 Task: Look for space in Denderleeuw, Belgium from 10th July, 2023 to 15th July, 2023 for 7 adults in price range Rs.10000 to Rs.15000. Place can be entire place or shared room with 4 bedrooms having 7 beds and 4 bathrooms. Property type can be house, flat, guest house. Amenities needed are: wifi, washing machine, heating, TV, free parkinig on premises, hot tub, gym, smoking allowed. Booking option can be shelf check-in. Required host language is English.
Action: Mouse moved to (569, 123)
Screenshot: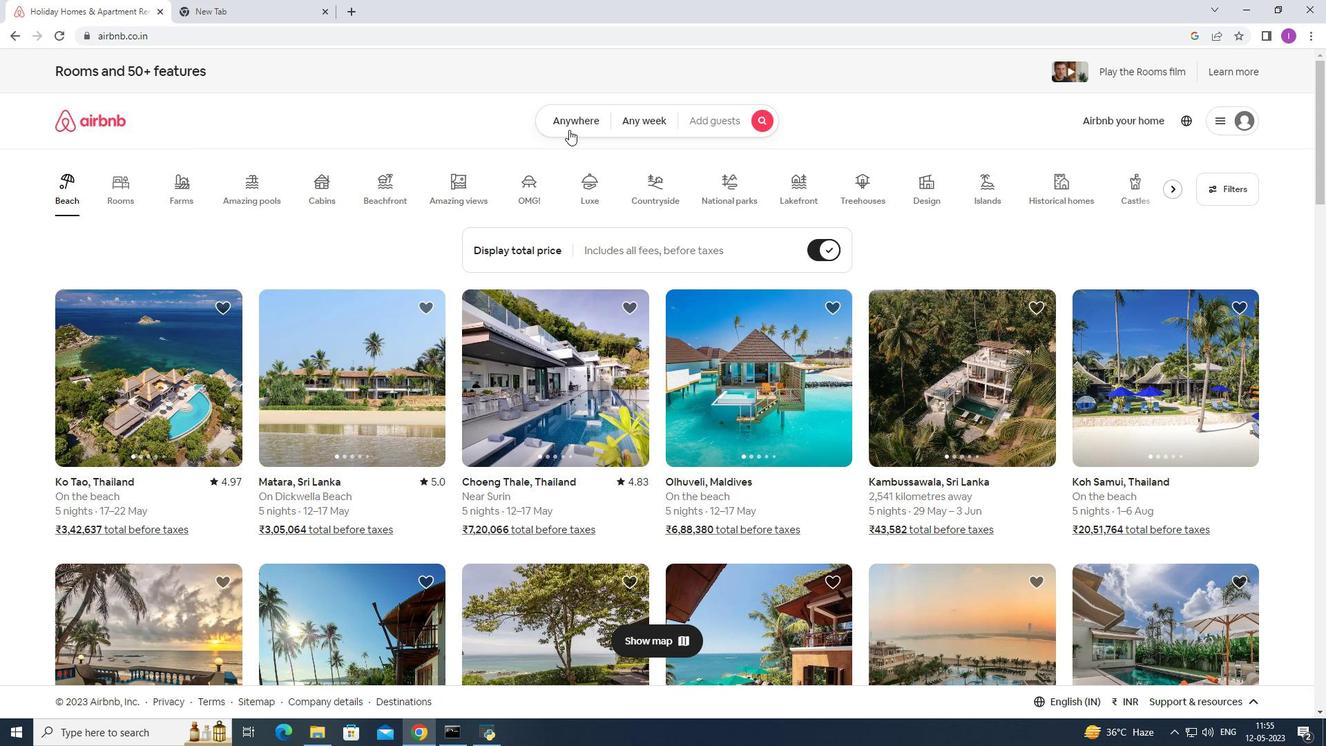 
Action: Mouse pressed left at (569, 123)
Screenshot: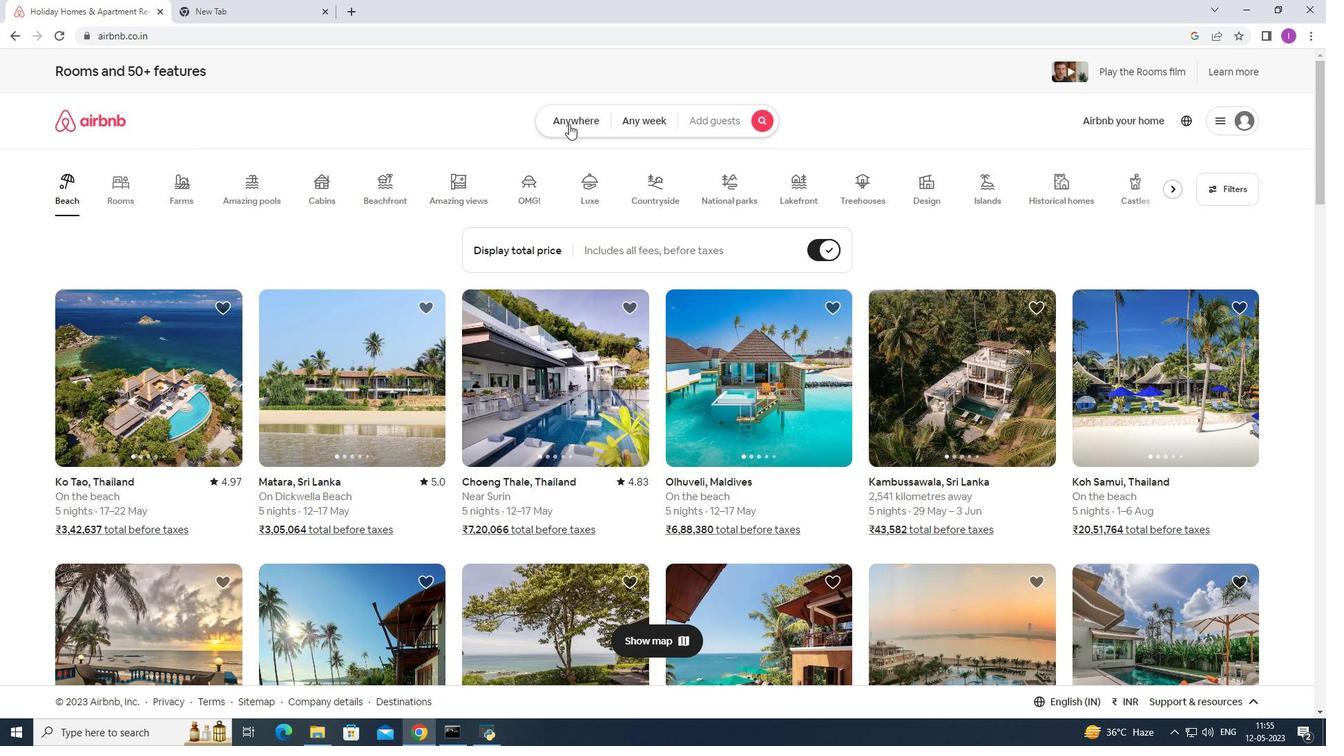 
Action: Mouse moved to (489, 167)
Screenshot: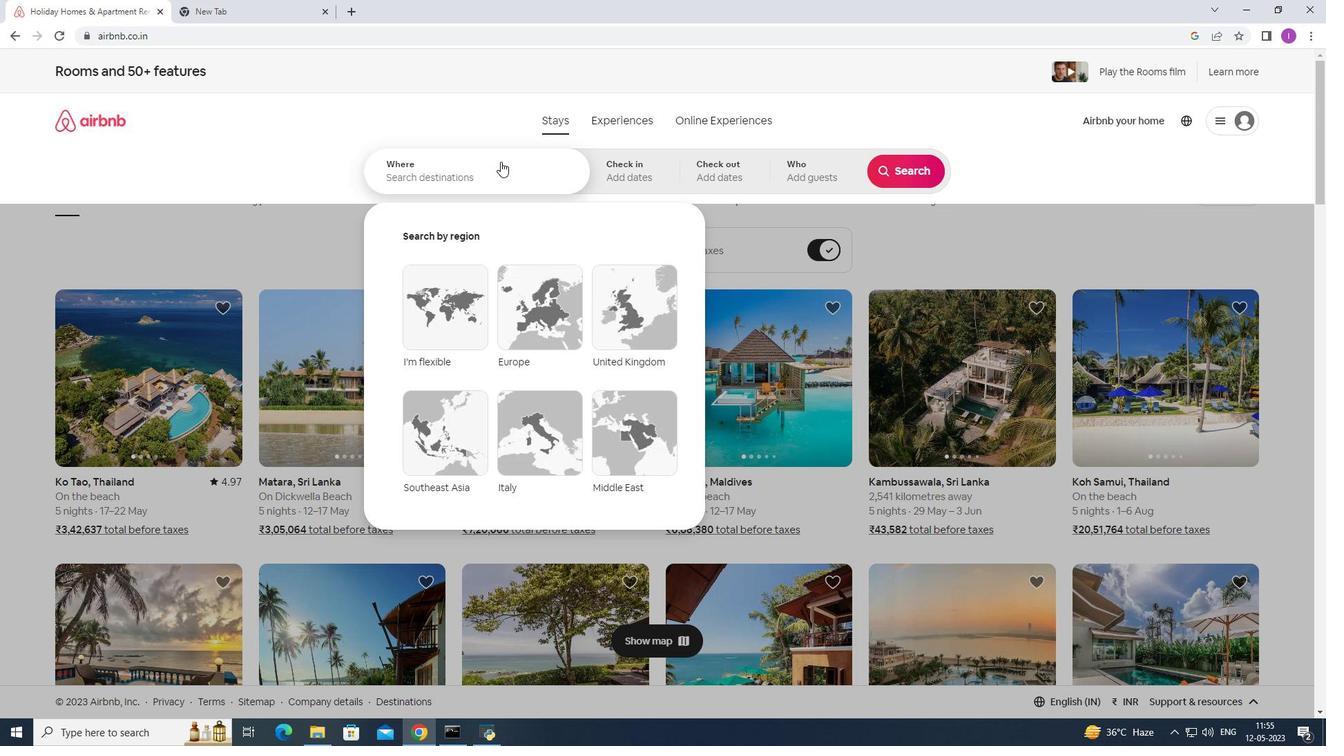 
Action: Mouse pressed left at (489, 167)
Screenshot: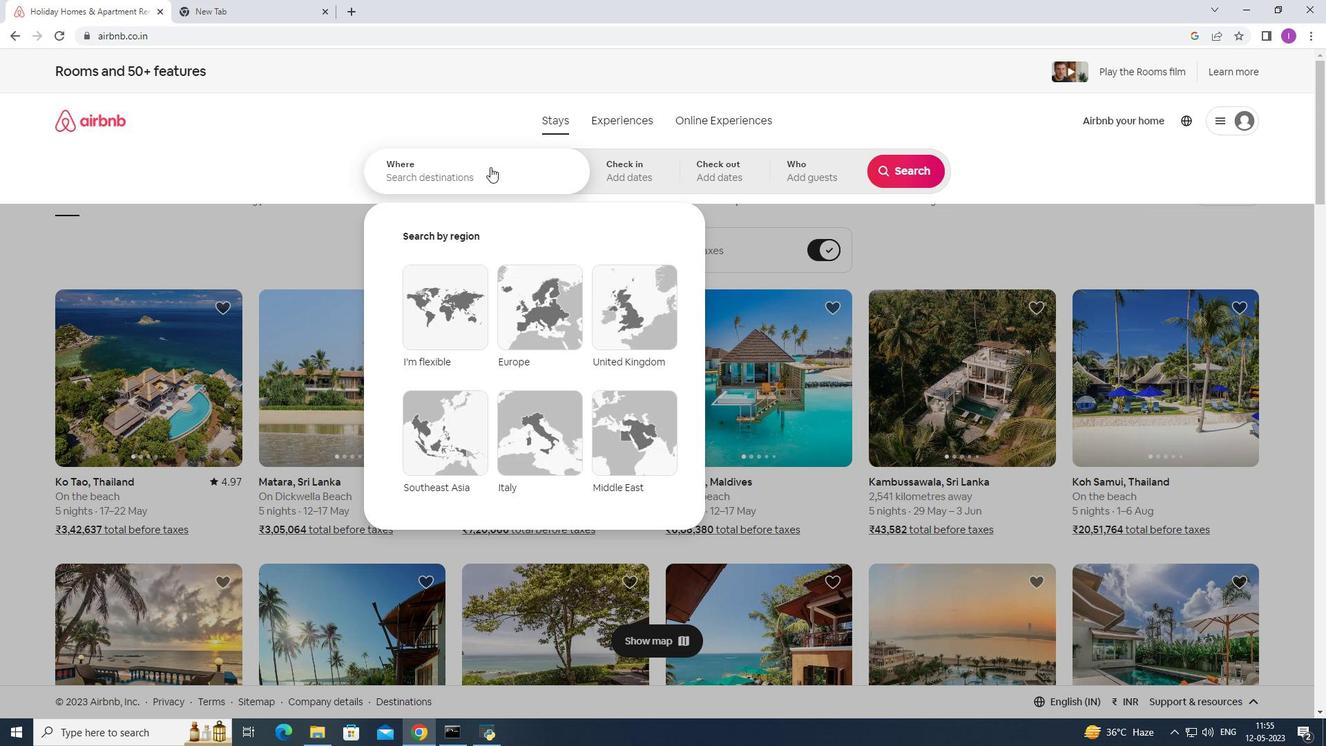 
Action: Key pressed <Key.shift>Da<Key.backspace>enderleeu
Screenshot: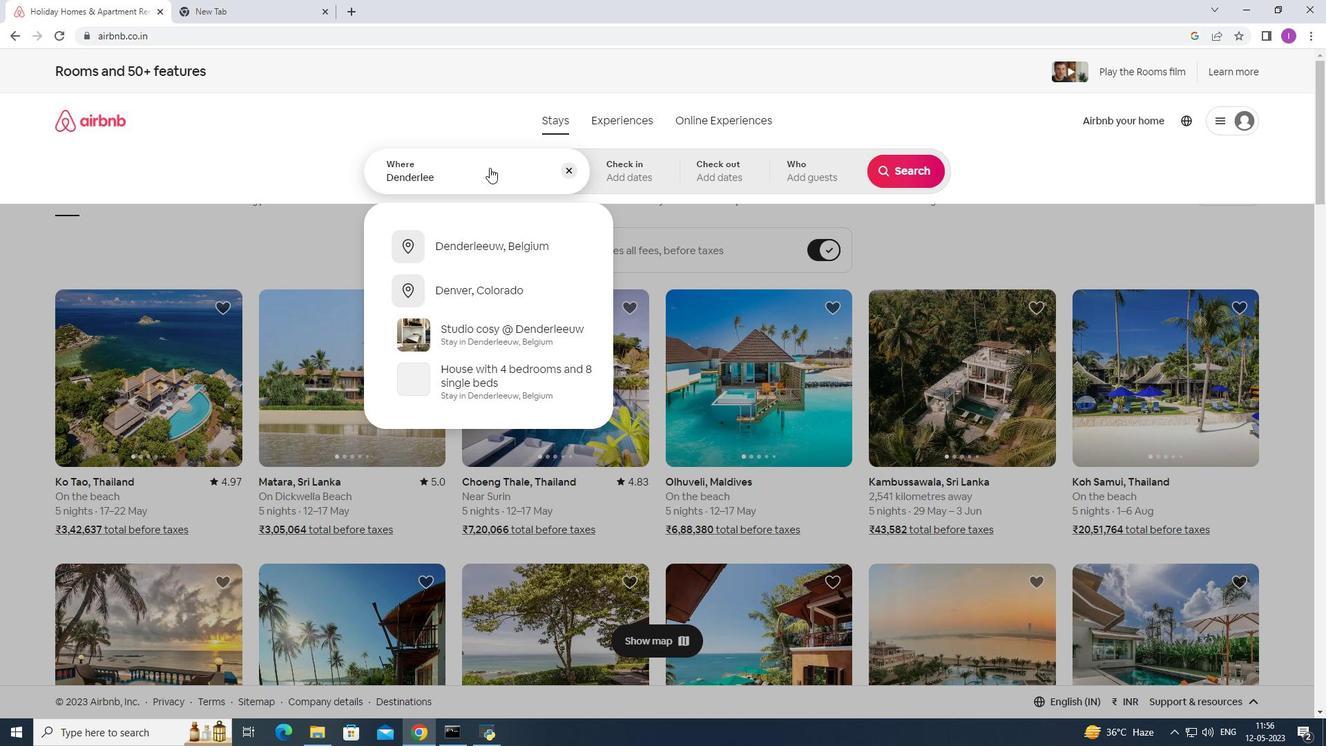 
Action: Mouse moved to (465, 243)
Screenshot: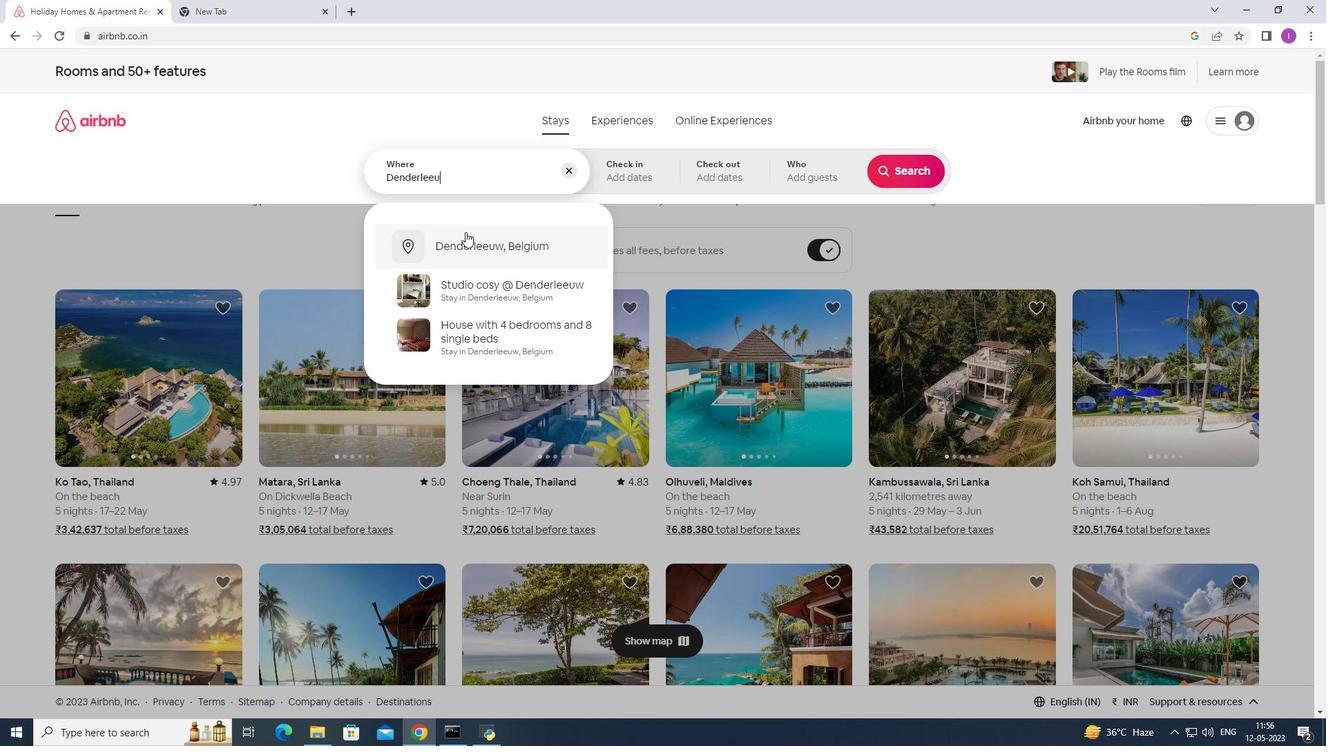 
Action: Mouse pressed left at (465, 243)
Screenshot: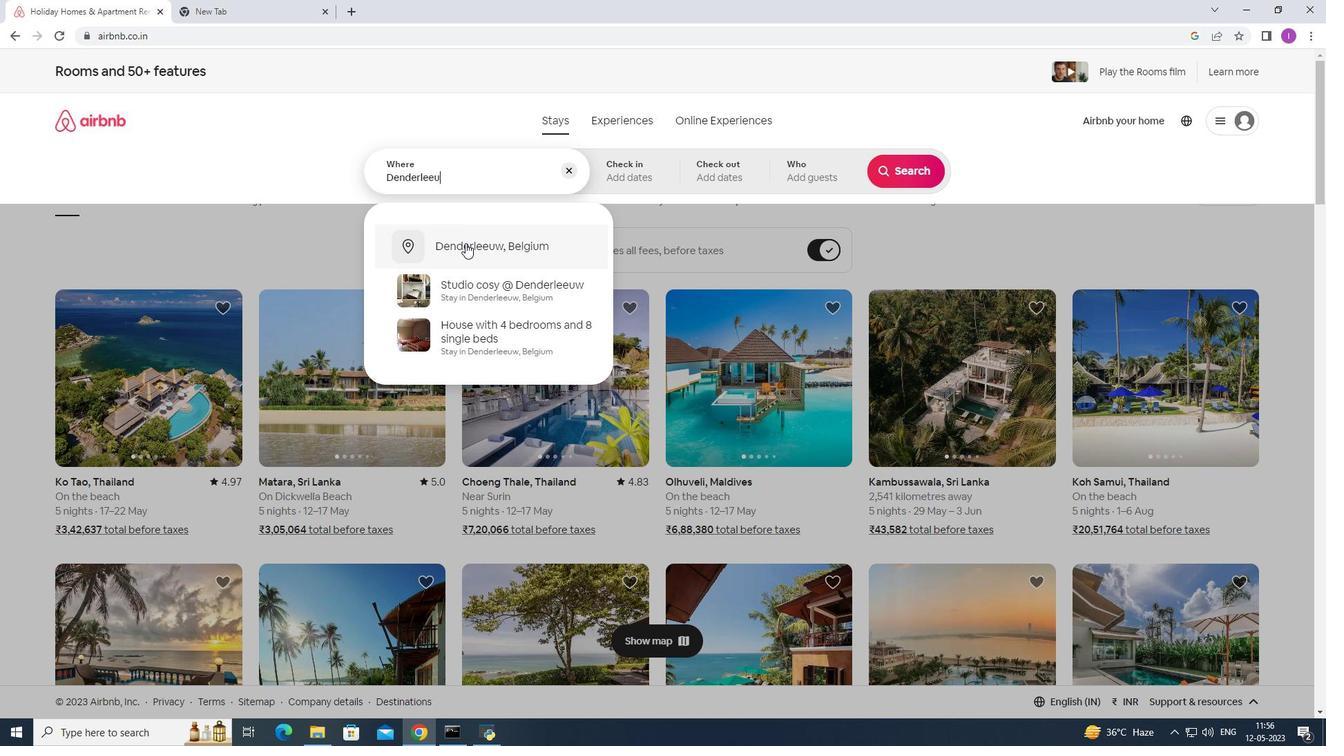 
Action: Mouse moved to (902, 282)
Screenshot: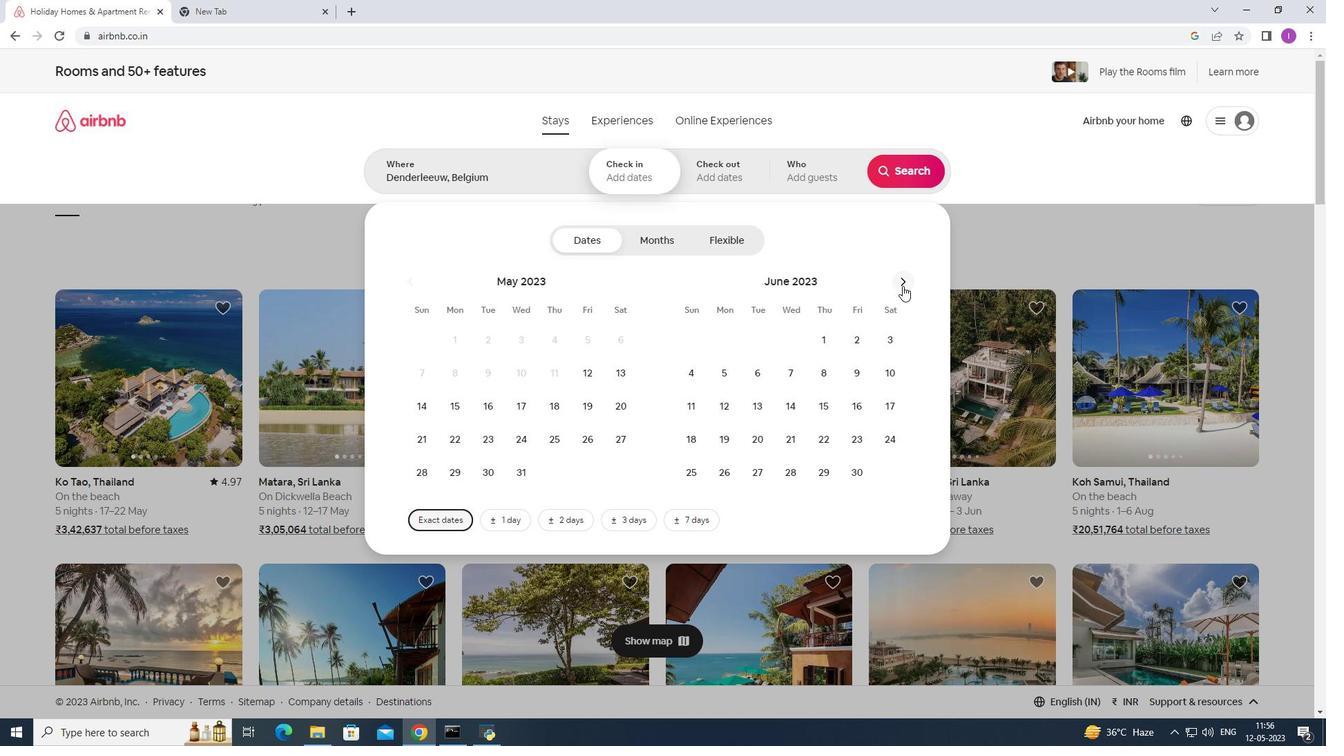 
Action: Mouse pressed left at (902, 282)
Screenshot: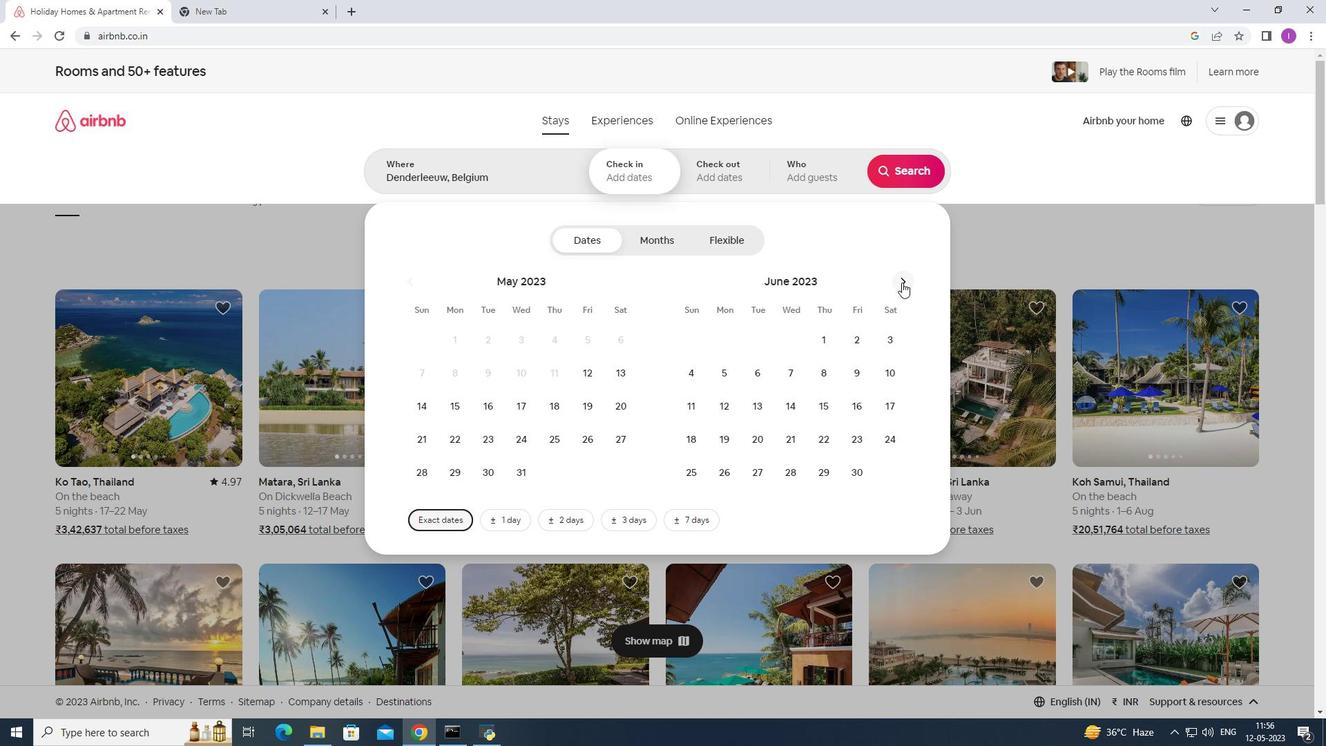 
Action: Mouse moved to (719, 409)
Screenshot: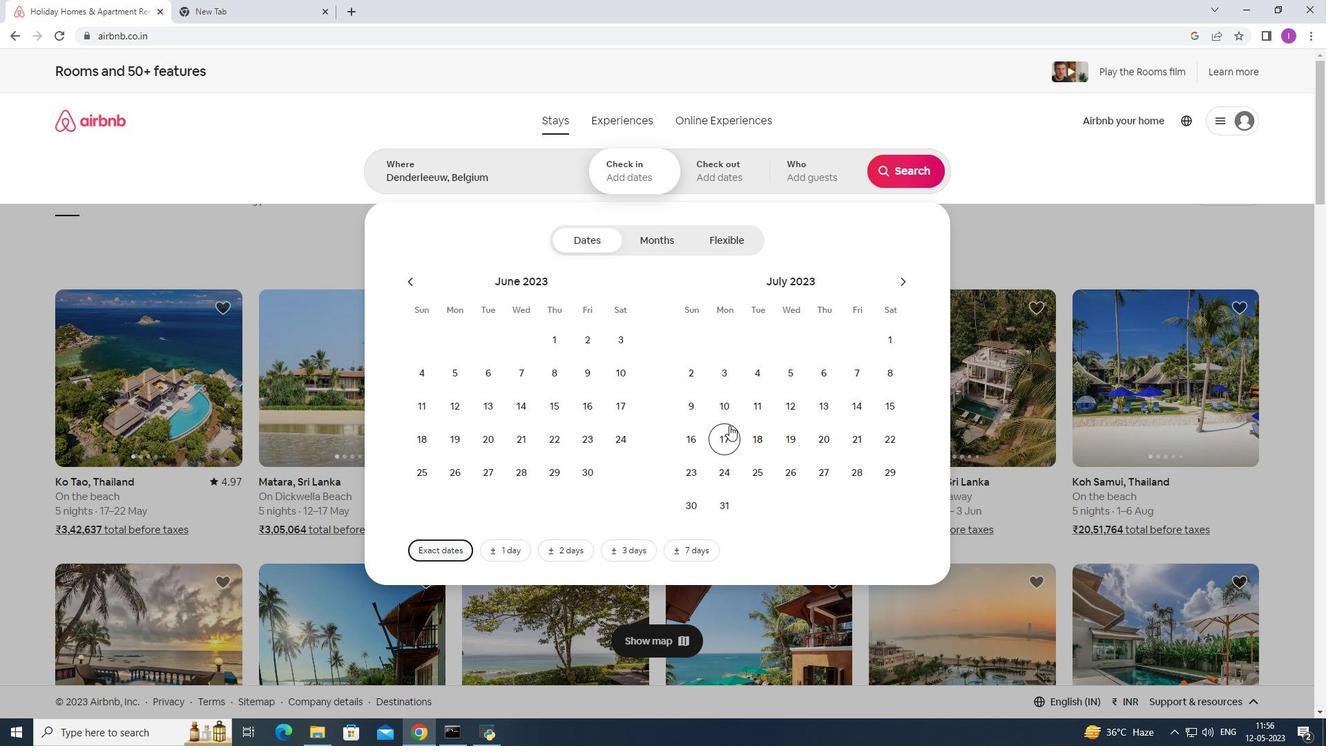 
Action: Mouse pressed left at (719, 409)
Screenshot: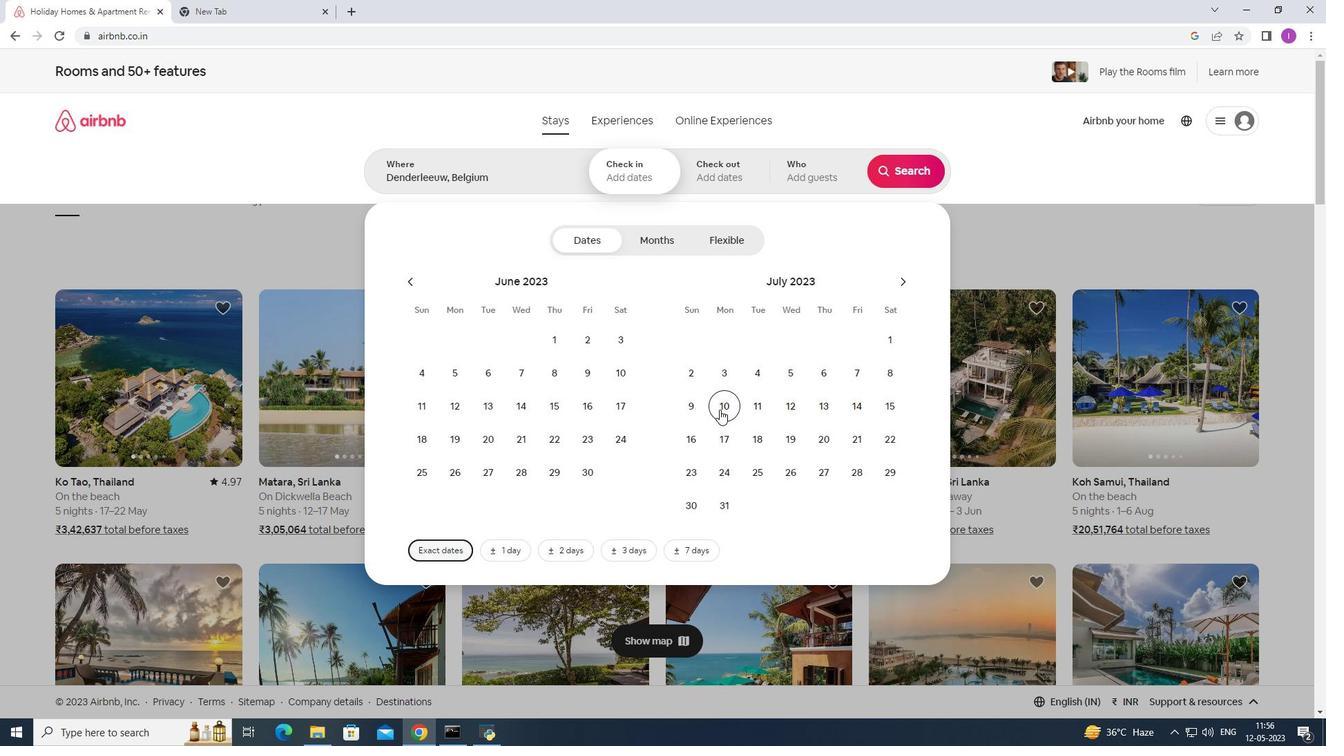 
Action: Mouse moved to (889, 406)
Screenshot: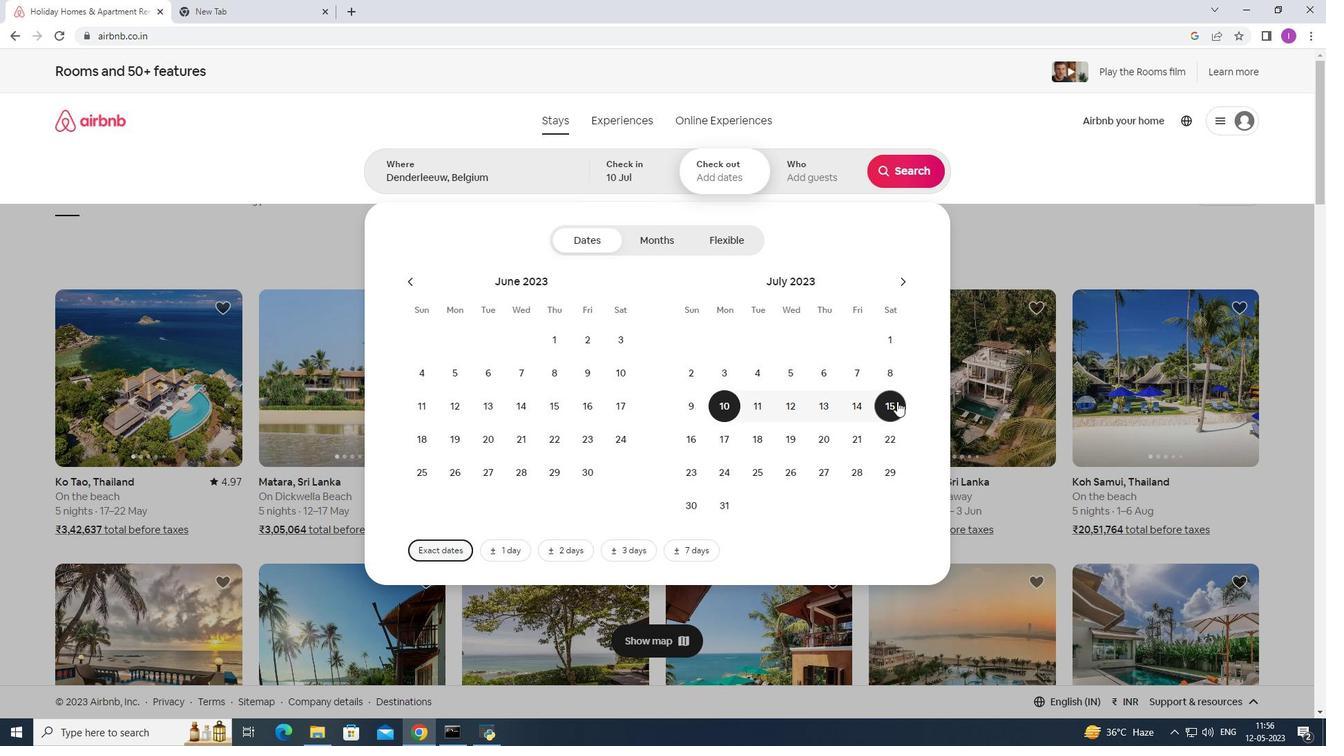 
Action: Mouse pressed left at (889, 406)
Screenshot: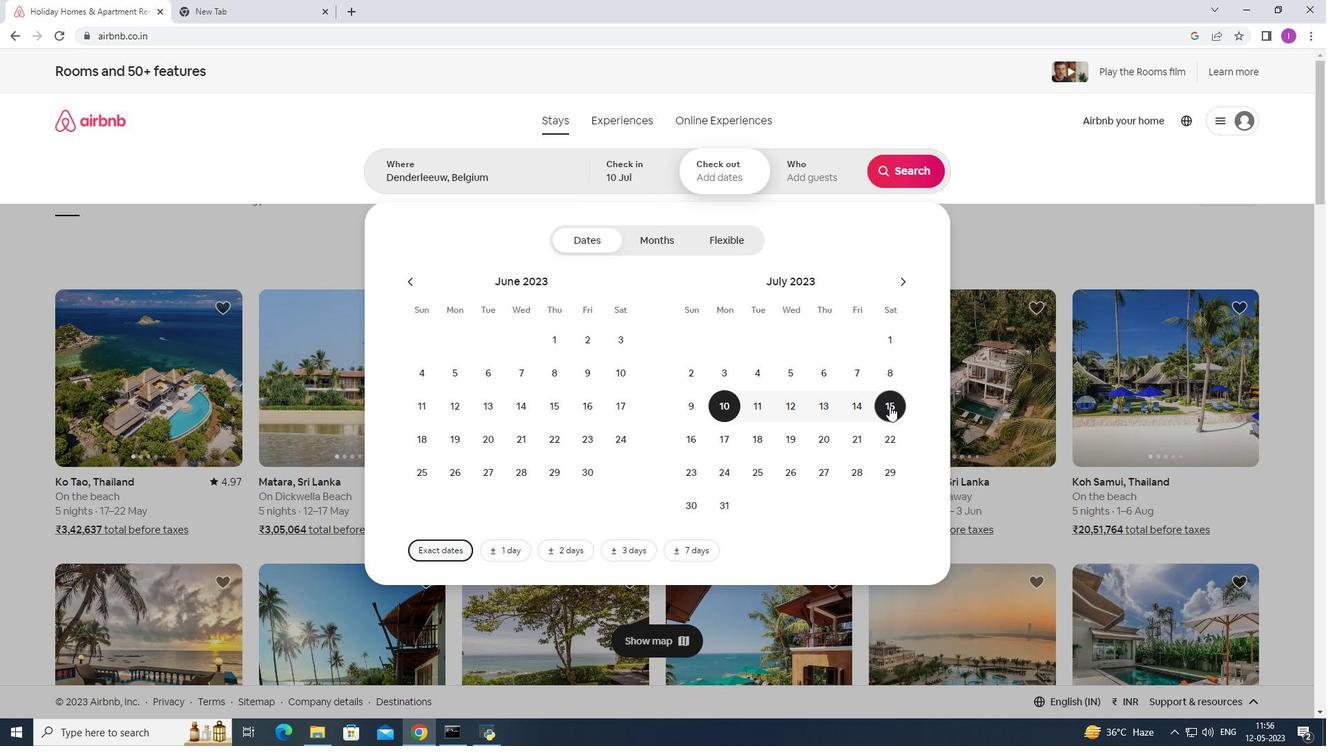 
Action: Mouse moved to (824, 176)
Screenshot: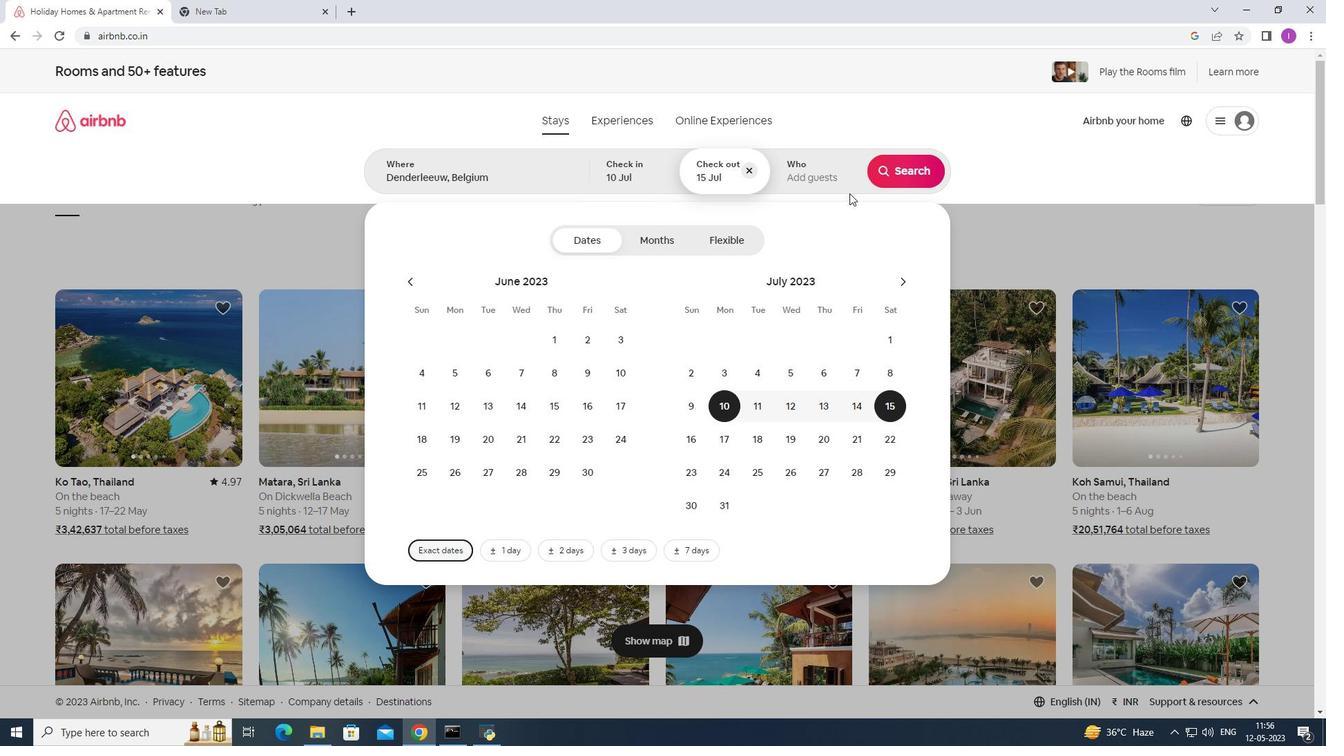 
Action: Mouse pressed left at (824, 176)
Screenshot: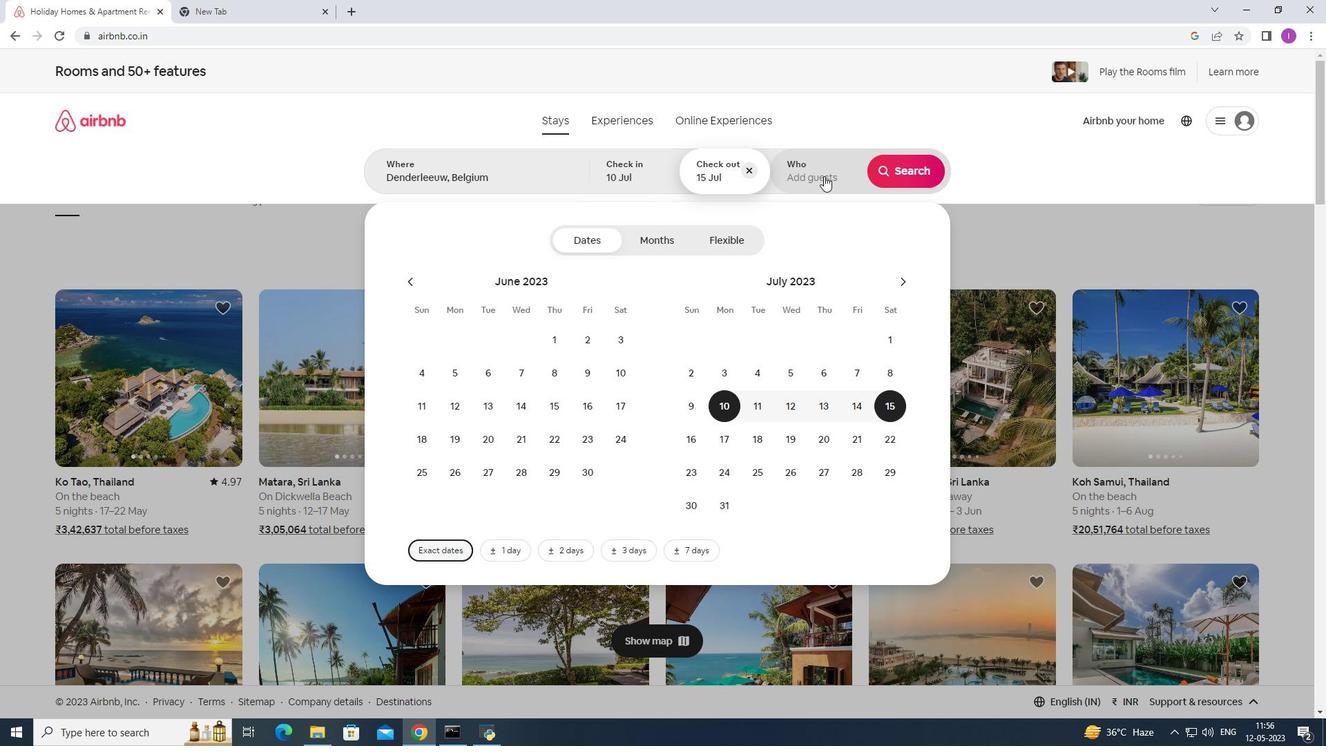 
Action: Mouse moved to (903, 243)
Screenshot: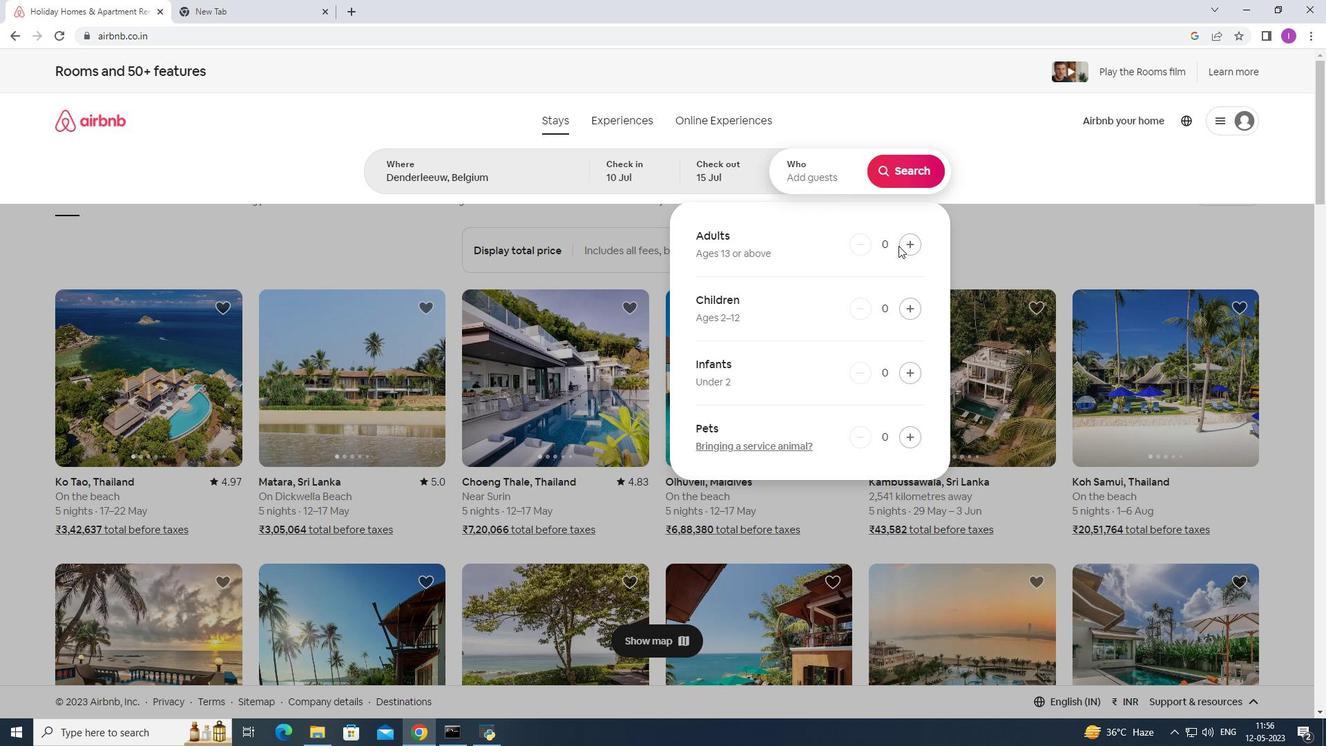 
Action: Mouse pressed left at (903, 243)
Screenshot: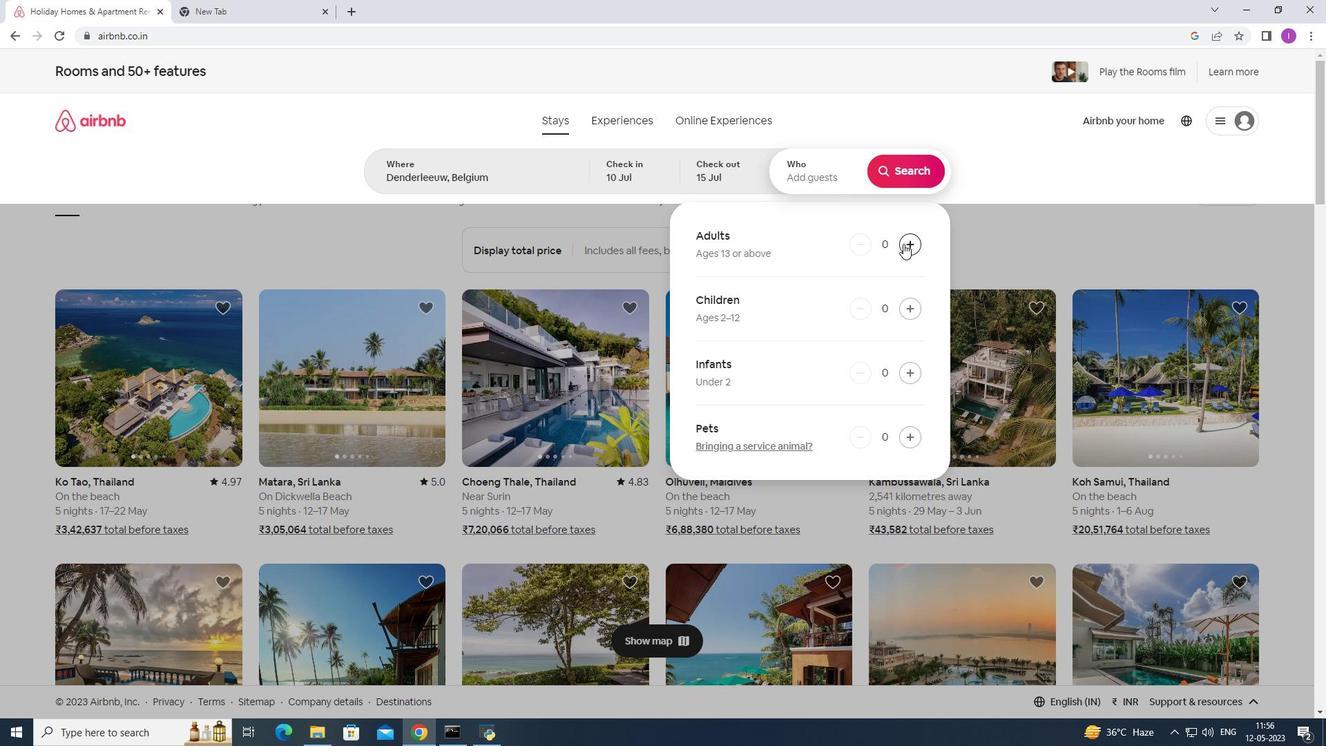 
Action: Mouse pressed left at (903, 243)
Screenshot: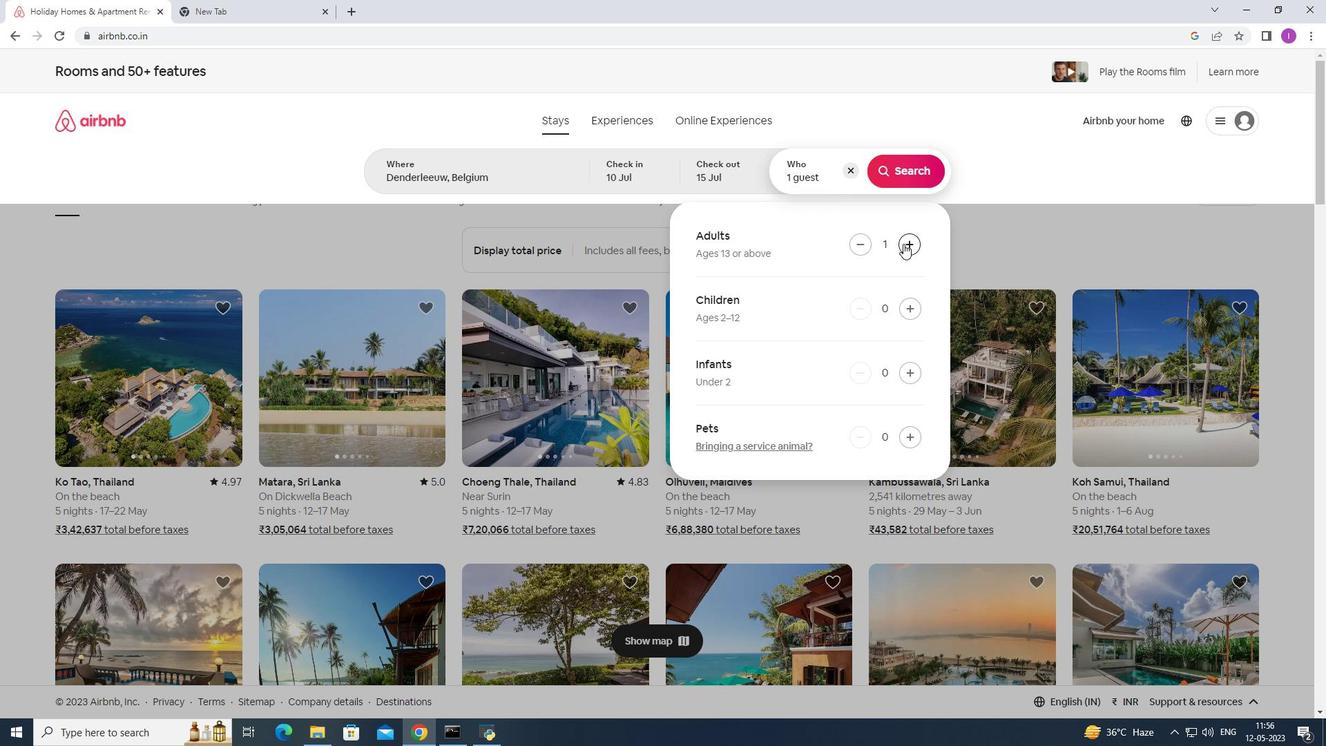 
Action: Mouse pressed left at (903, 243)
Screenshot: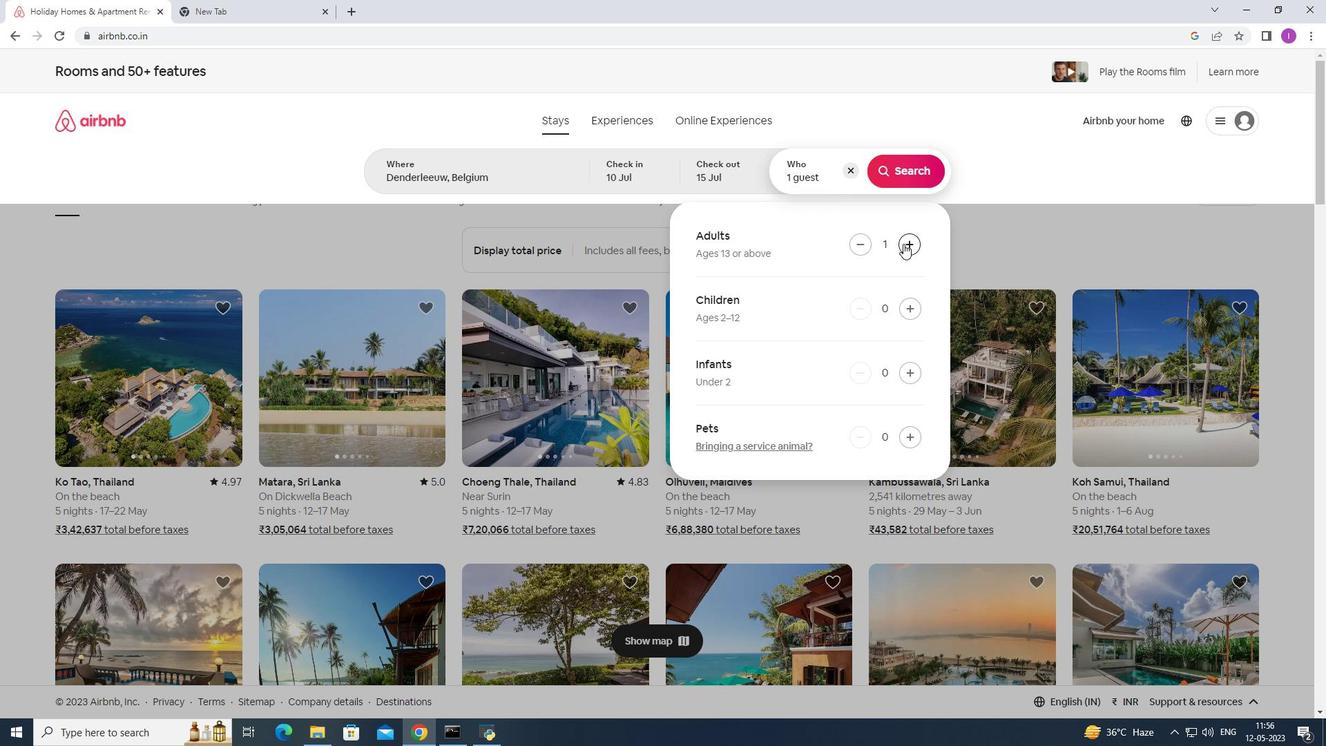 
Action: Mouse pressed left at (903, 243)
Screenshot: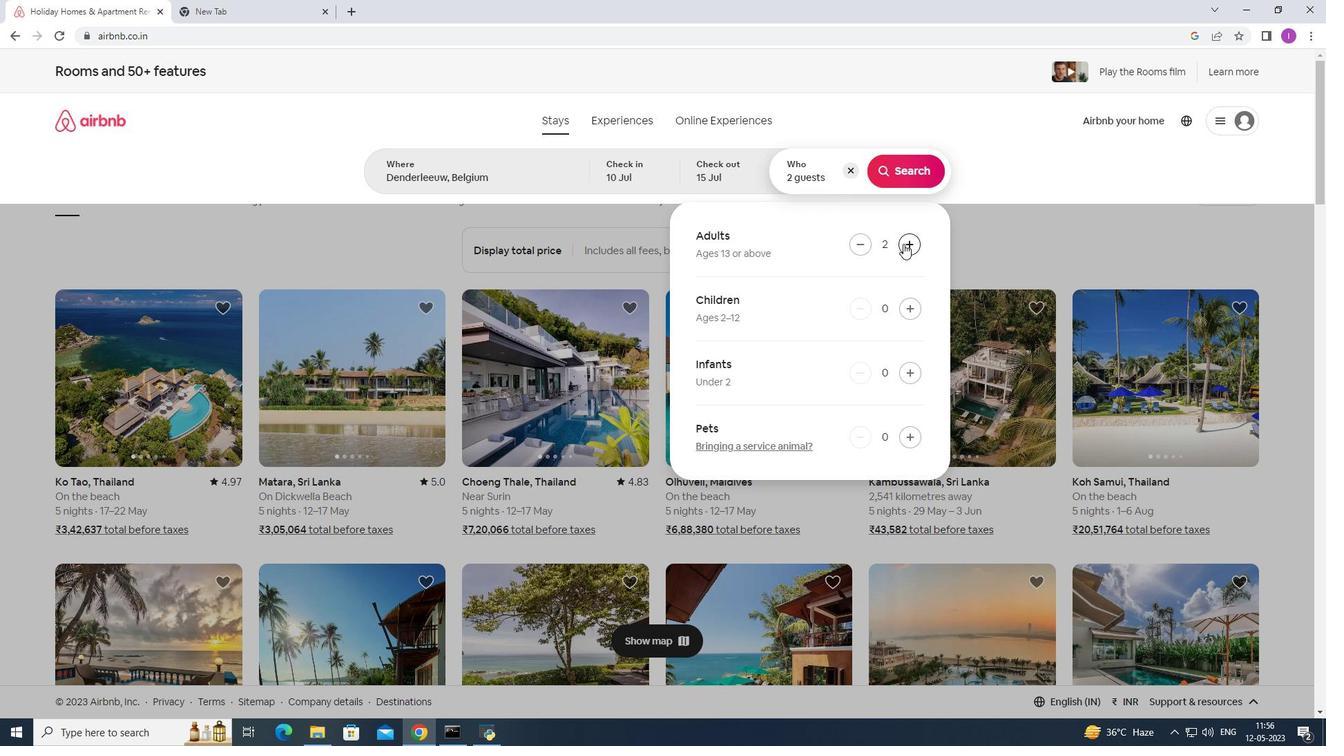 
Action: Mouse pressed left at (903, 243)
Screenshot: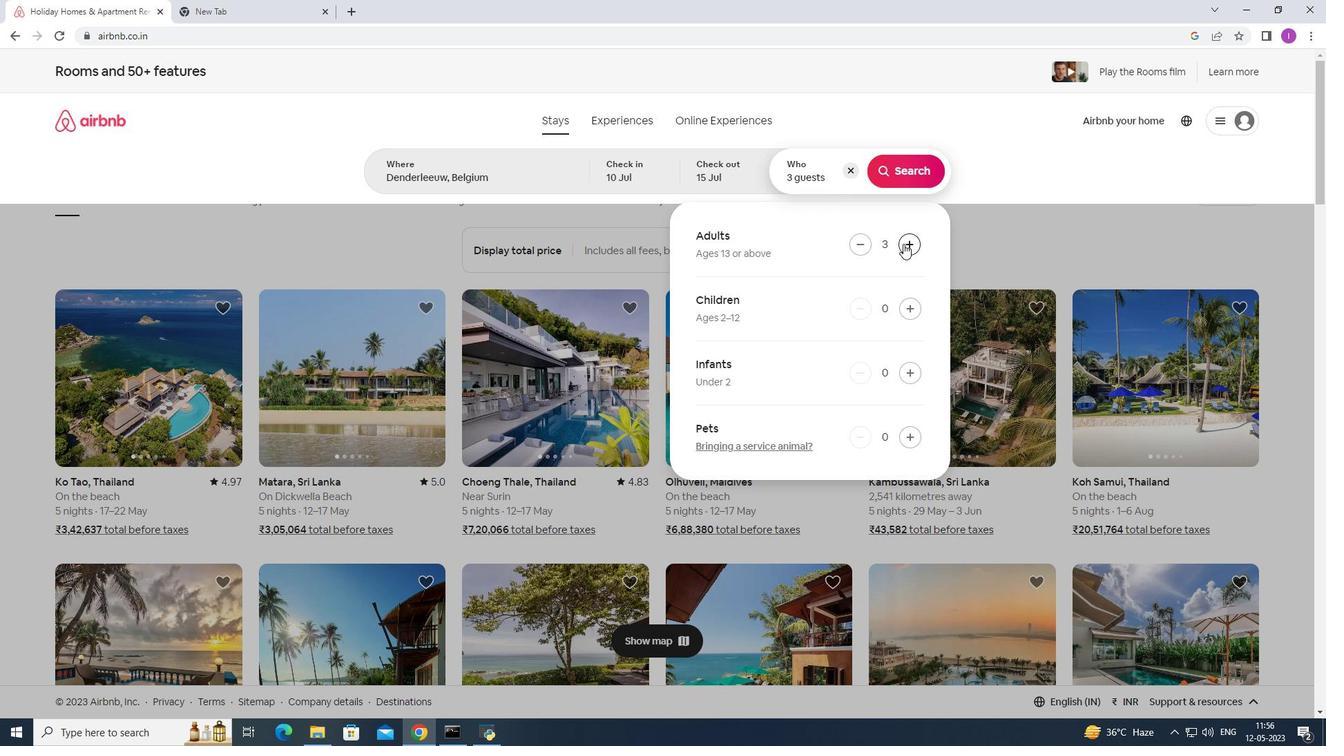 
Action: Mouse pressed left at (903, 243)
Screenshot: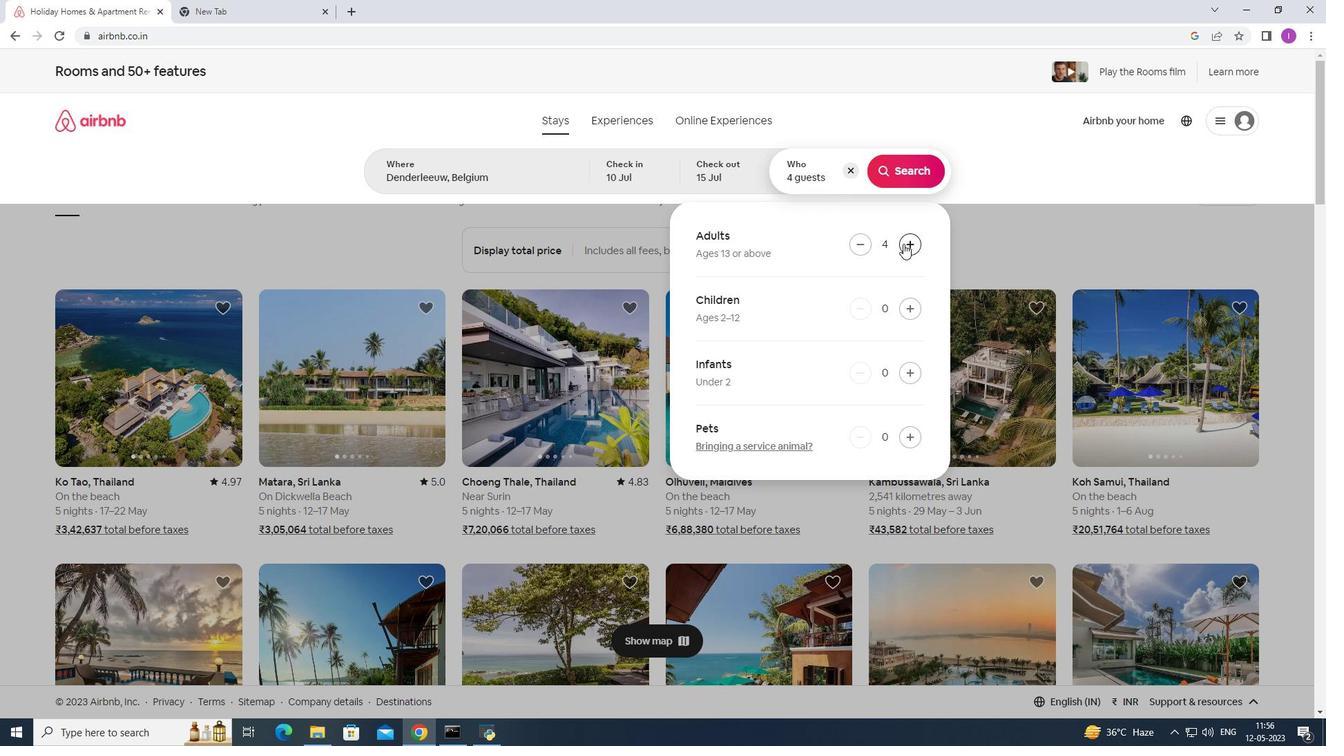 
Action: Mouse moved to (905, 245)
Screenshot: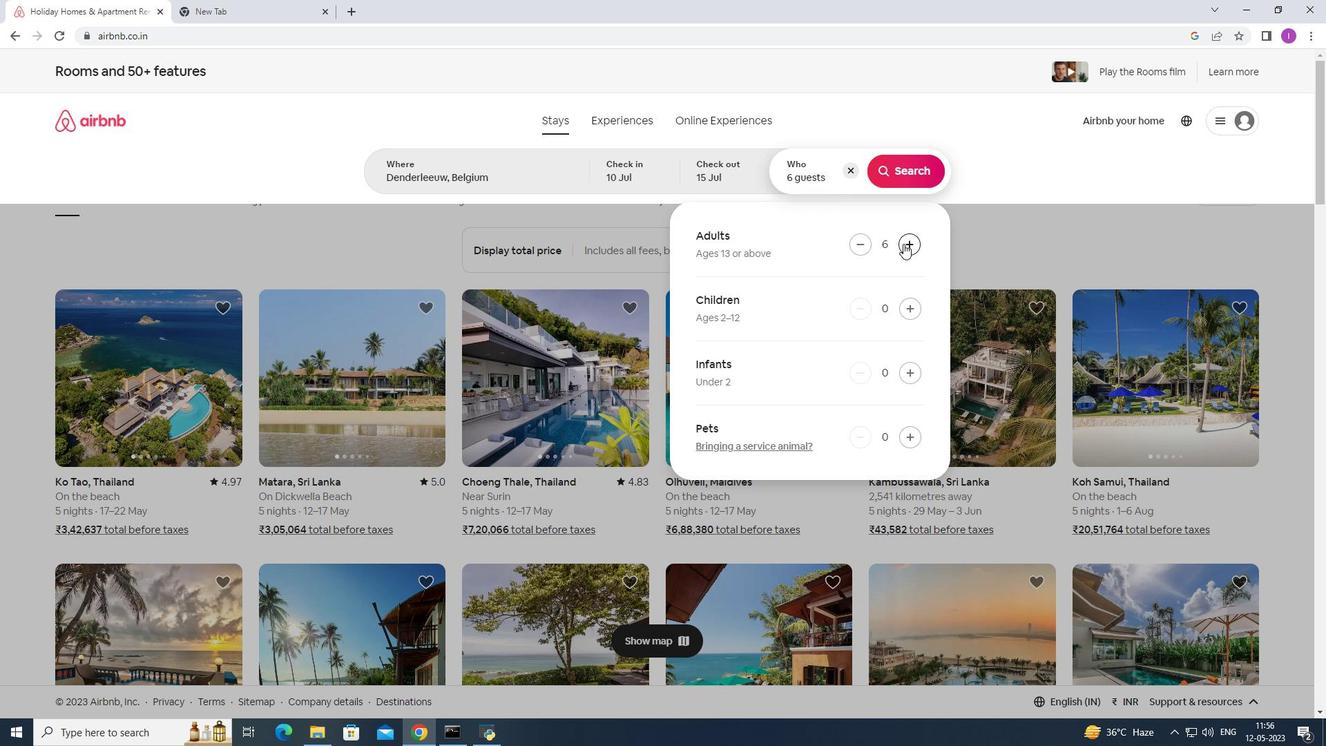 
Action: Mouse pressed left at (905, 245)
Screenshot: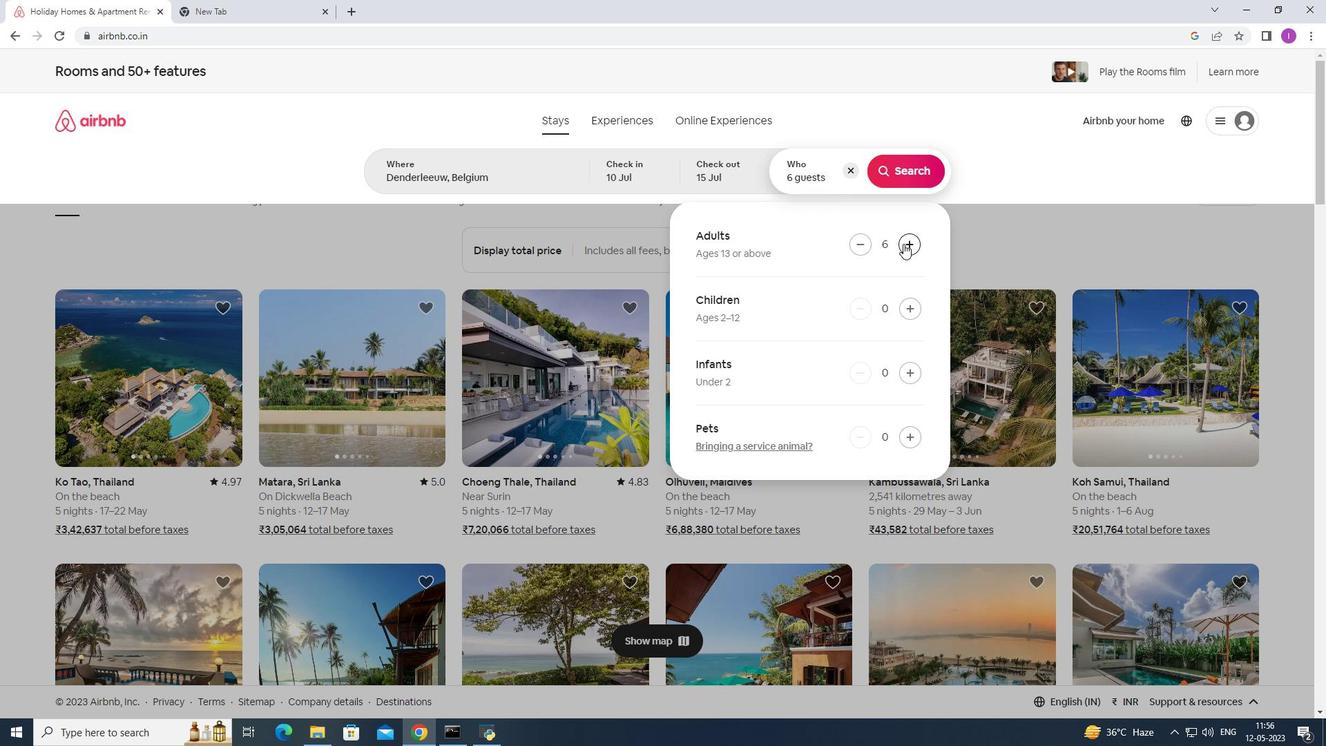 
Action: Mouse moved to (893, 180)
Screenshot: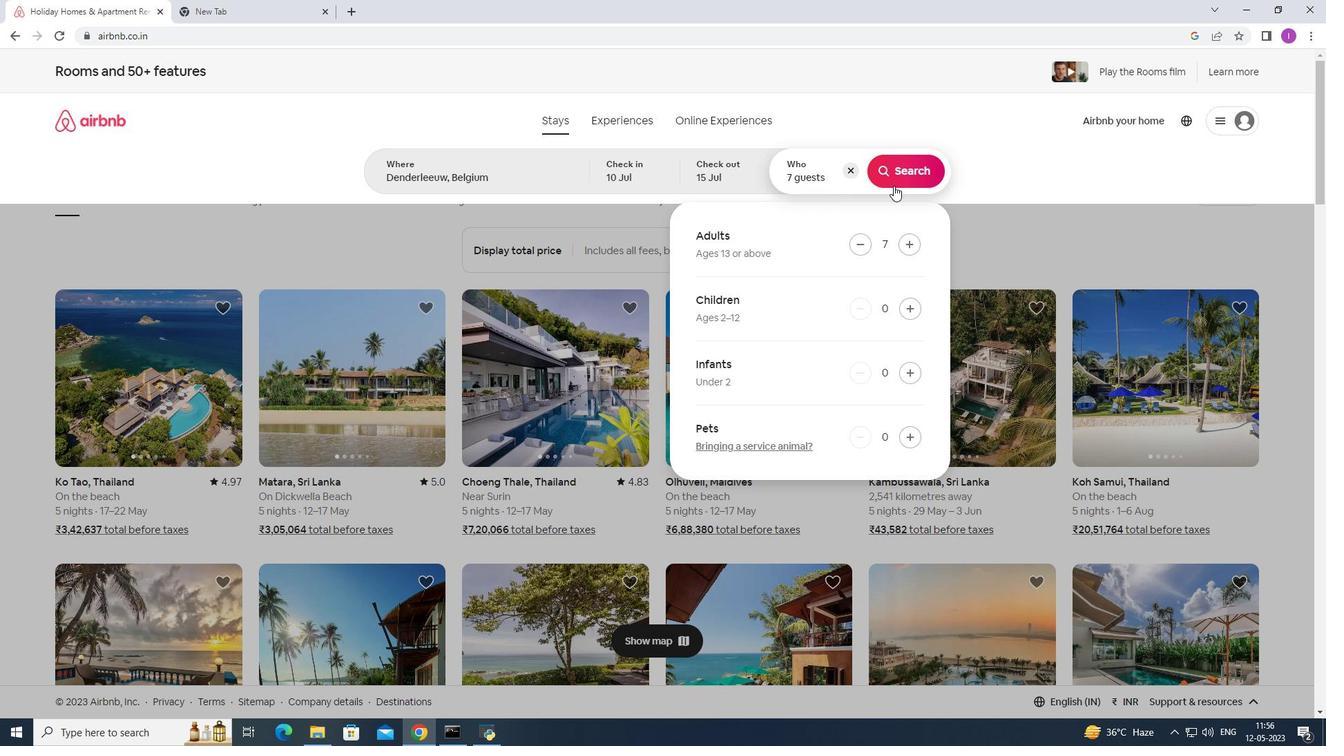 
Action: Mouse pressed left at (893, 180)
Screenshot: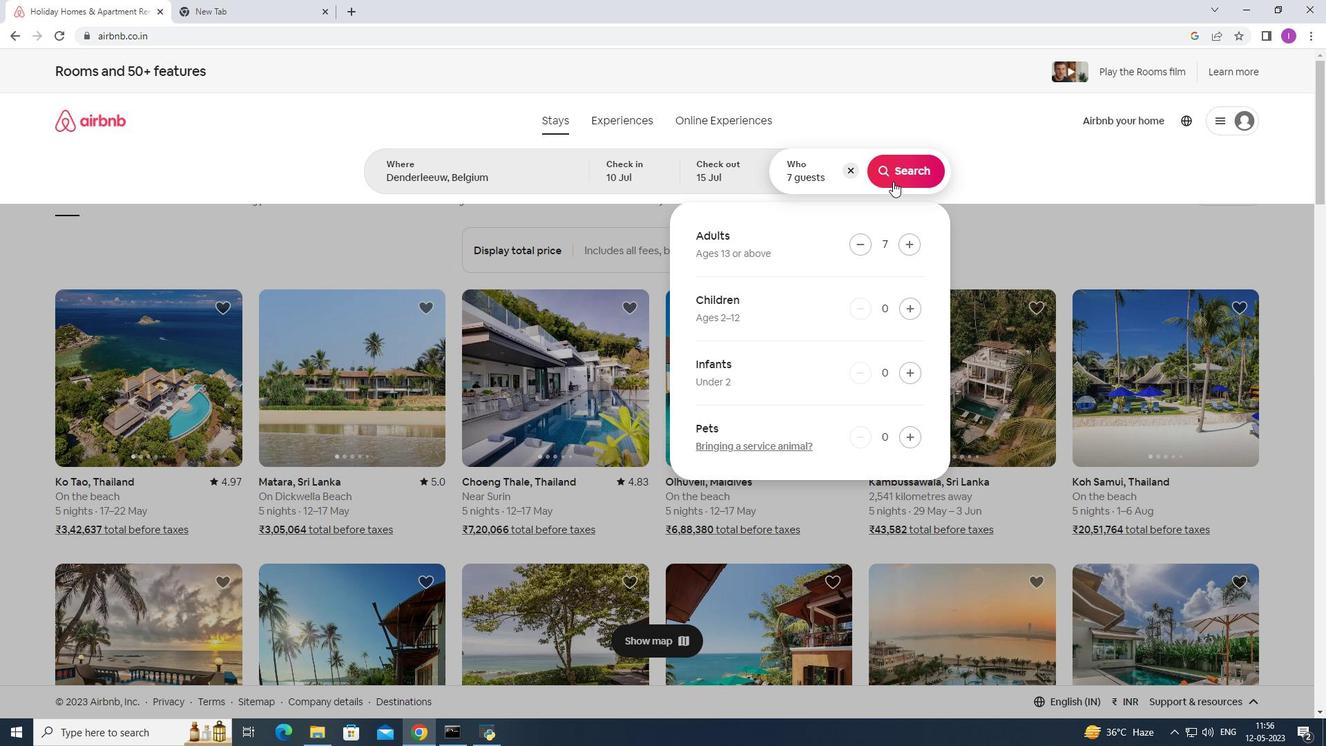 
Action: Mouse moved to (1262, 130)
Screenshot: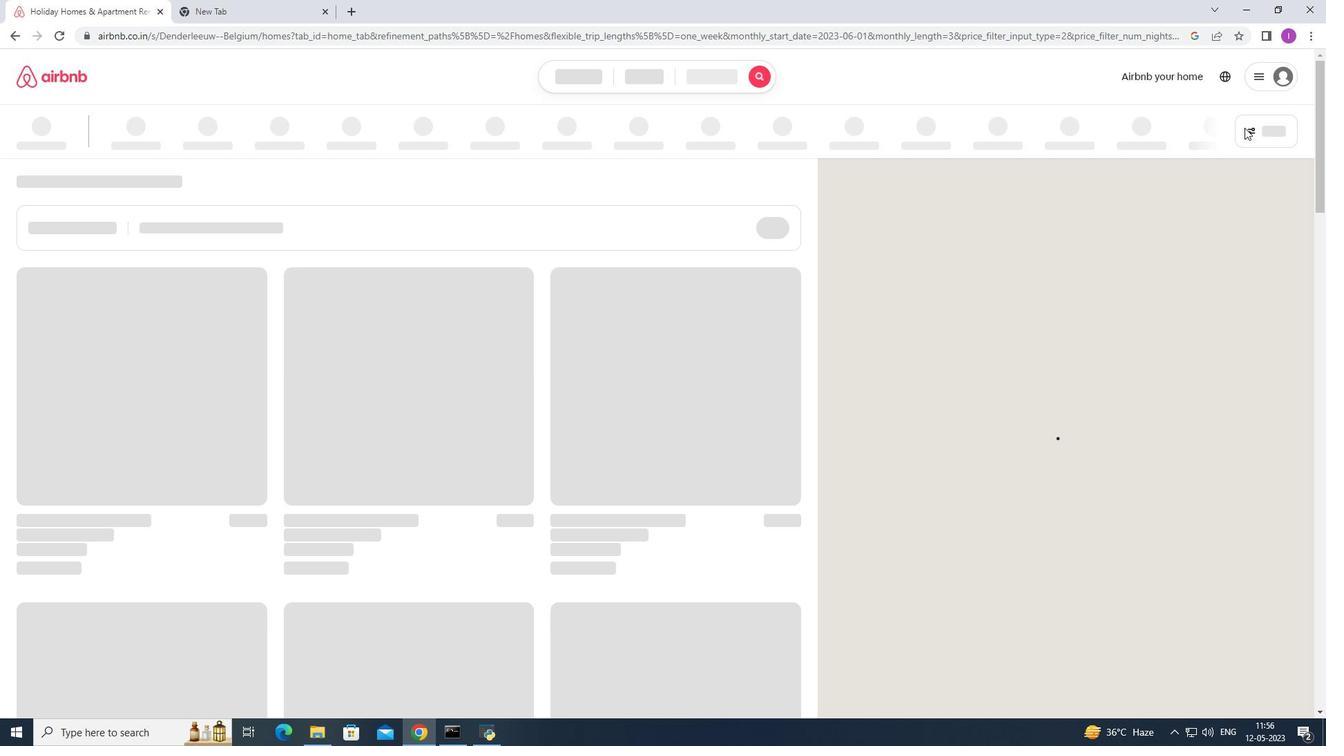 
Action: Mouse pressed left at (1262, 130)
Screenshot: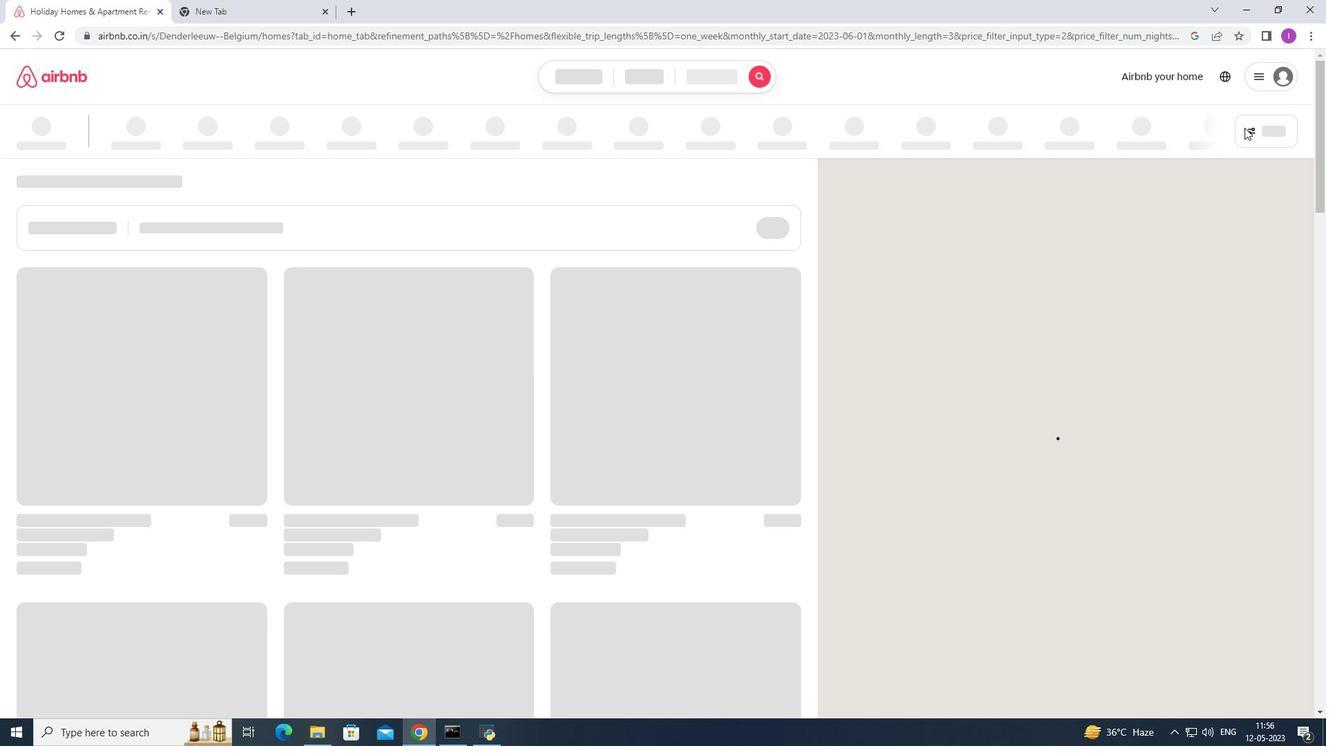 
Action: Mouse moved to (1284, 125)
Screenshot: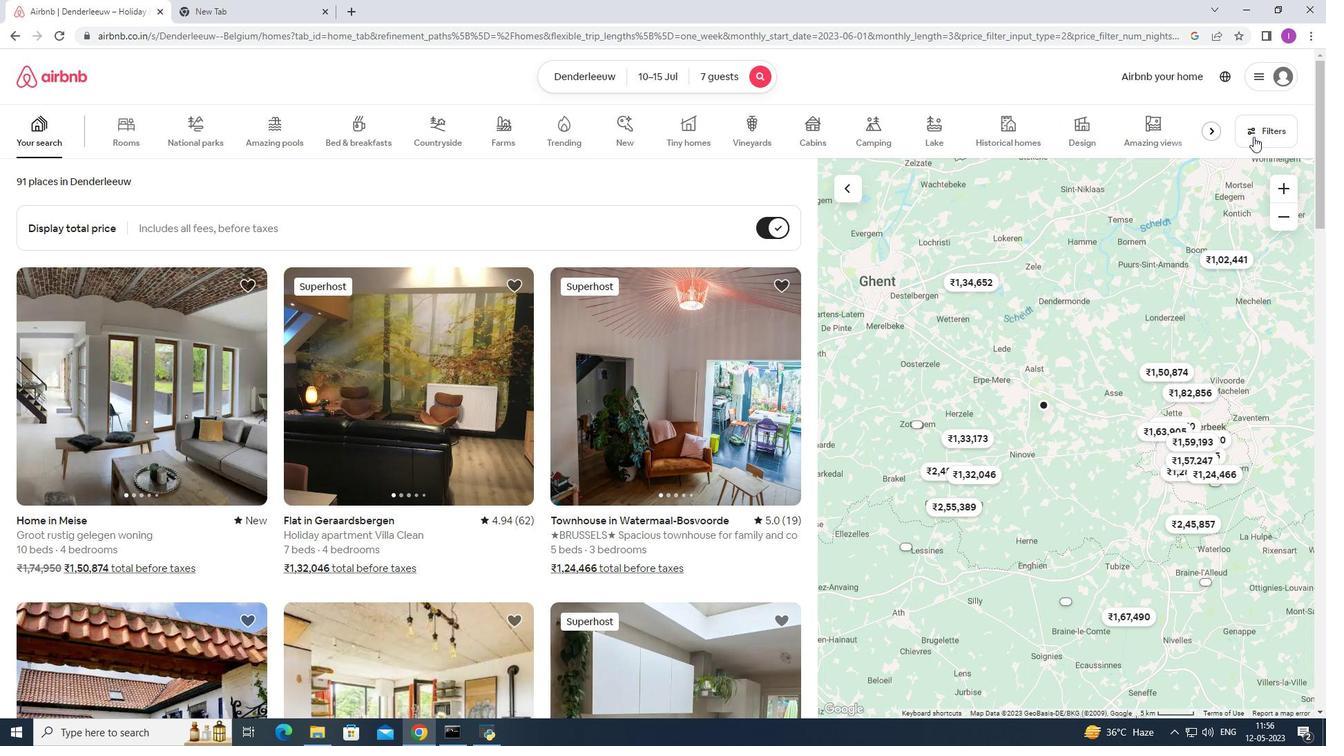 
Action: Mouse pressed left at (1284, 125)
Screenshot: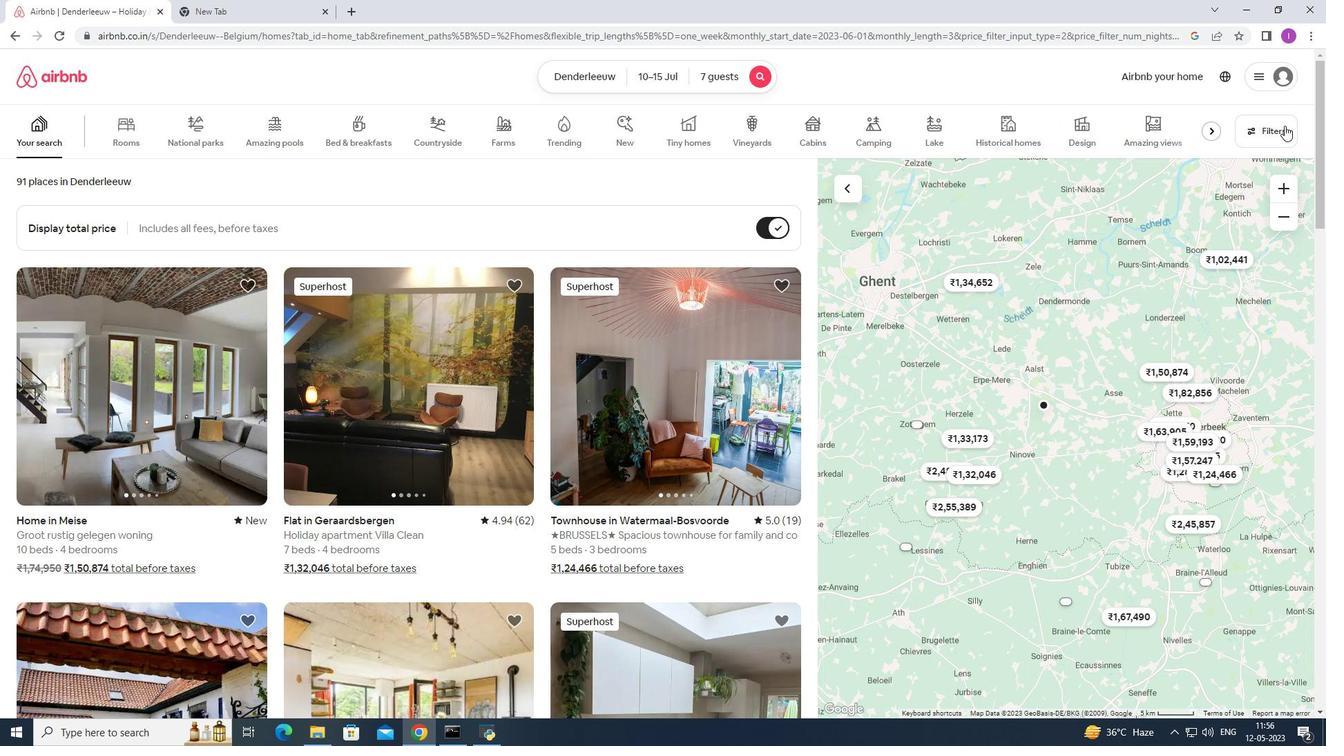 
Action: Mouse moved to (746, 469)
Screenshot: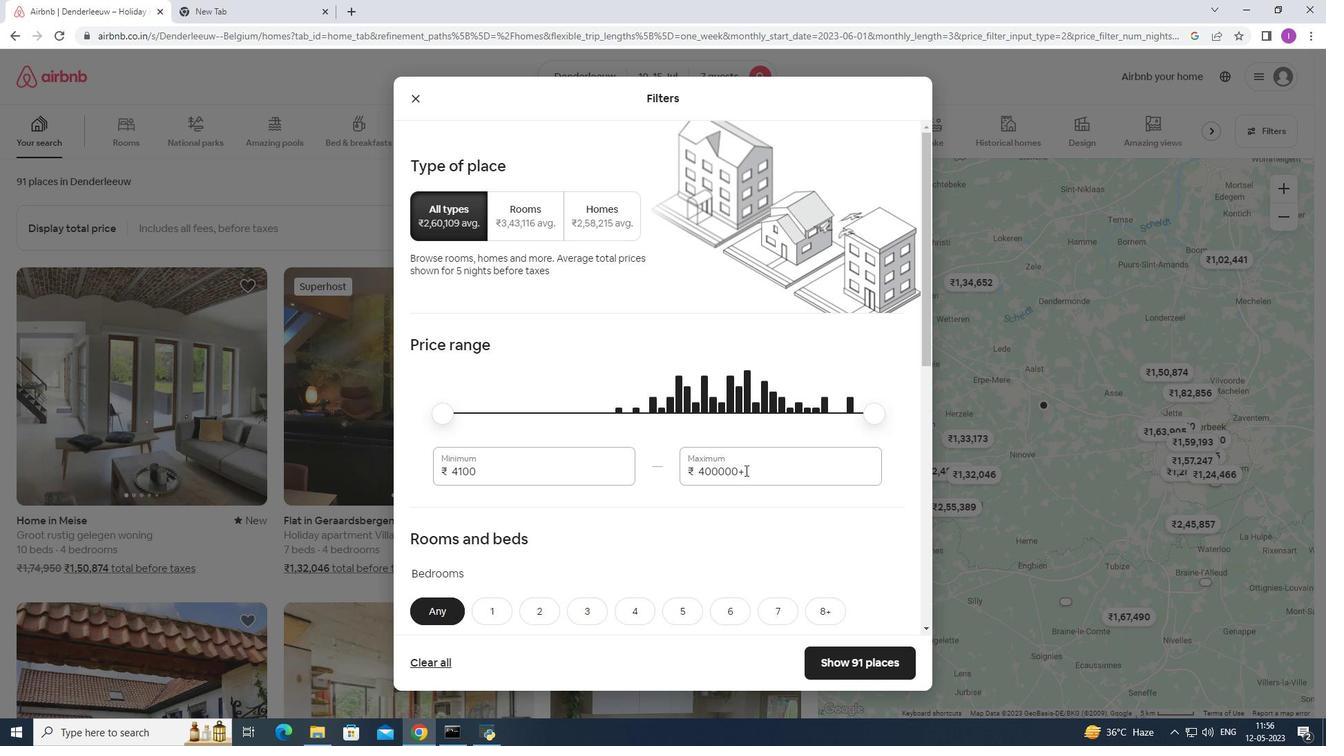 
Action: Mouse pressed left at (746, 469)
Screenshot: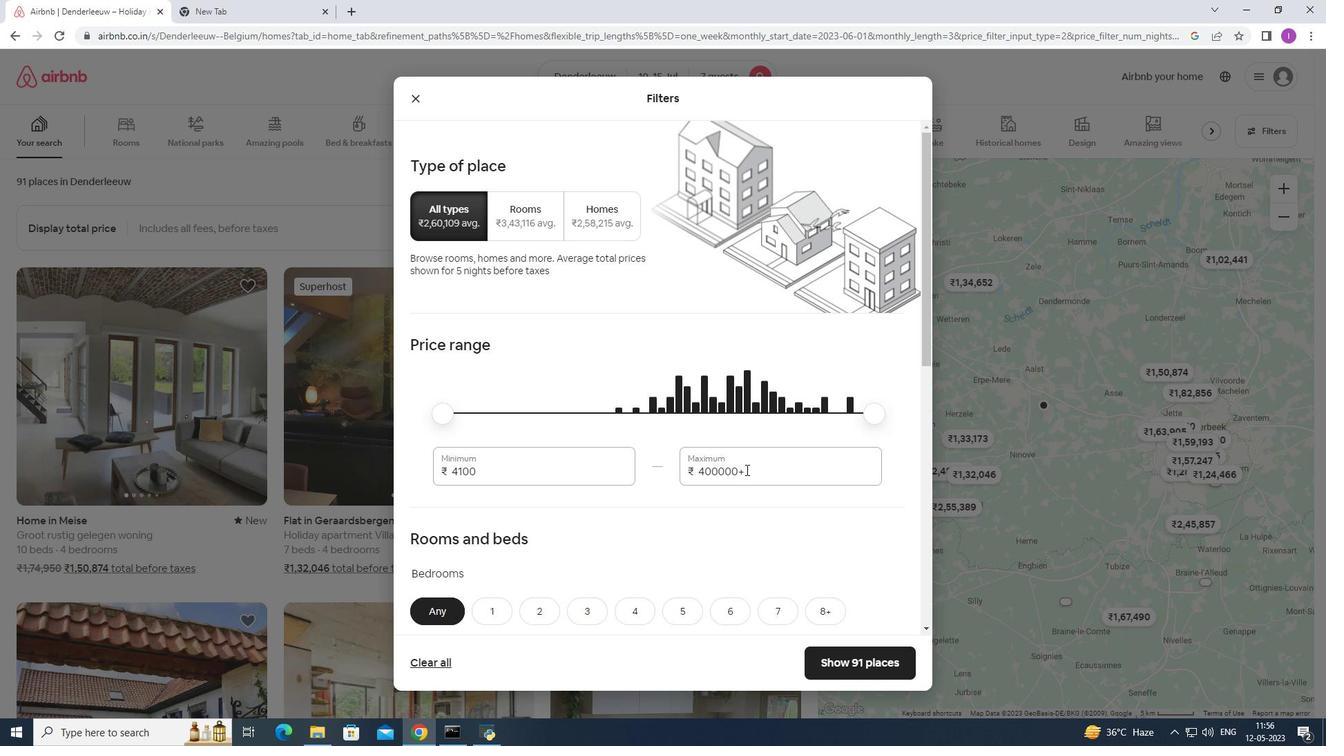 
Action: Mouse moved to (697, 487)
Screenshot: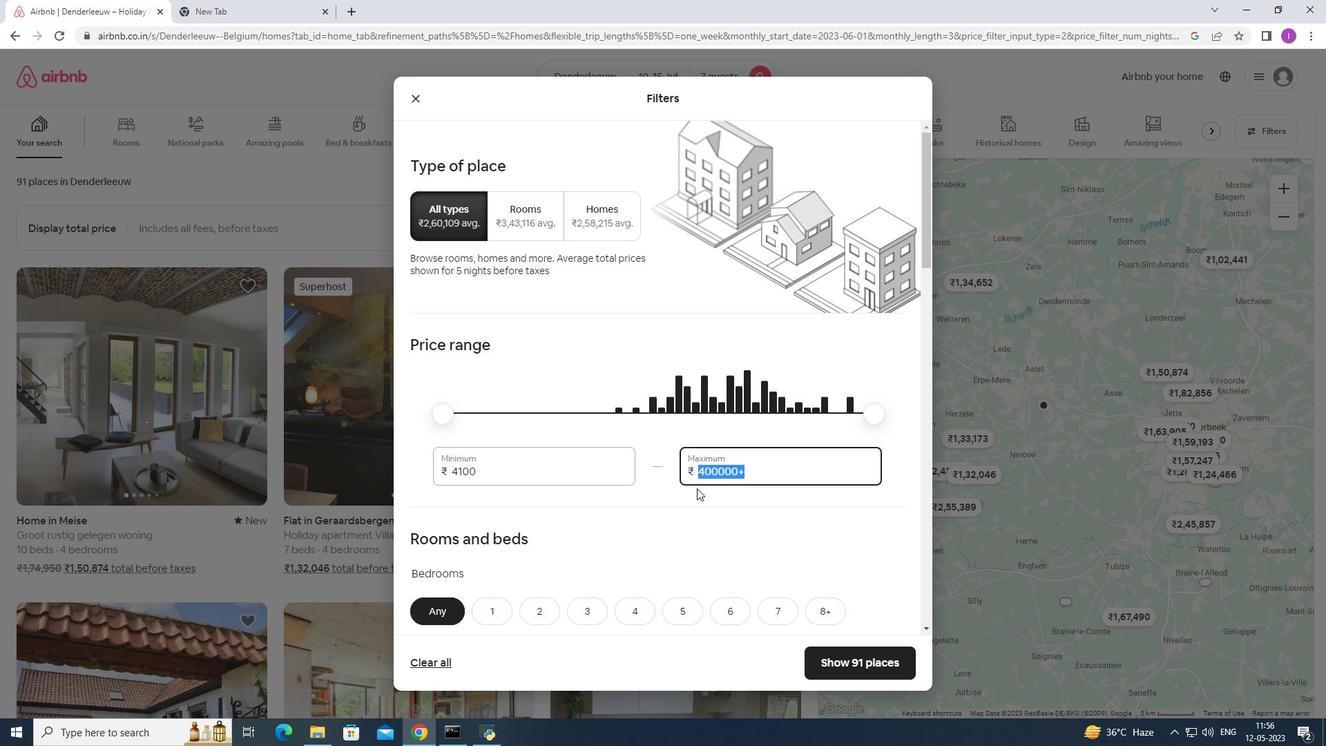 
Action: Key pressed 15000
Screenshot: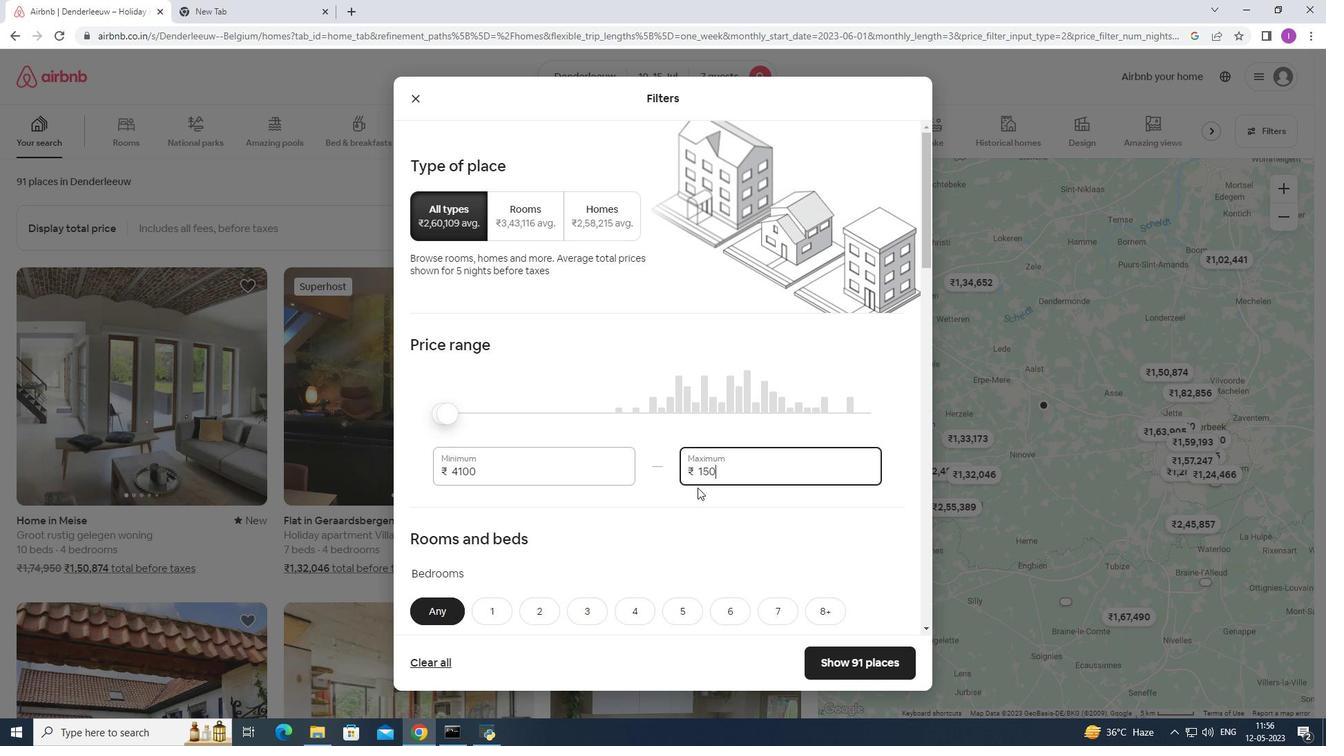 
Action: Mouse moved to (499, 477)
Screenshot: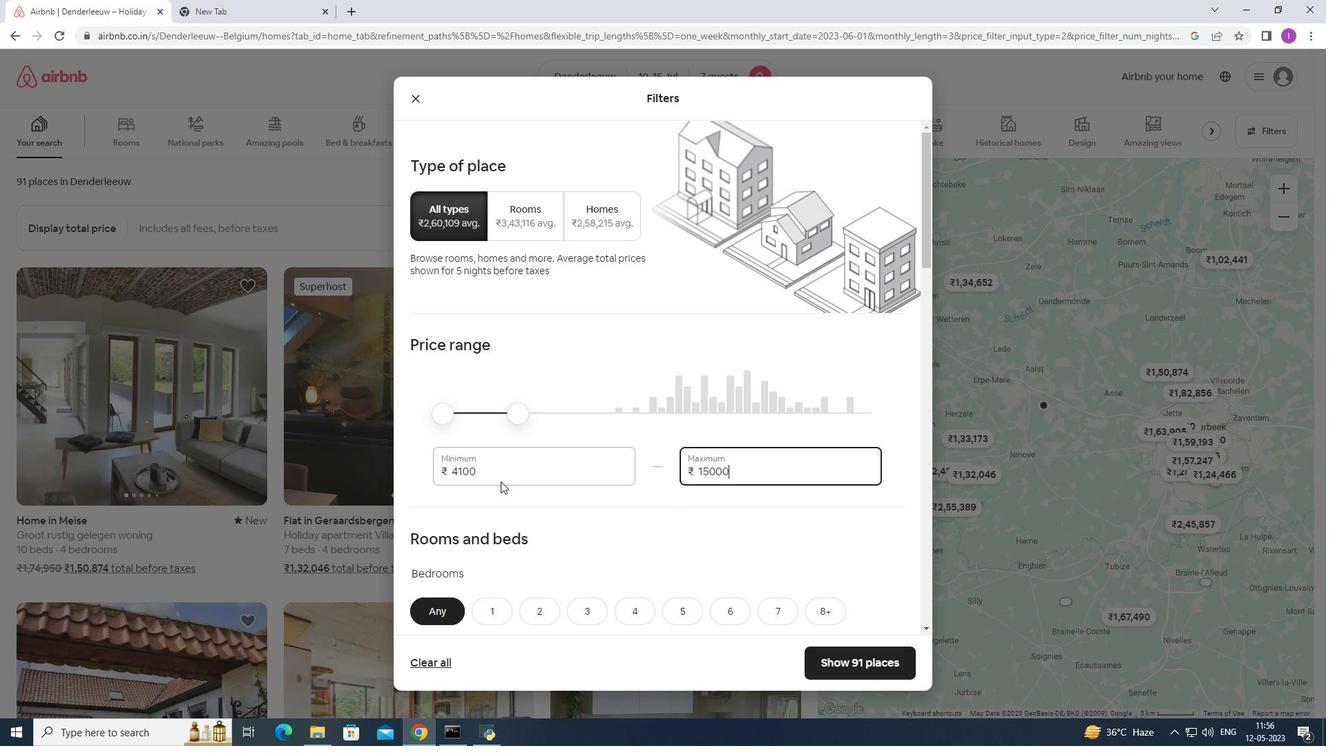
Action: Mouse pressed left at (499, 477)
Screenshot: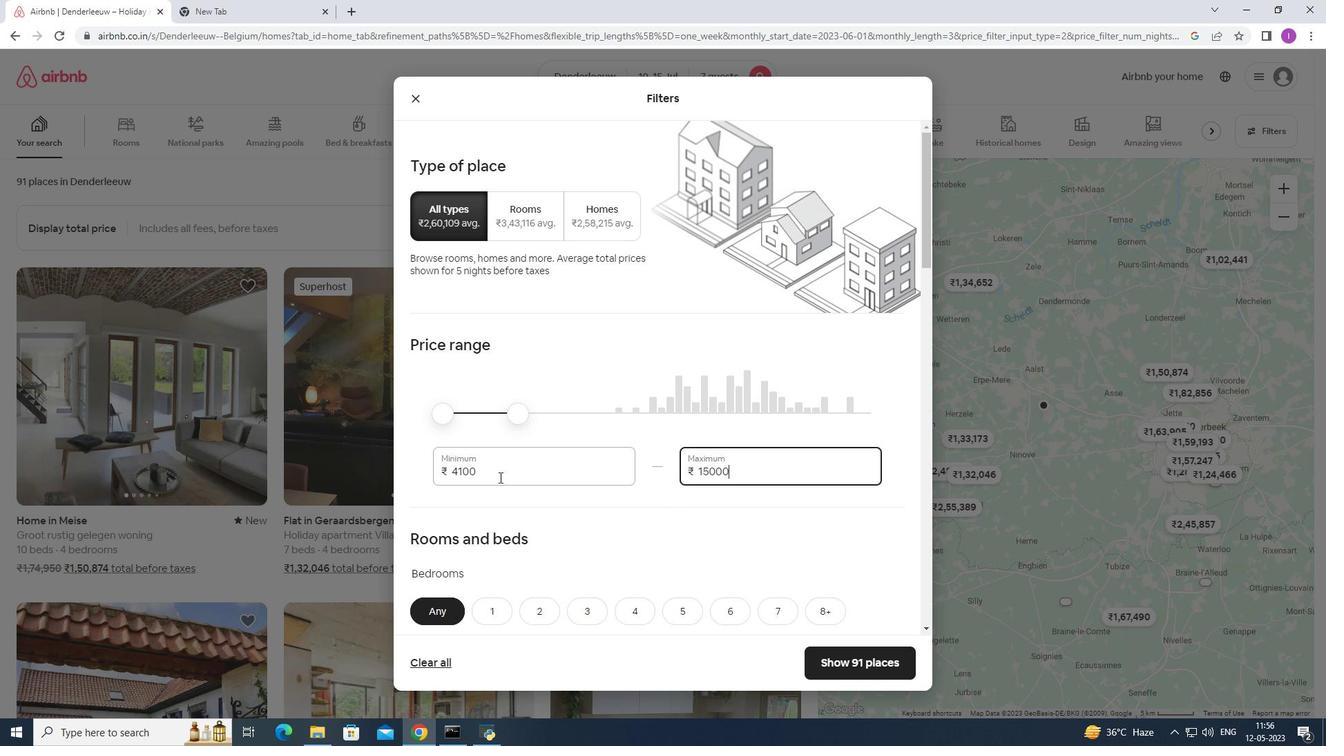 
Action: Mouse moved to (440, 483)
Screenshot: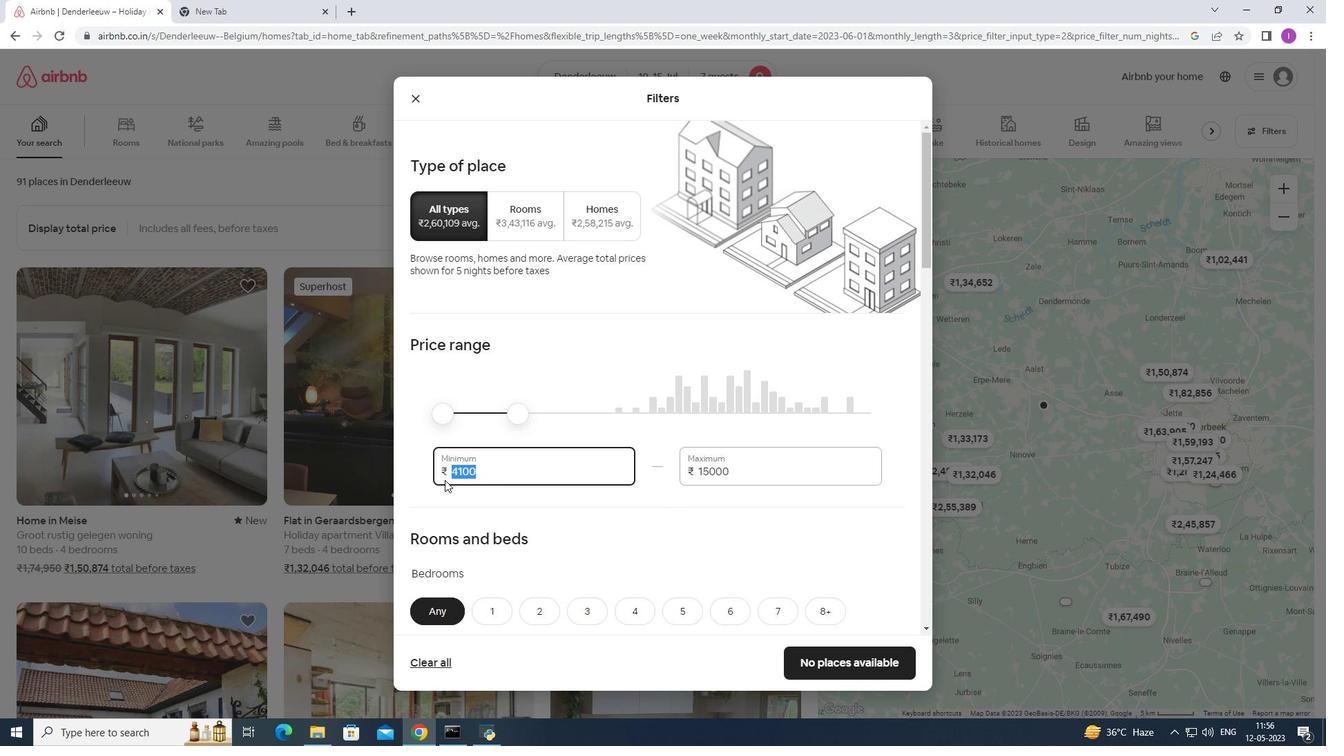 
Action: Key pressed 10000
Screenshot: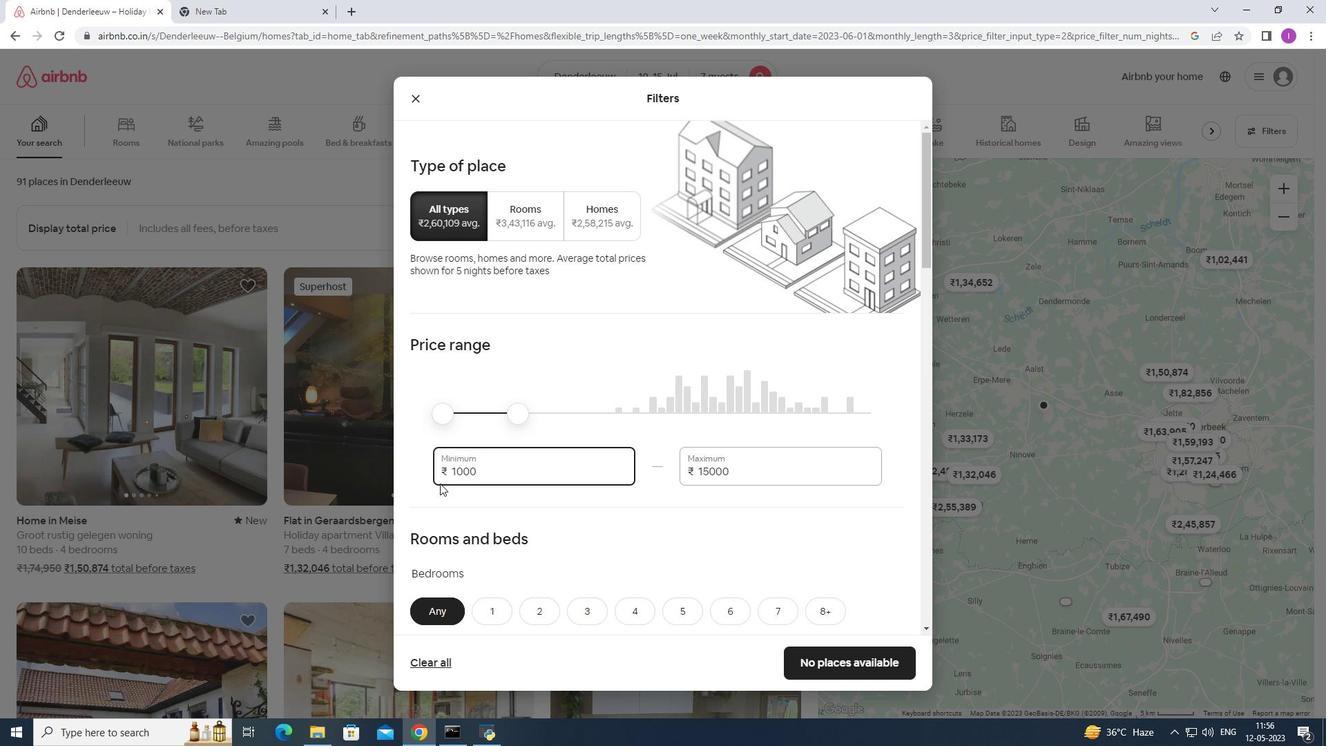 
Action: Mouse moved to (481, 513)
Screenshot: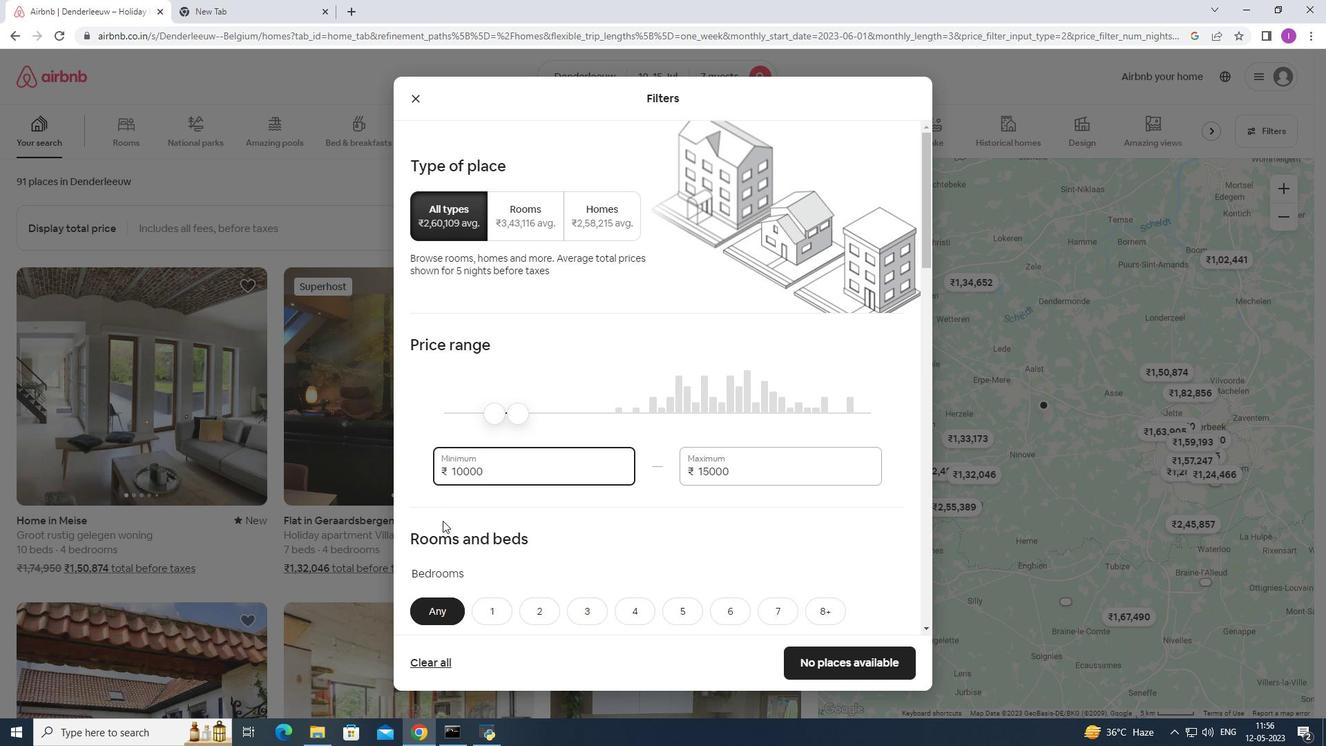 
Action: Mouse scrolled (481, 512) with delta (0, 0)
Screenshot: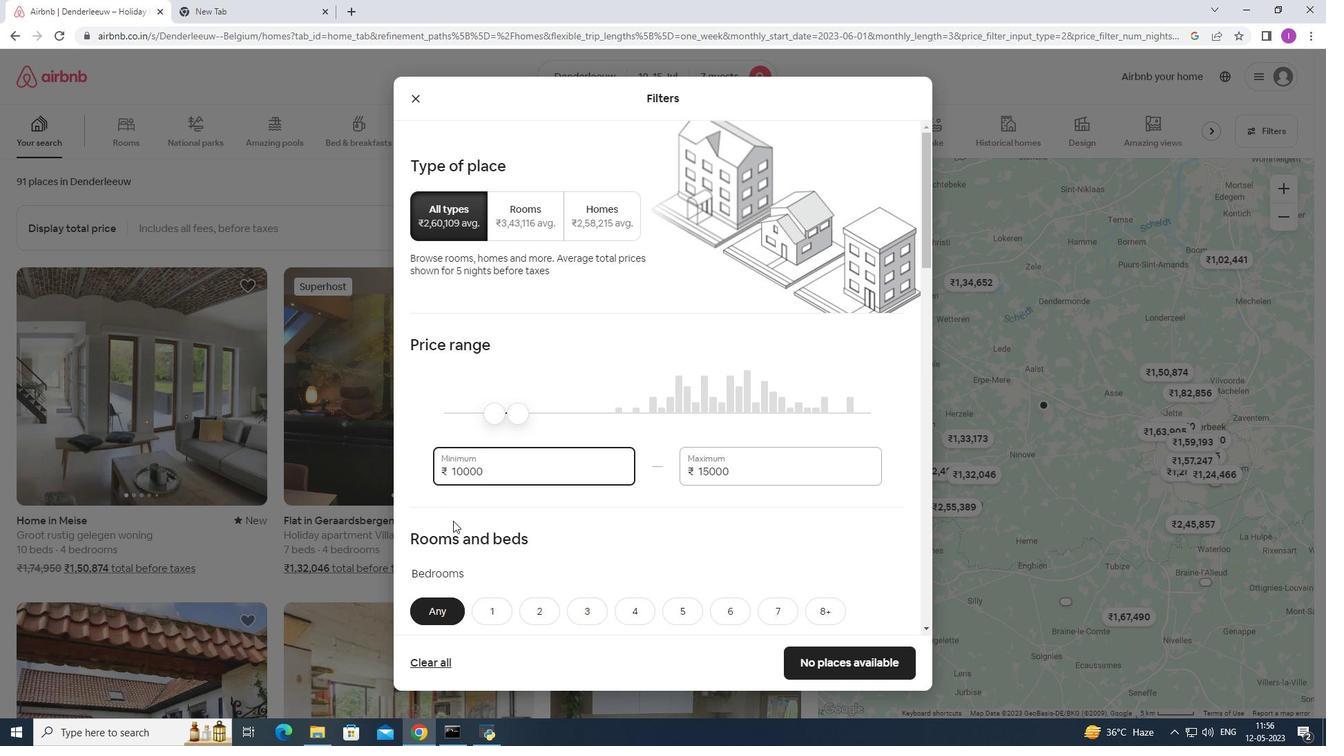 
Action: Mouse scrolled (481, 512) with delta (0, 0)
Screenshot: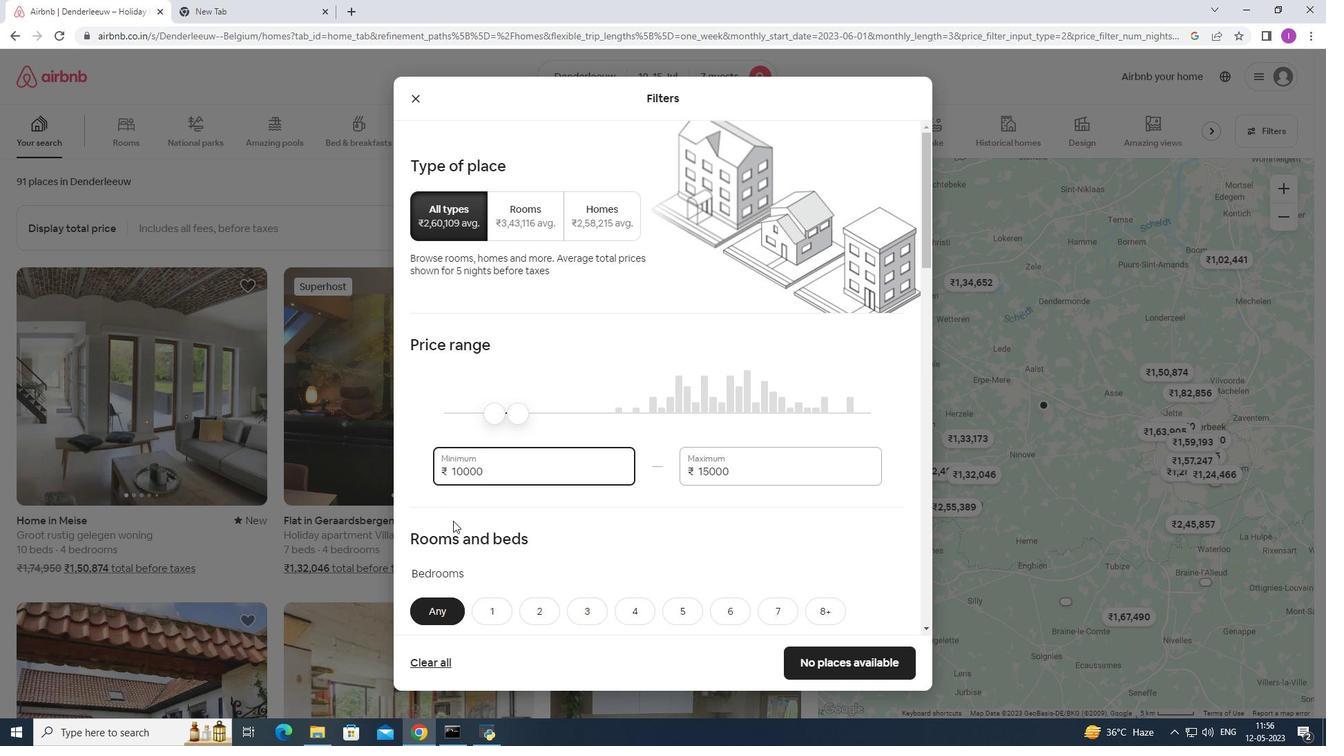 
Action: Mouse moved to (626, 474)
Screenshot: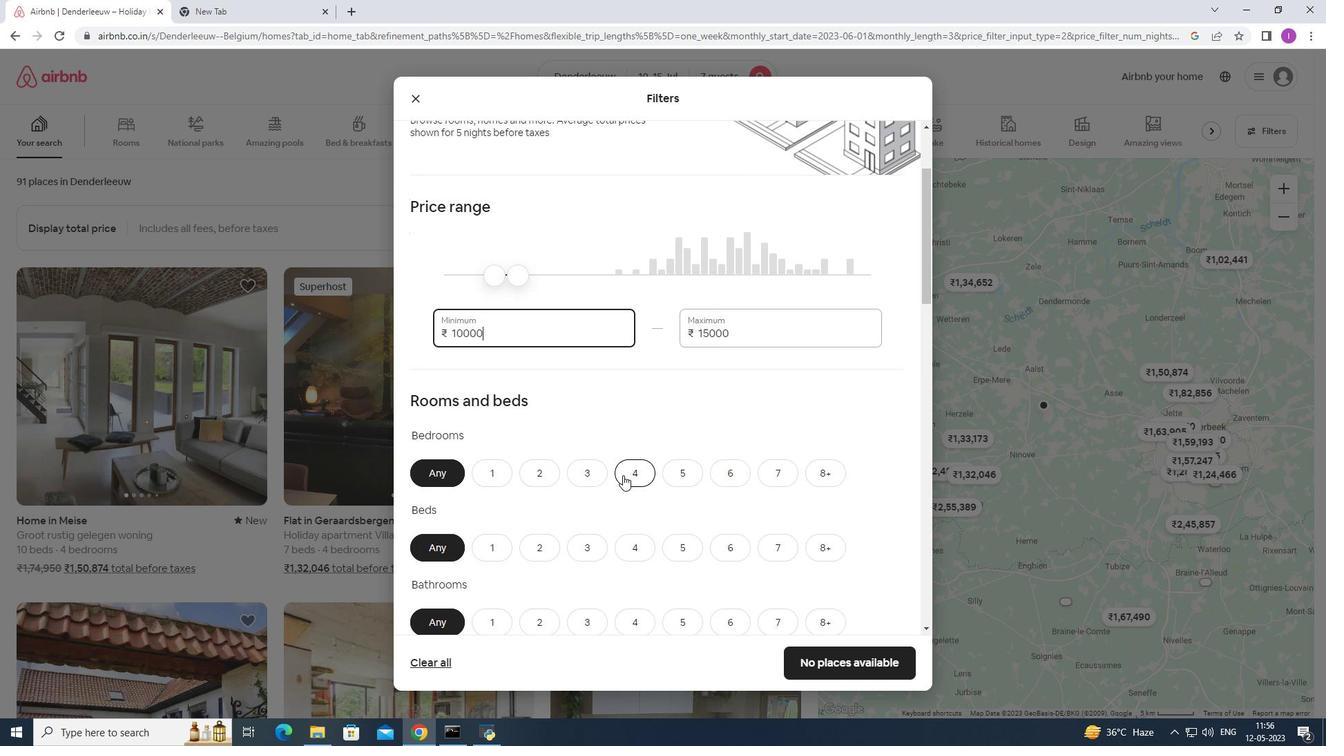 
Action: Mouse pressed left at (626, 474)
Screenshot: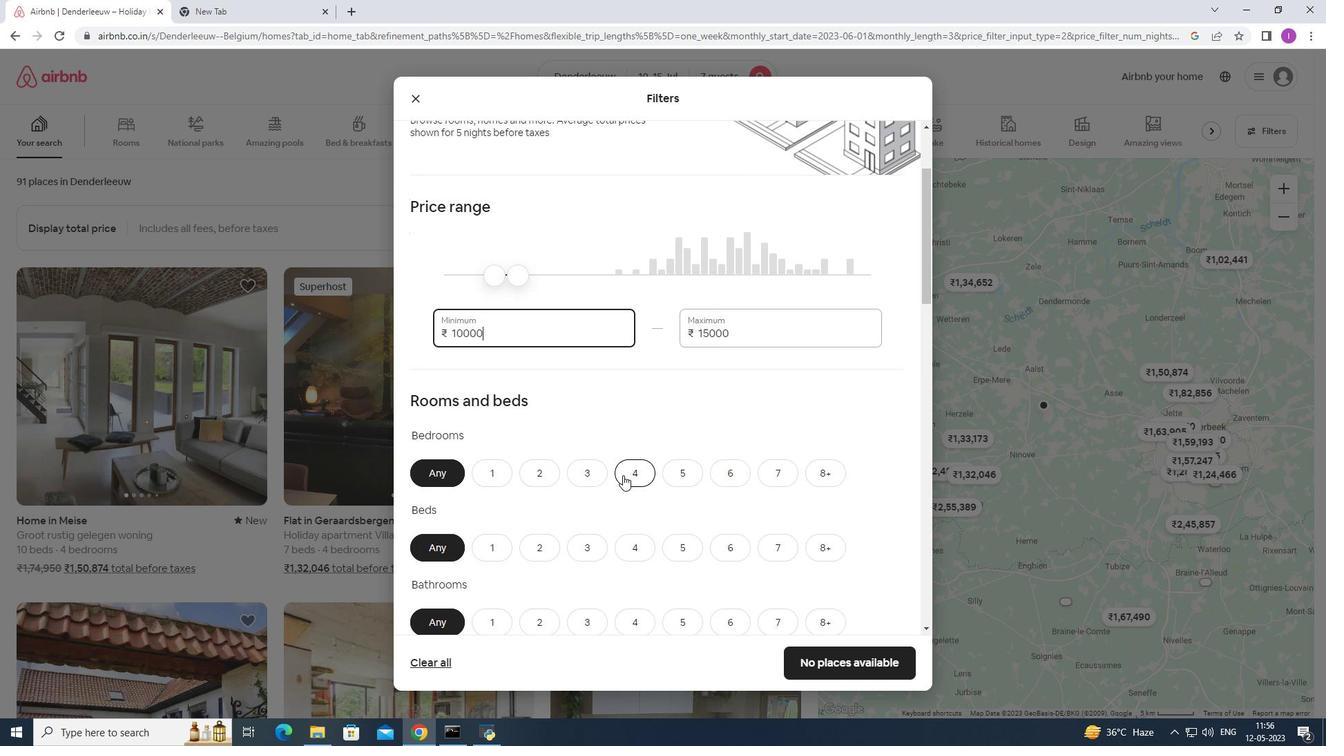 
Action: Mouse moved to (787, 548)
Screenshot: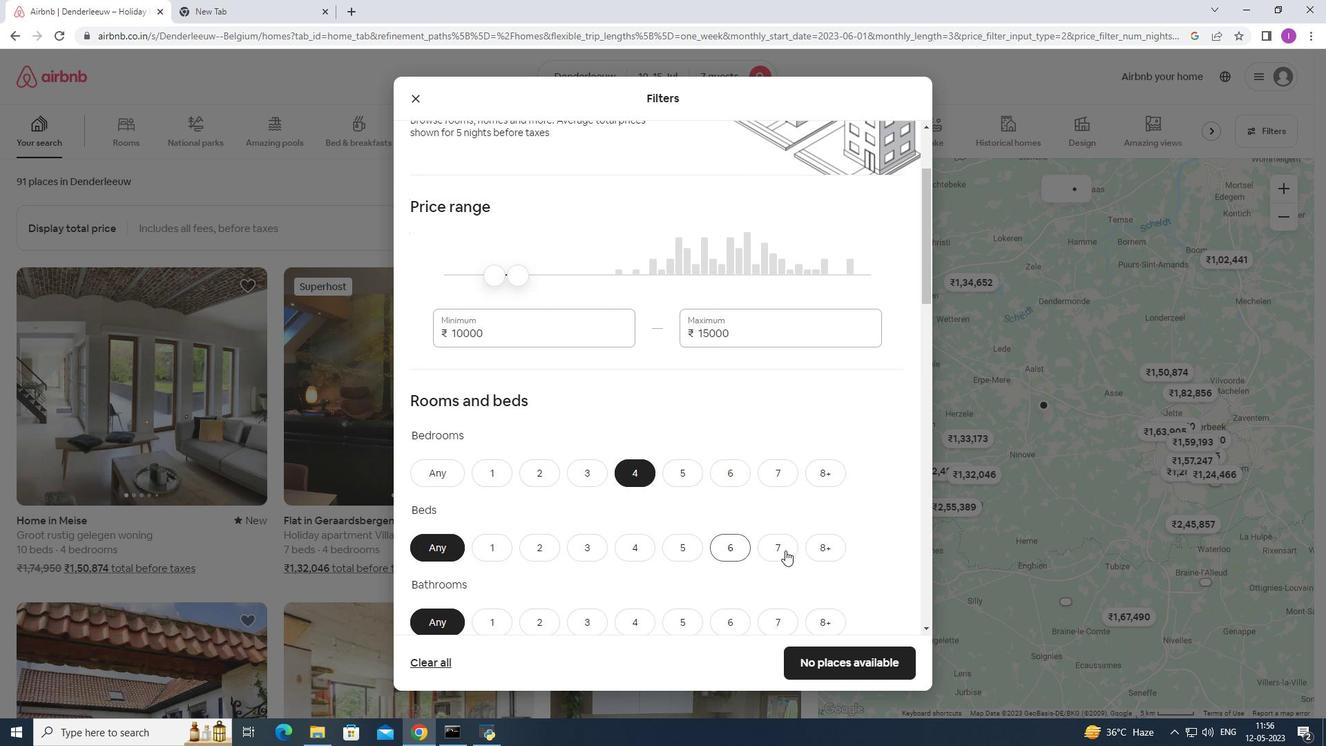 
Action: Mouse pressed left at (787, 548)
Screenshot: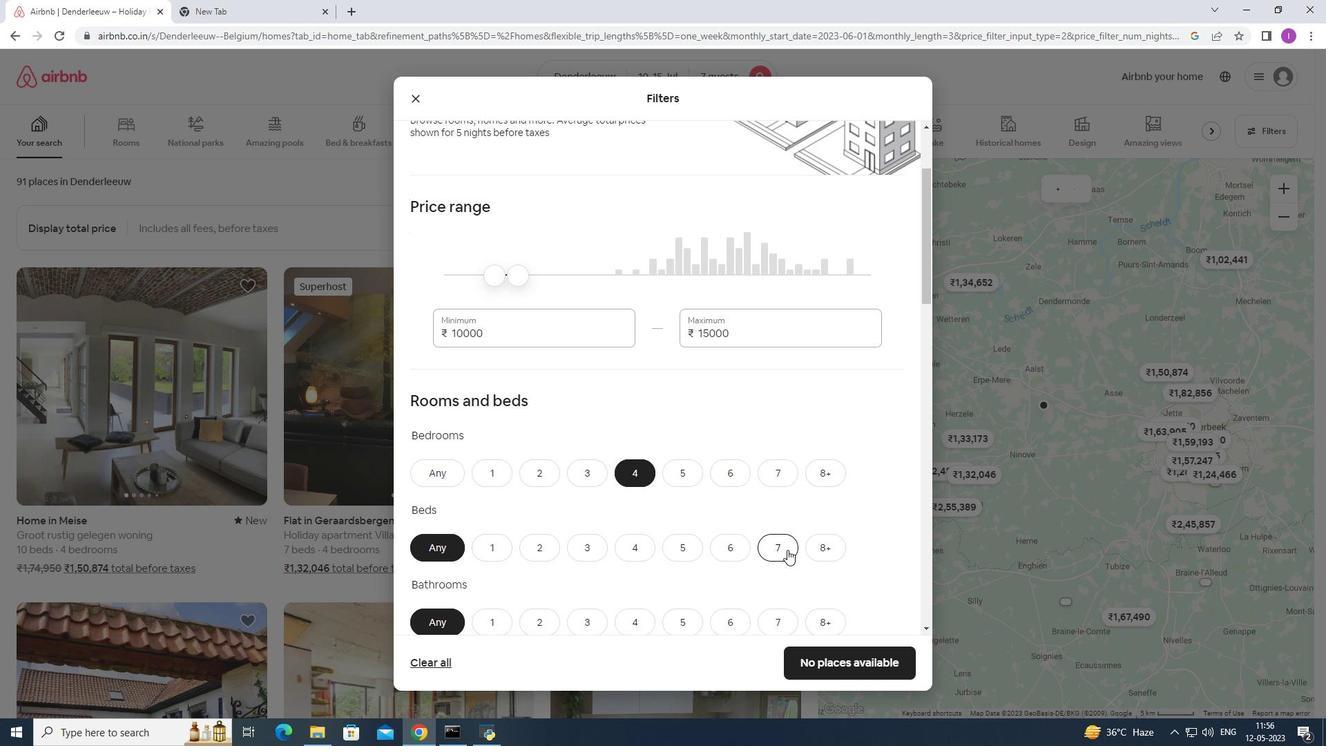 
Action: Mouse moved to (640, 616)
Screenshot: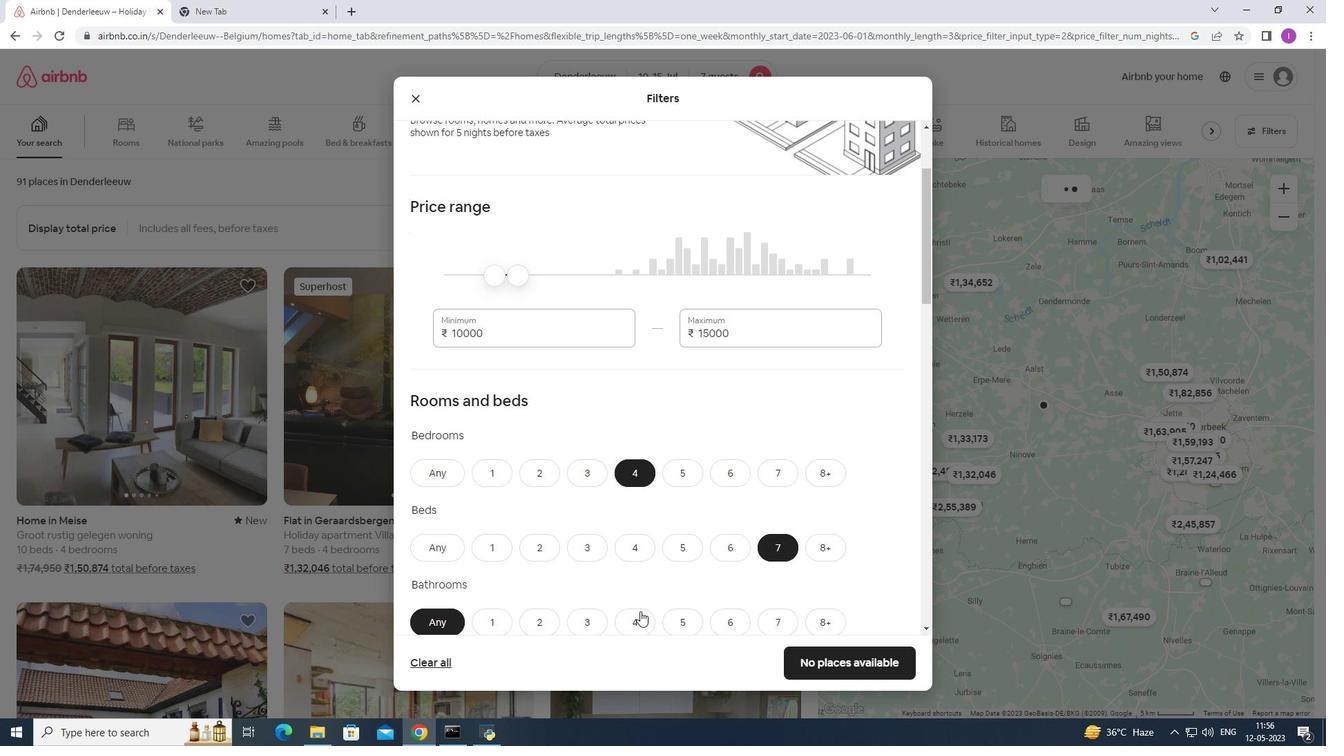 
Action: Mouse pressed left at (640, 616)
Screenshot: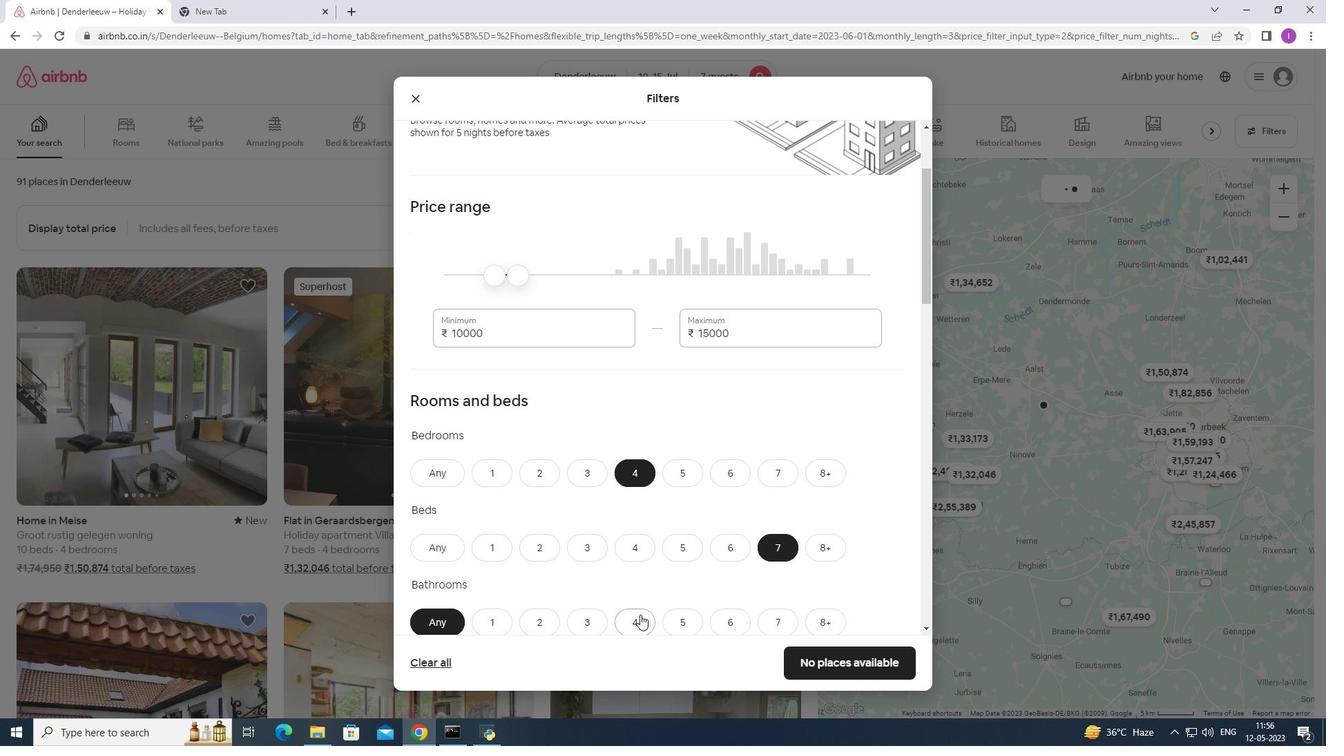 
Action: Mouse moved to (642, 601)
Screenshot: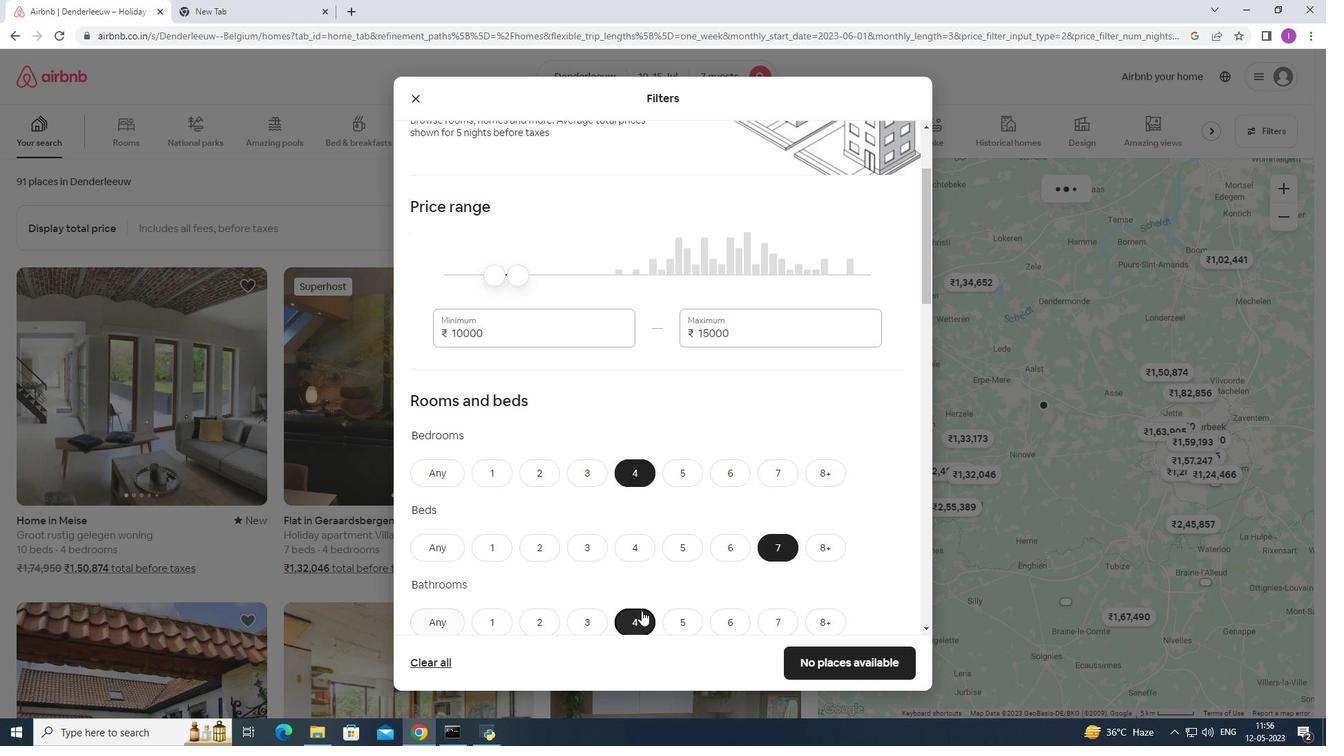 
Action: Mouse scrolled (642, 600) with delta (0, 0)
Screenshot: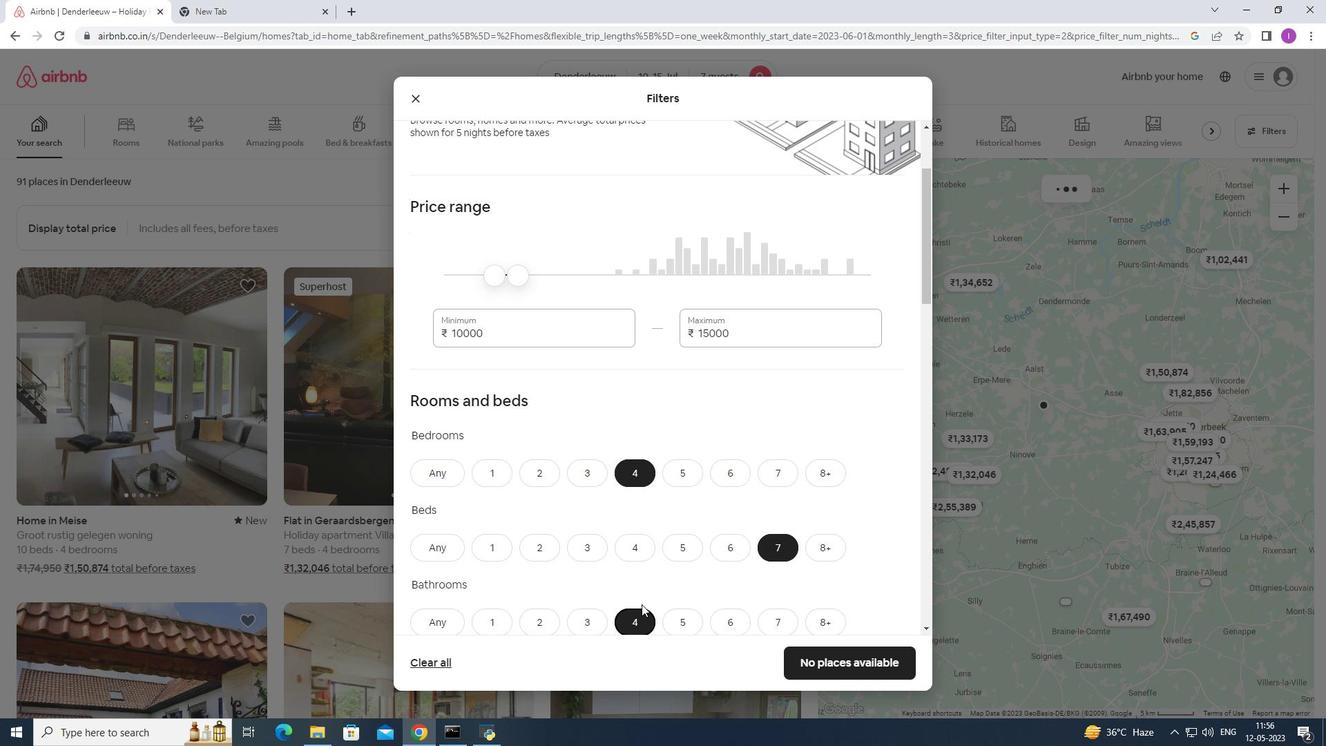 
Action: Mouse moved to (645, 587)
Screenshot: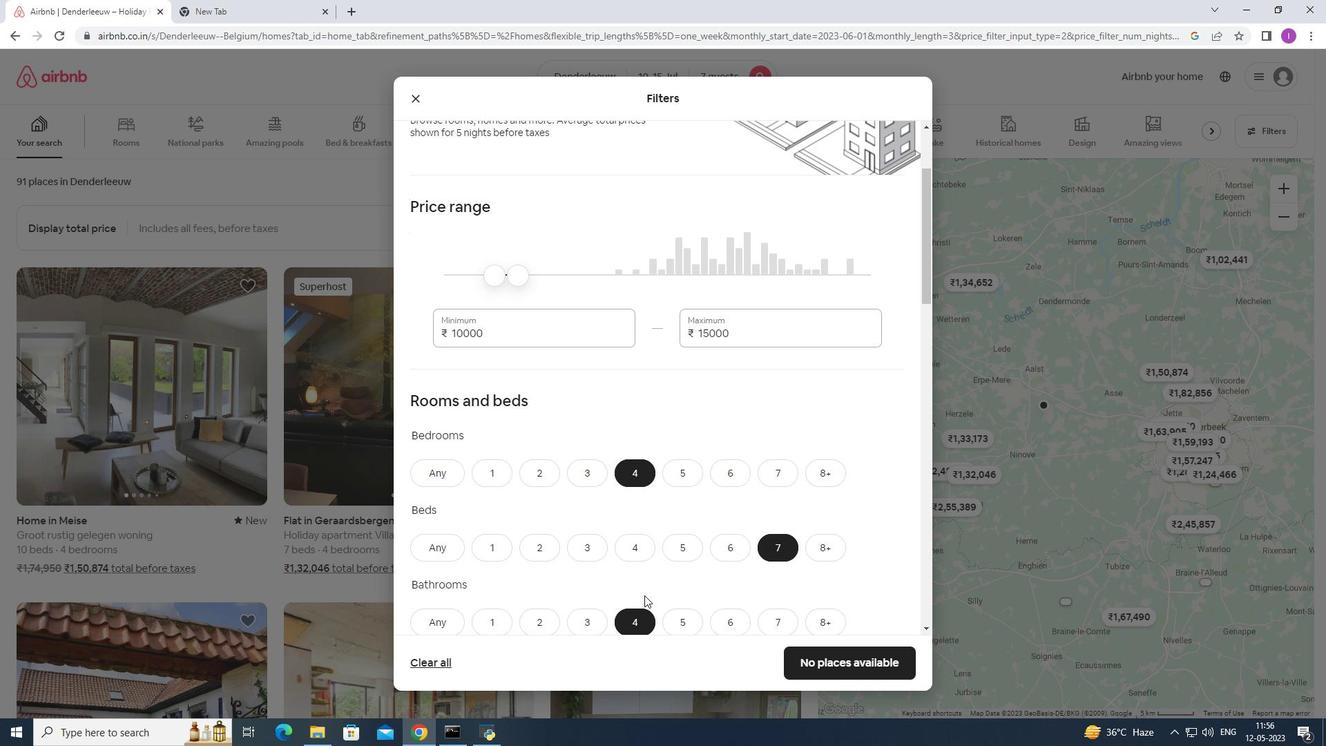 
Action: Mouse scrolled (645, 587) with delta (0, 0)
Screenshot: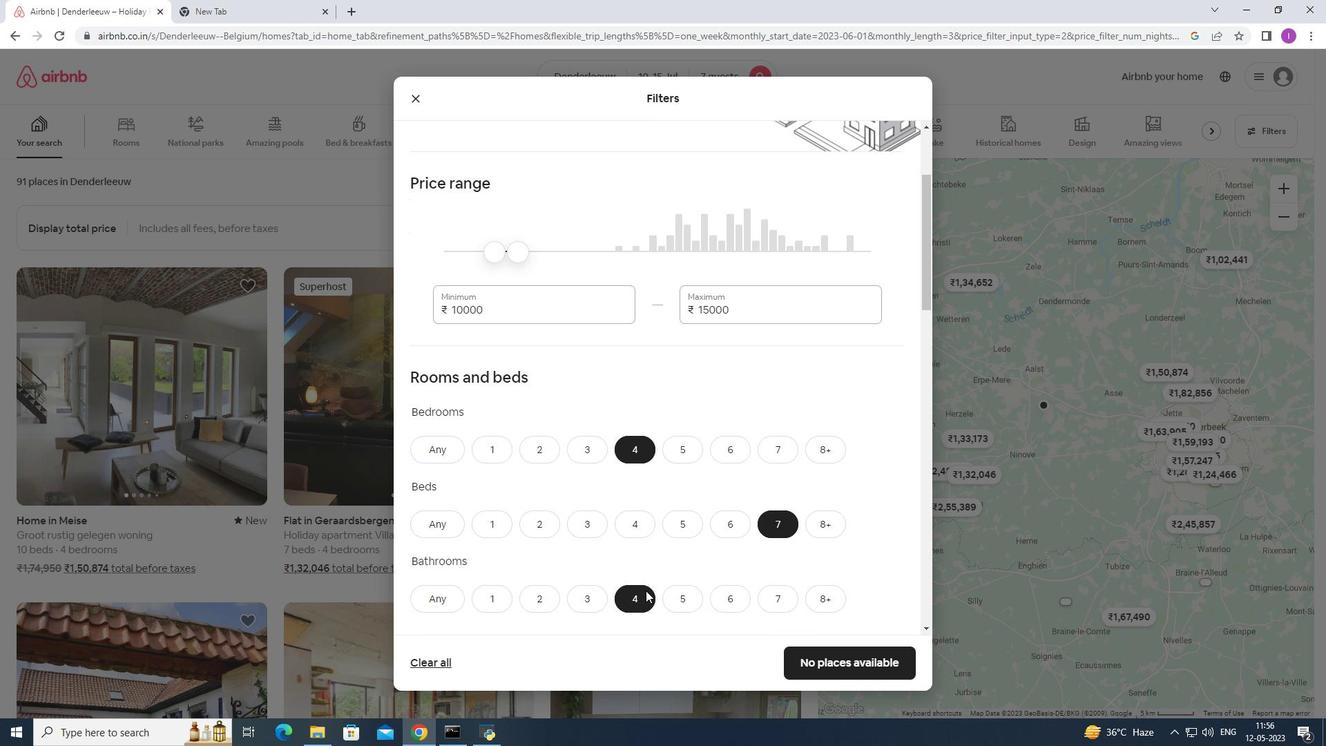 
Action: Mouse scrolled (645, 587) with delta (0, 0)
Screenshot: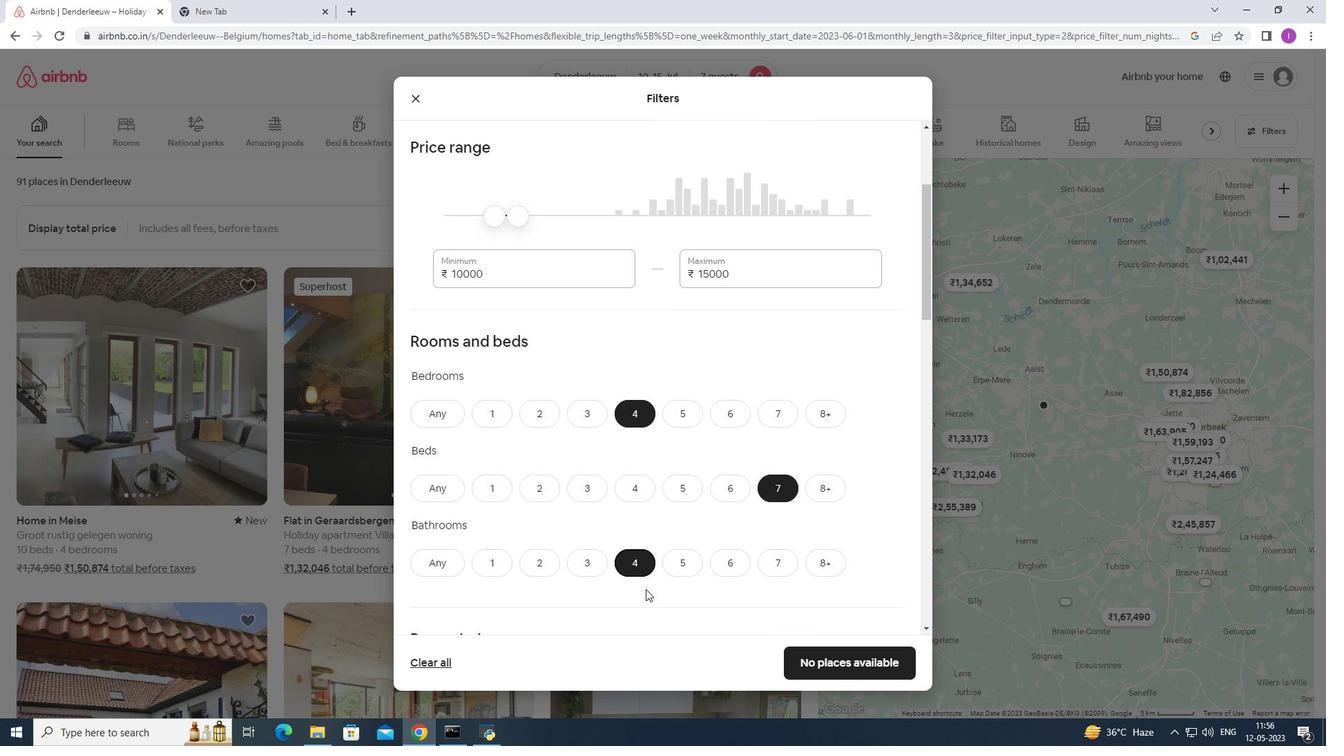 
Action: Mouse moved to (511, 581)
Screenshot: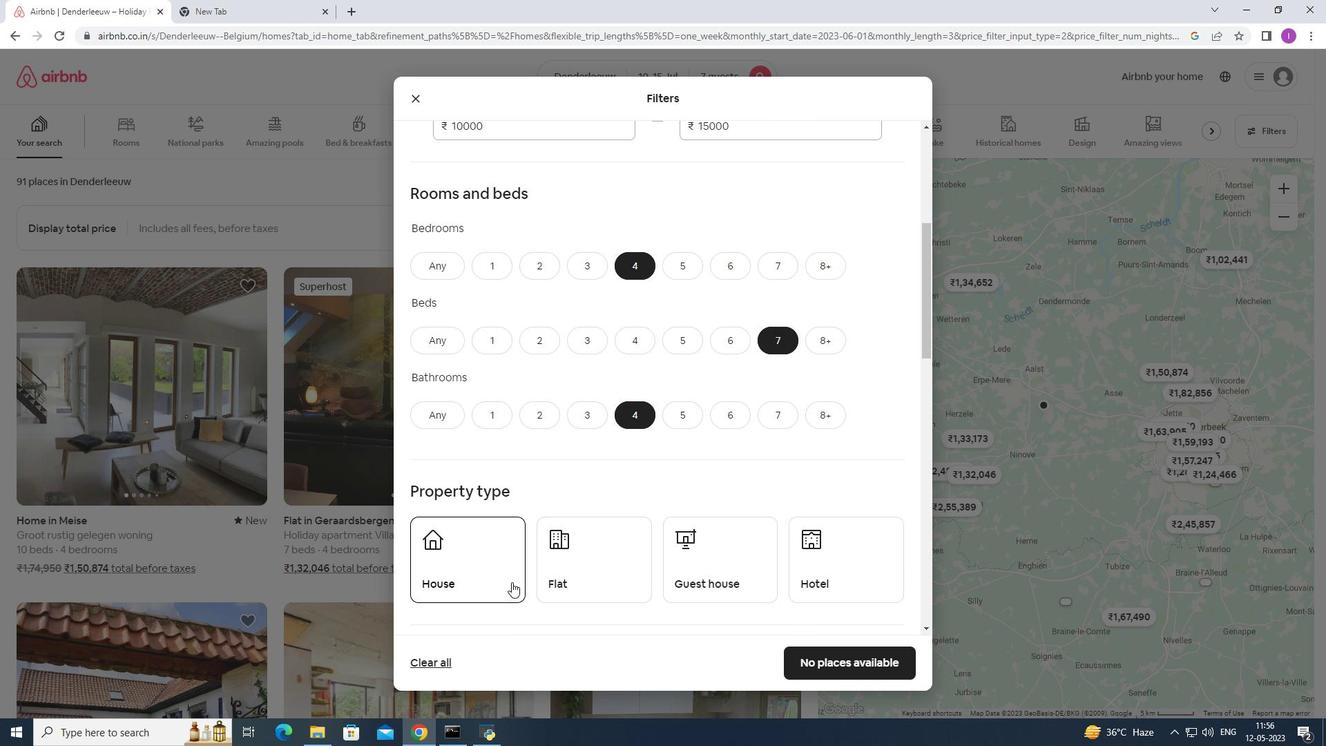 
Action: Mouse pressed left at (511, 581)
Screenshot: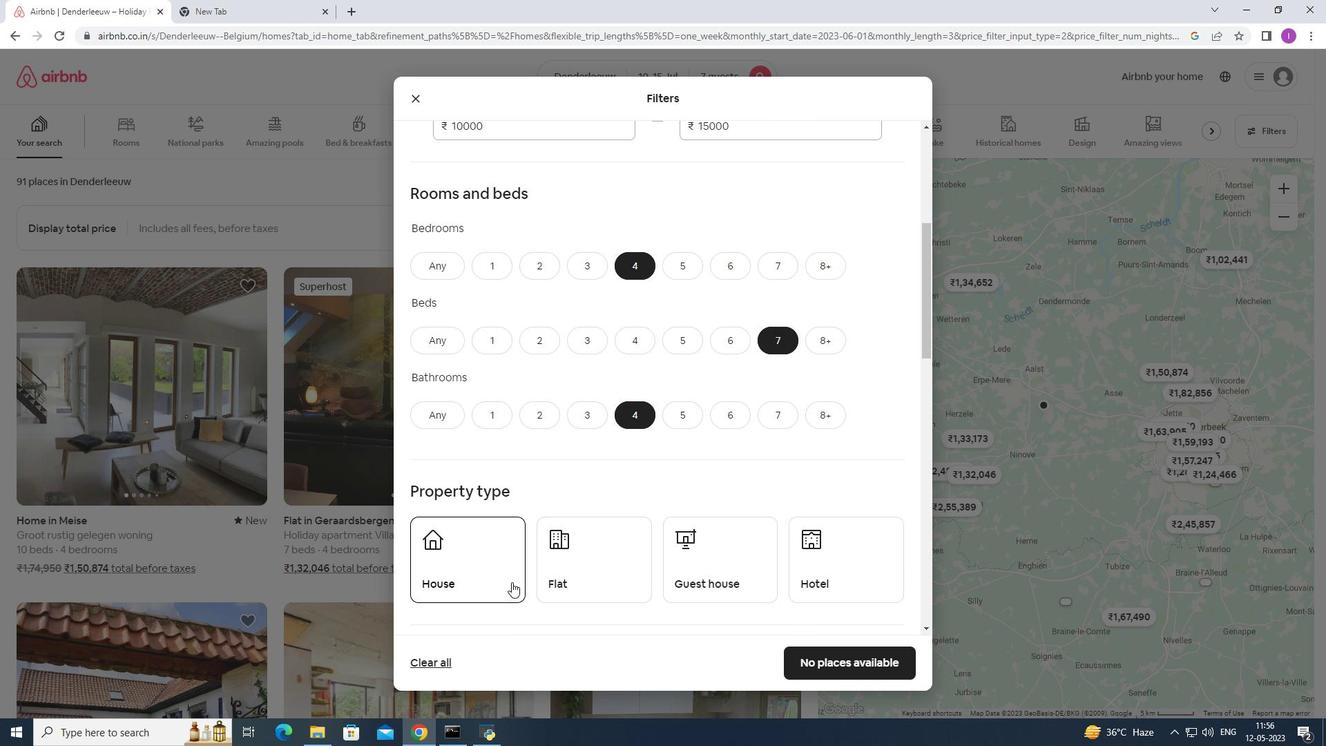 
Action: Mouse moved to (585, 578)
Screenshot: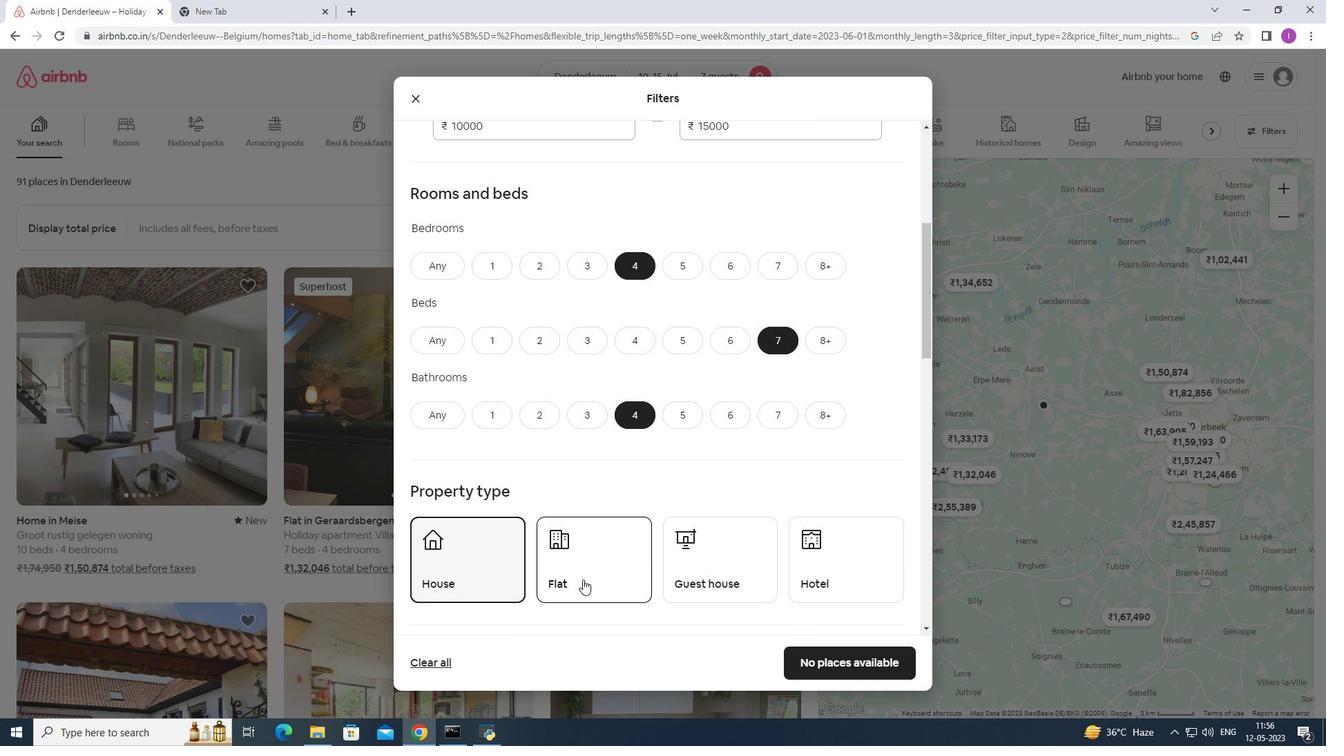 
Action: Mouse pressed left at (585, 578)
Screenshot: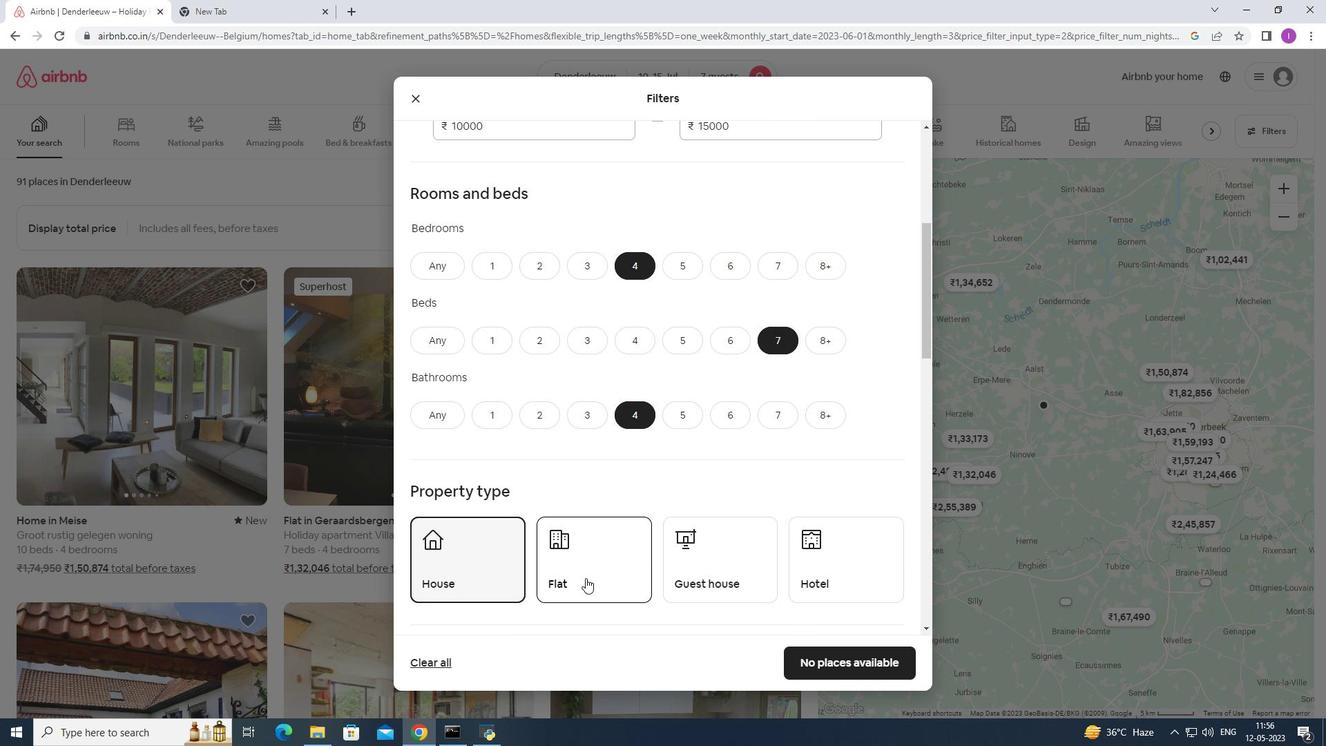 
Action: Mouse moved to (778, 567)
Screenshot: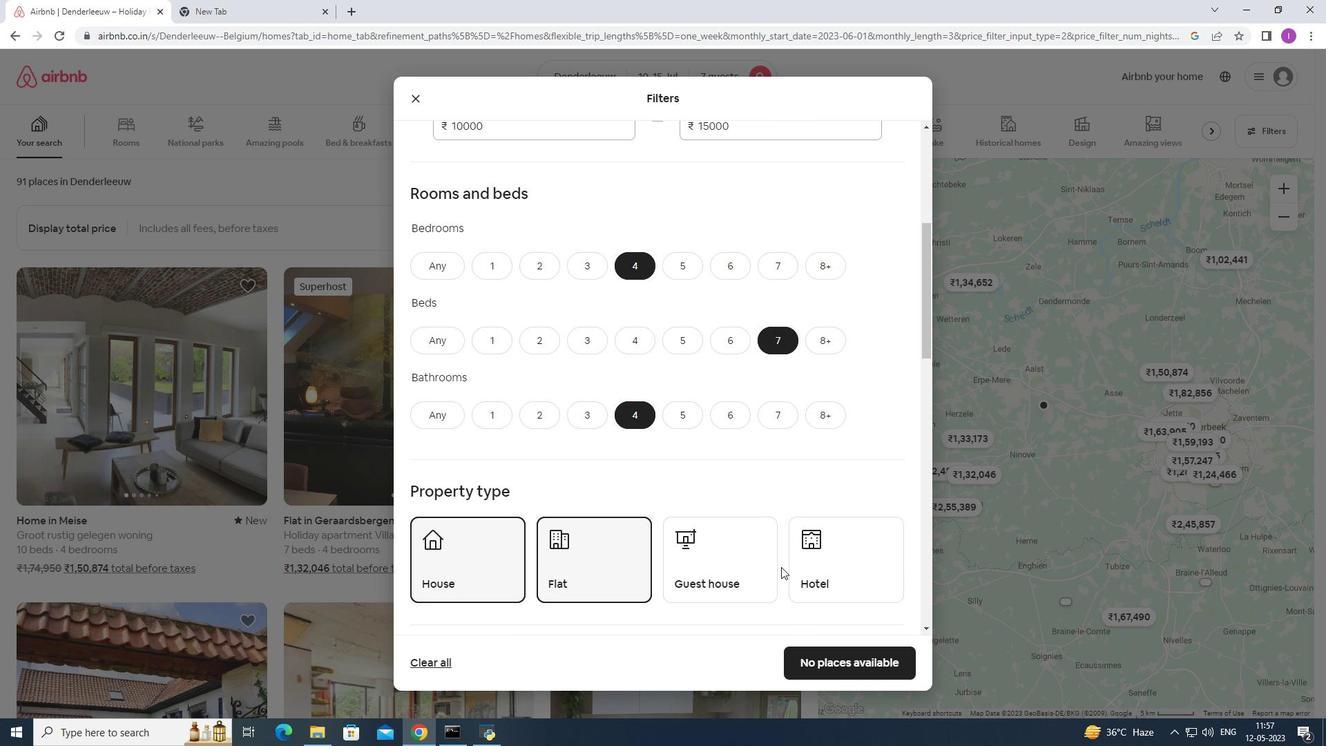 
Action: Mouse pressed left at (778, 567)
Screenshot: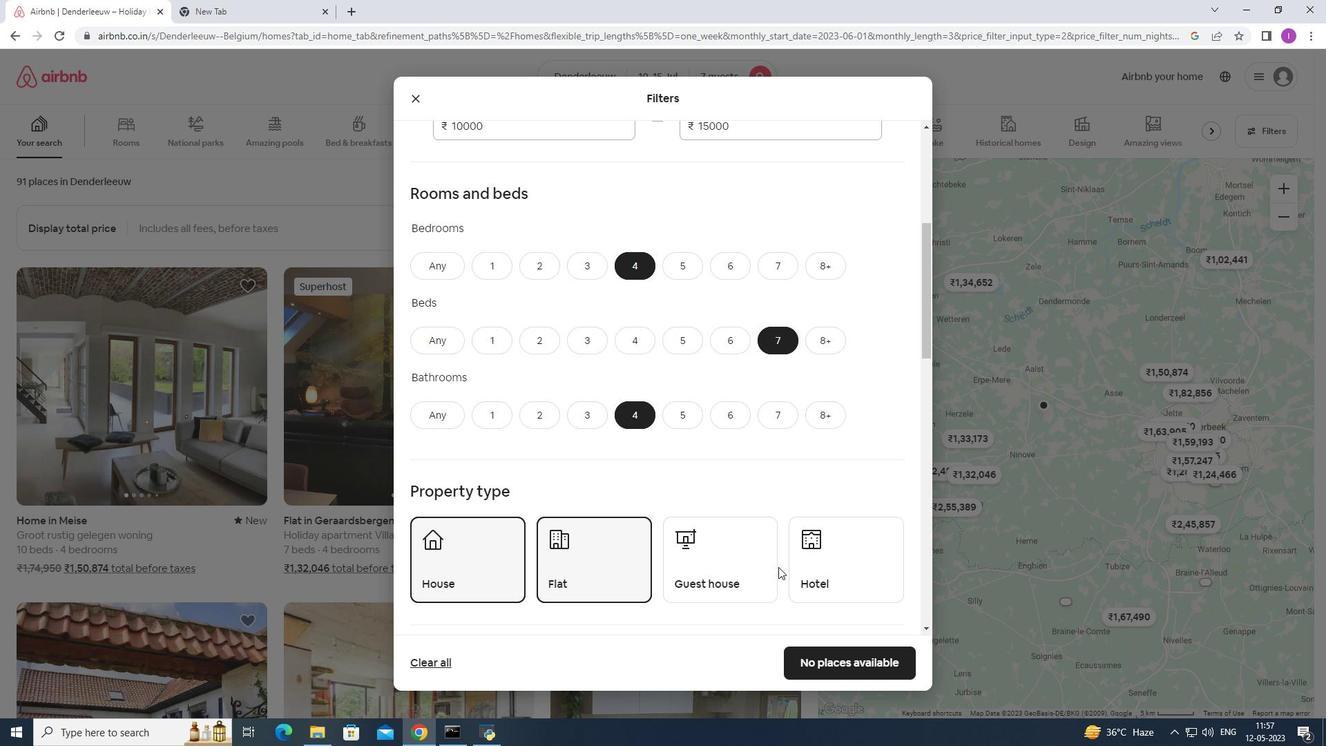 
Action: Mouse moved to (715, 567)
Screenshot: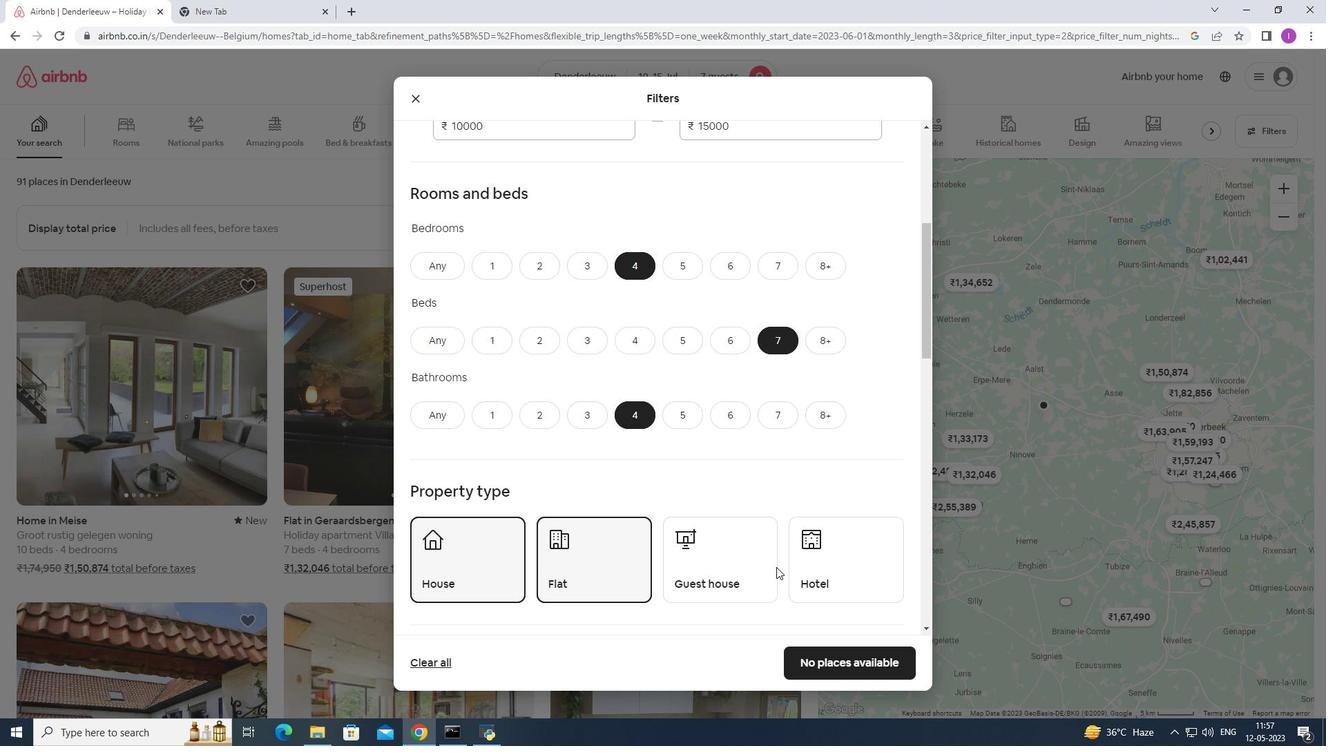 
Action: Mouse pressed left at (715, 567)
Screenshot: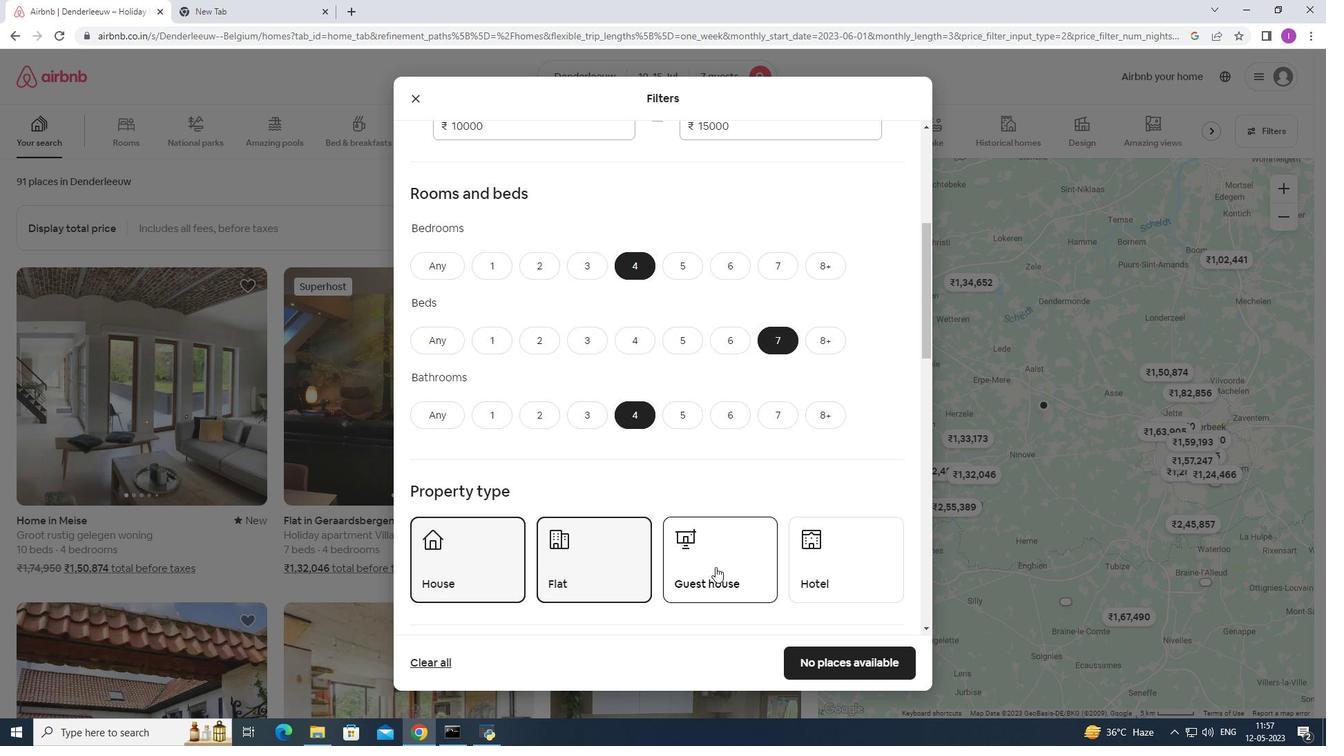 
Action: Mouse moved to (755, 547)
Screenshot: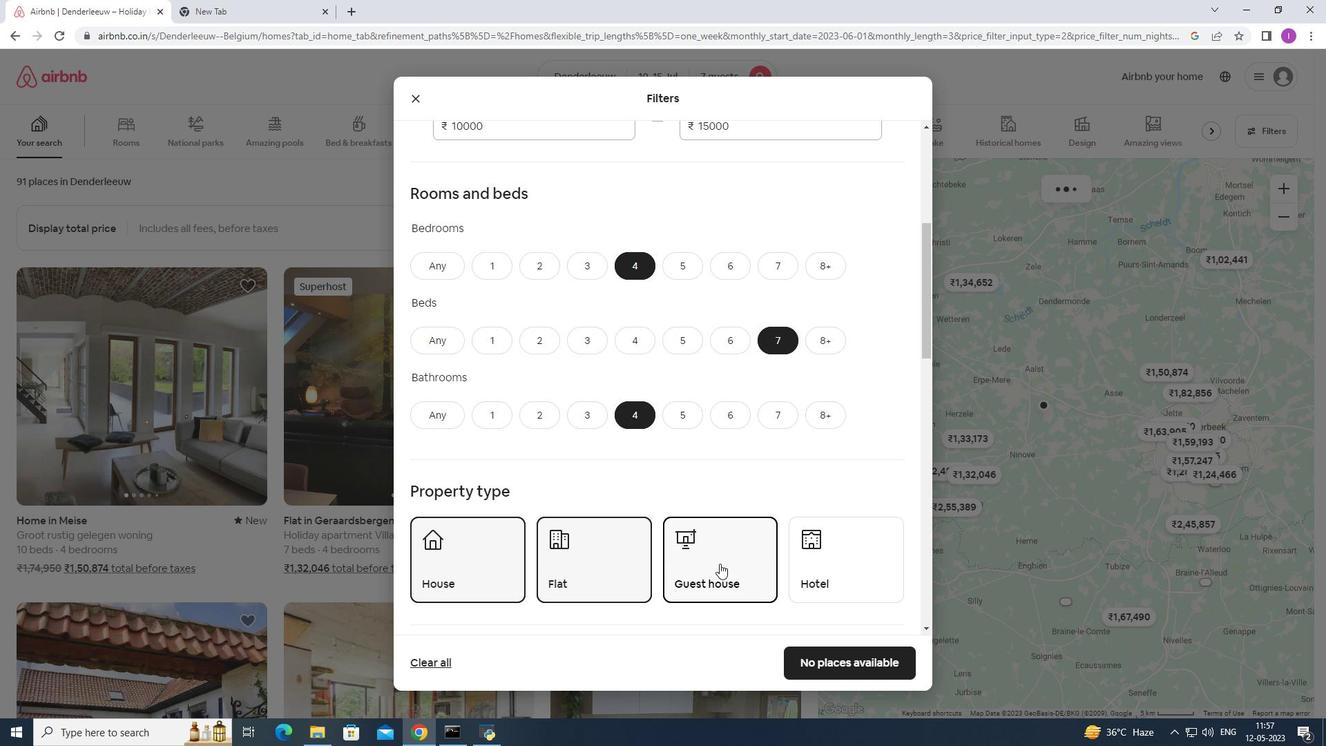 
Action: Mouse scrolled (755, 547) with delta (0, 0)
Screenshot: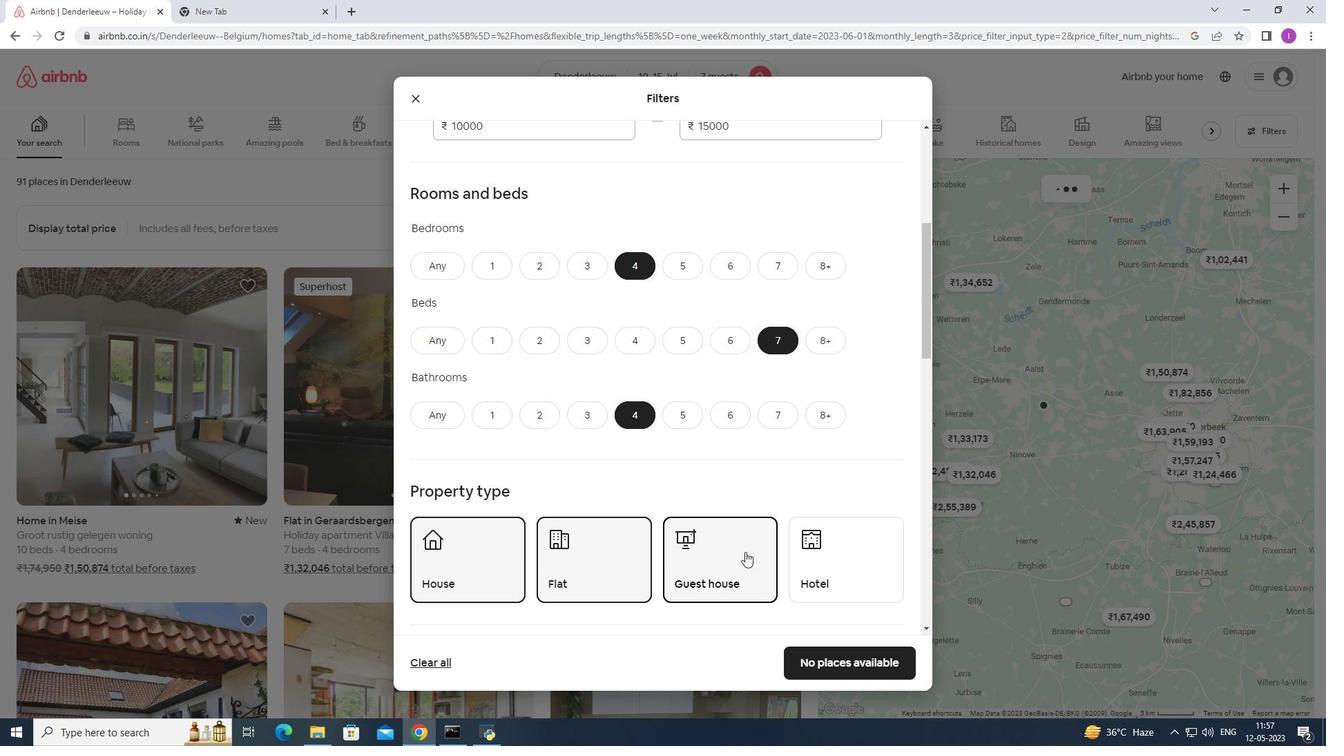 
Action: Mouse scrolled (755, 547) with delta (0, 0)
Screenshot: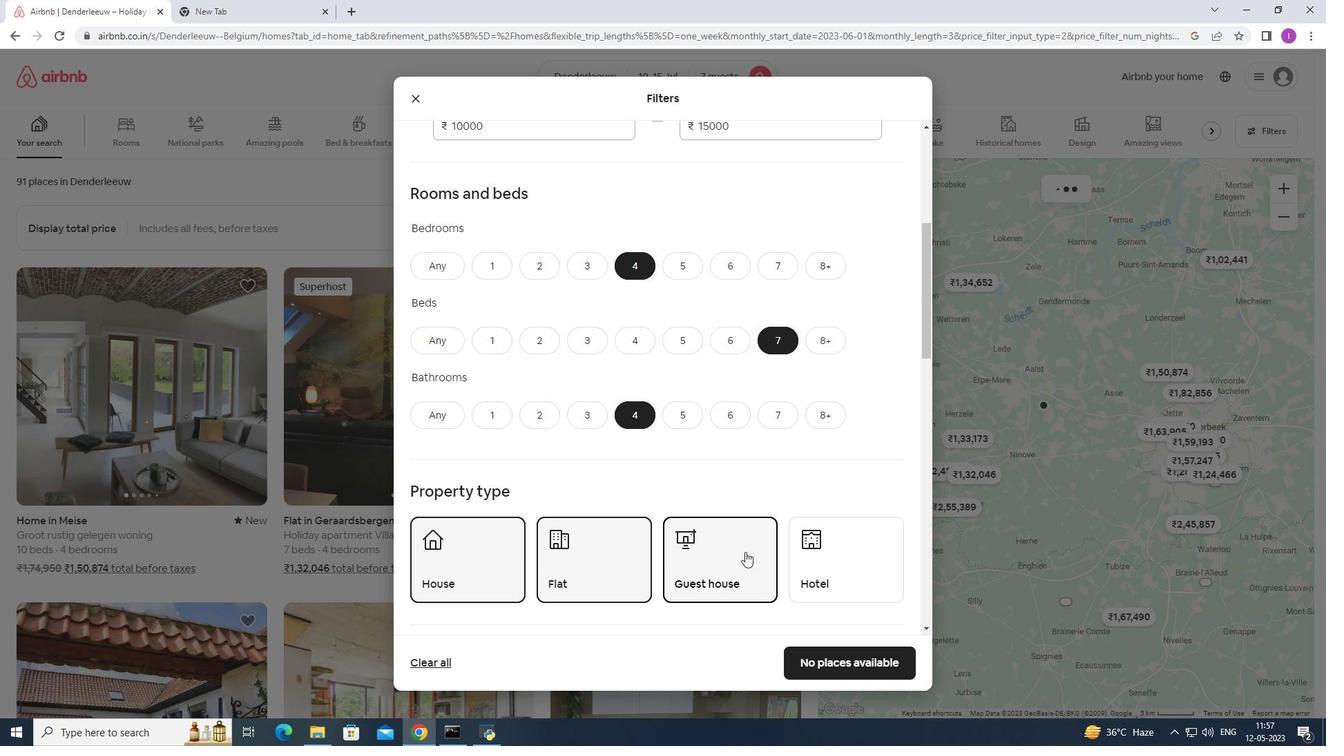 
Action: Mouse scrolled (755, 547) with delta (0, 0)
Screenshot: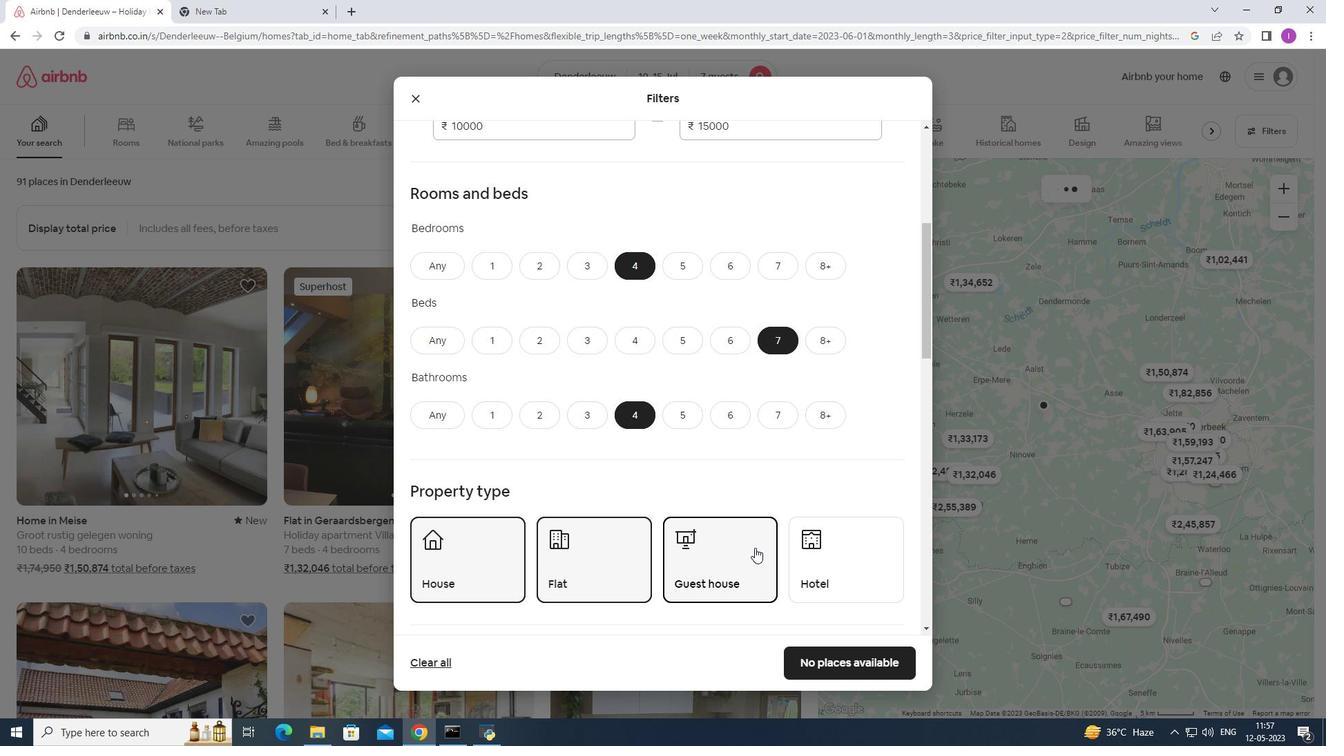 
Action: Mouse scrolled (755, 547) with delta (0, 0)
Screenshot: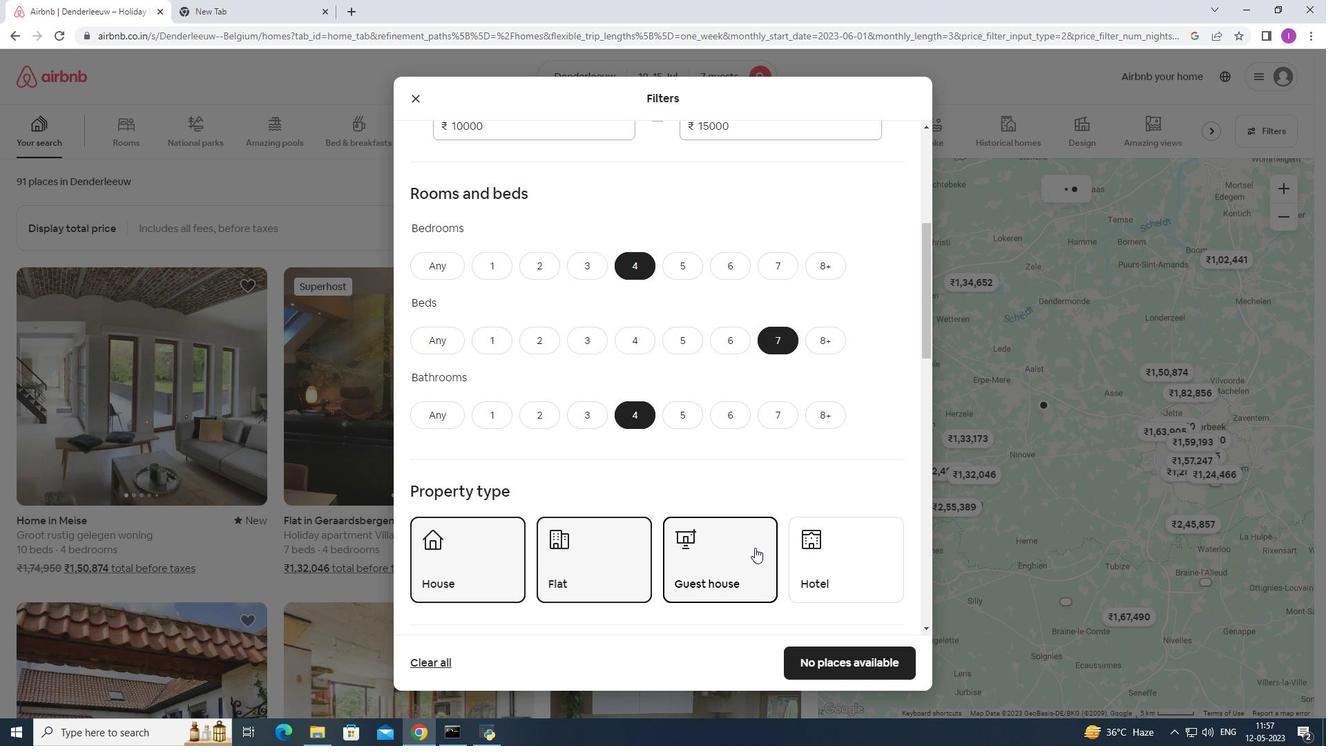 
Action: Mouse moved to (417, 444)
Screenshot: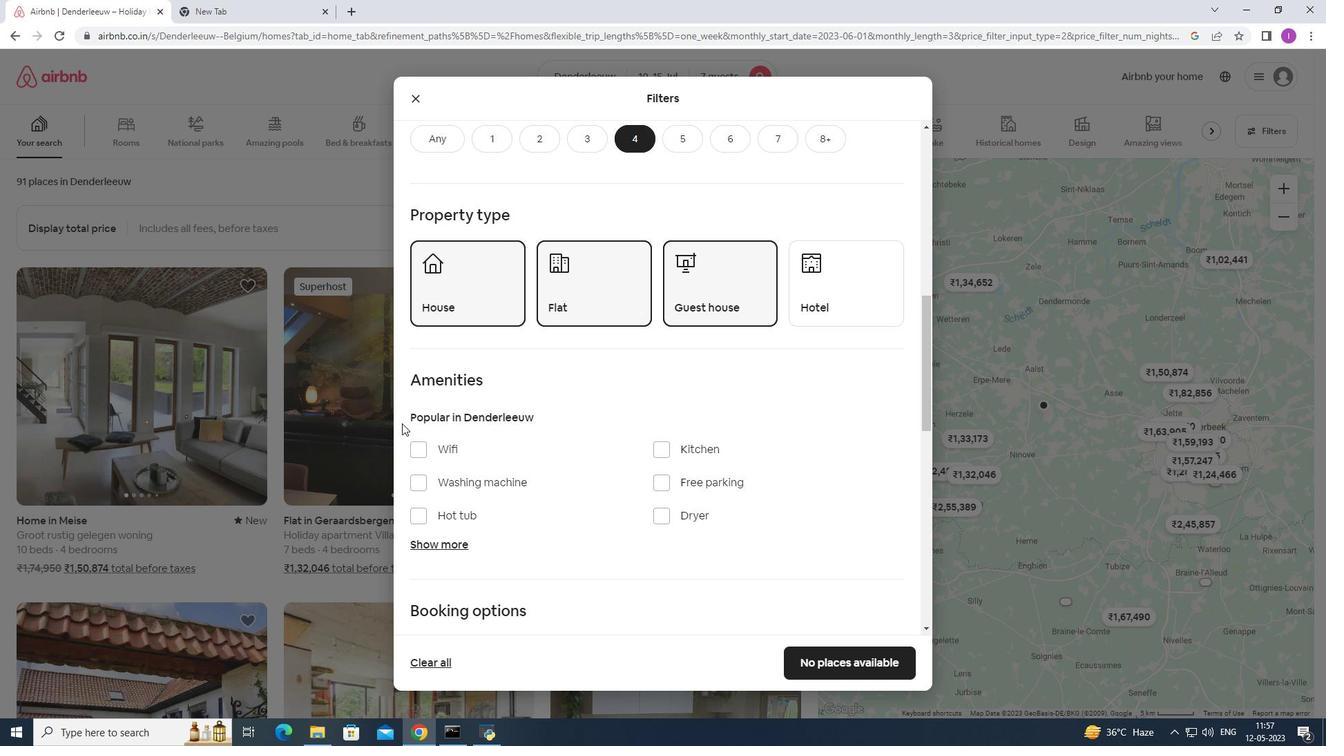
Action: Mouse pressed left at (417, 444)
Screenshot: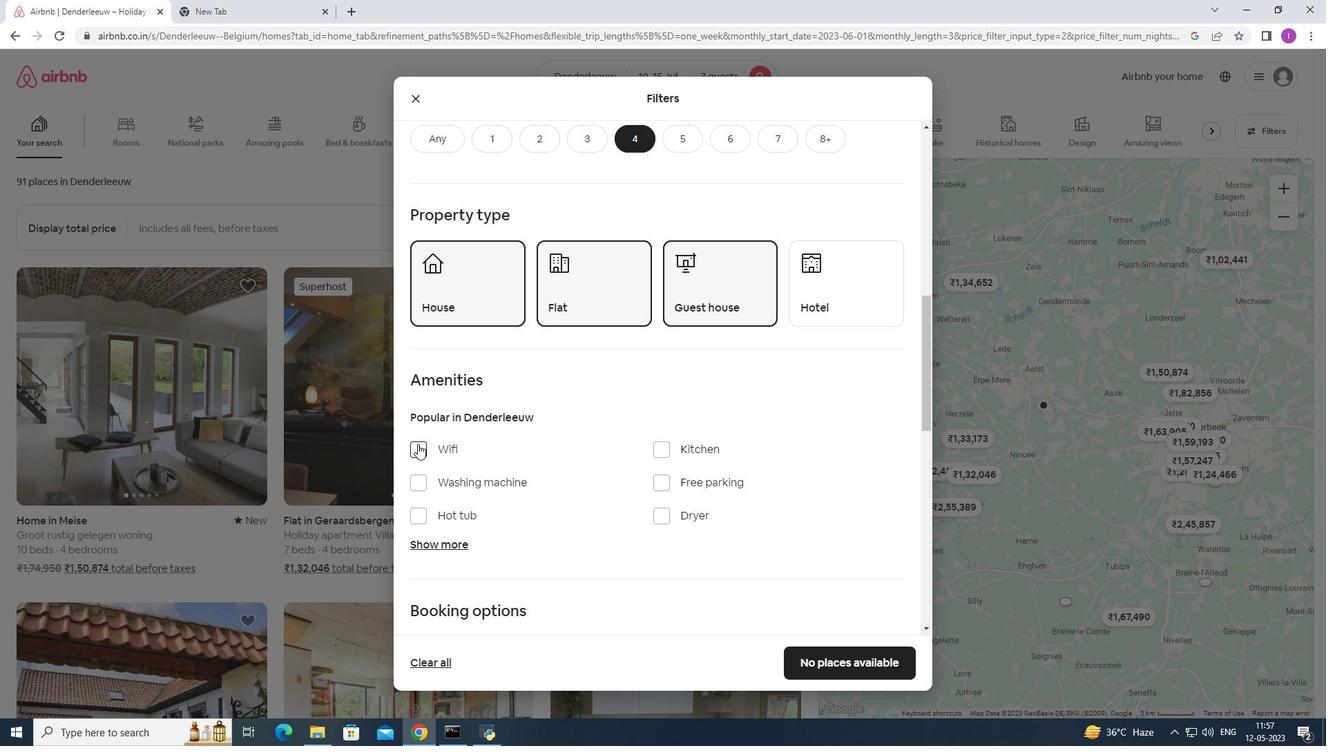 
Action: Mouse moved to (419, 484)
Screenshot: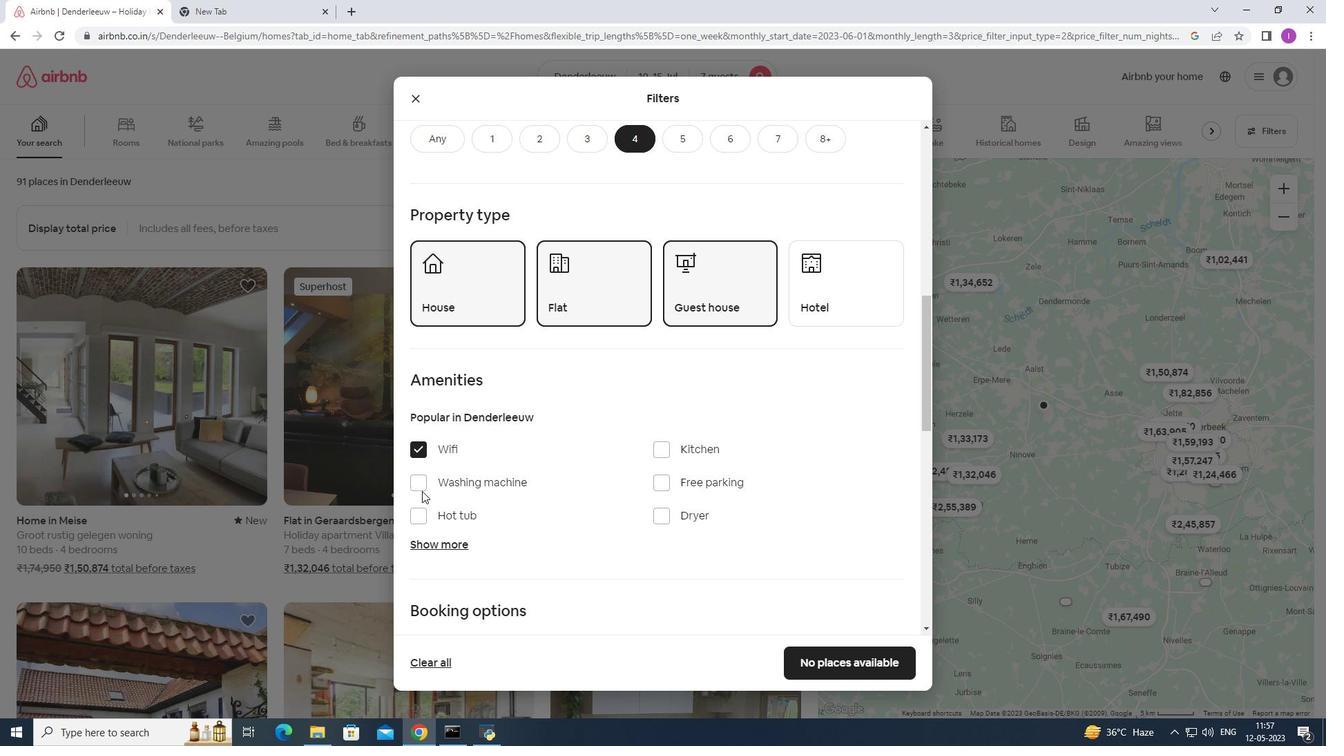
Action: Mouse pressed left at (419, 484)
Screenshot: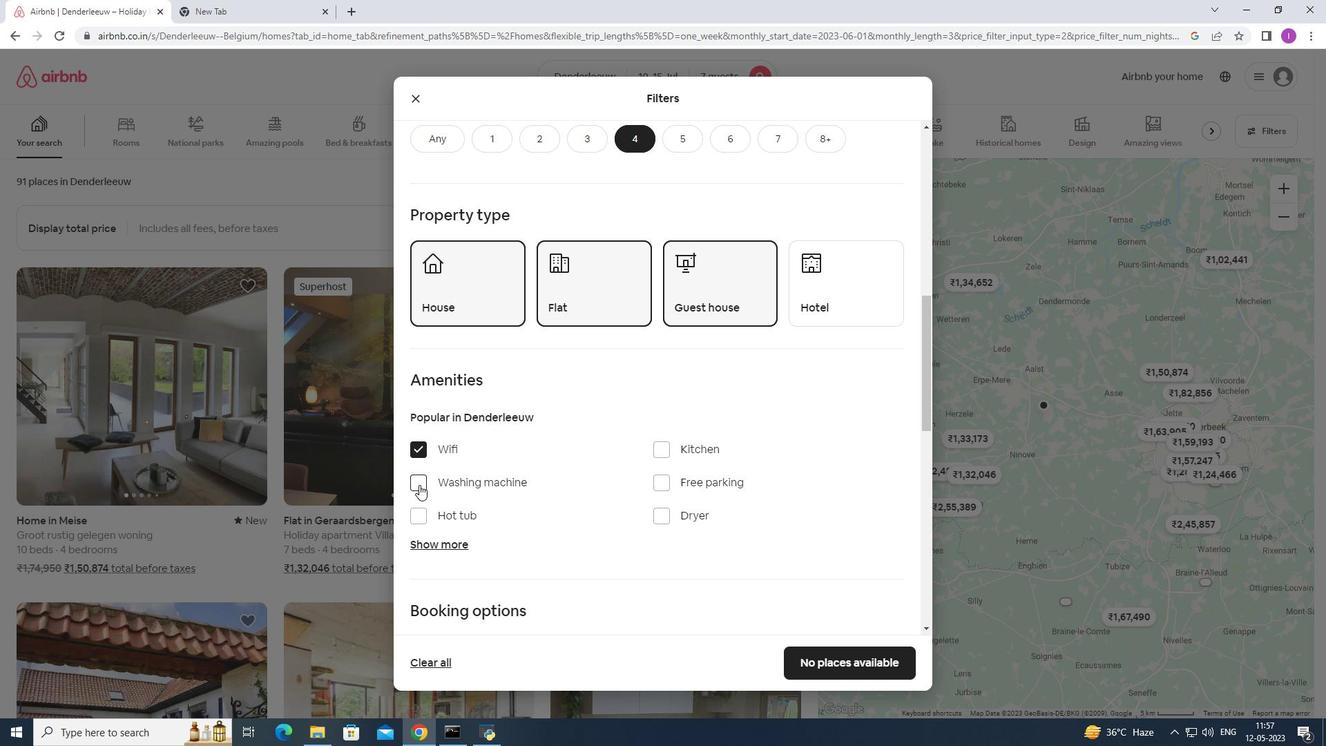 
Action: Mouse moved to (653, 484)
Screenshot: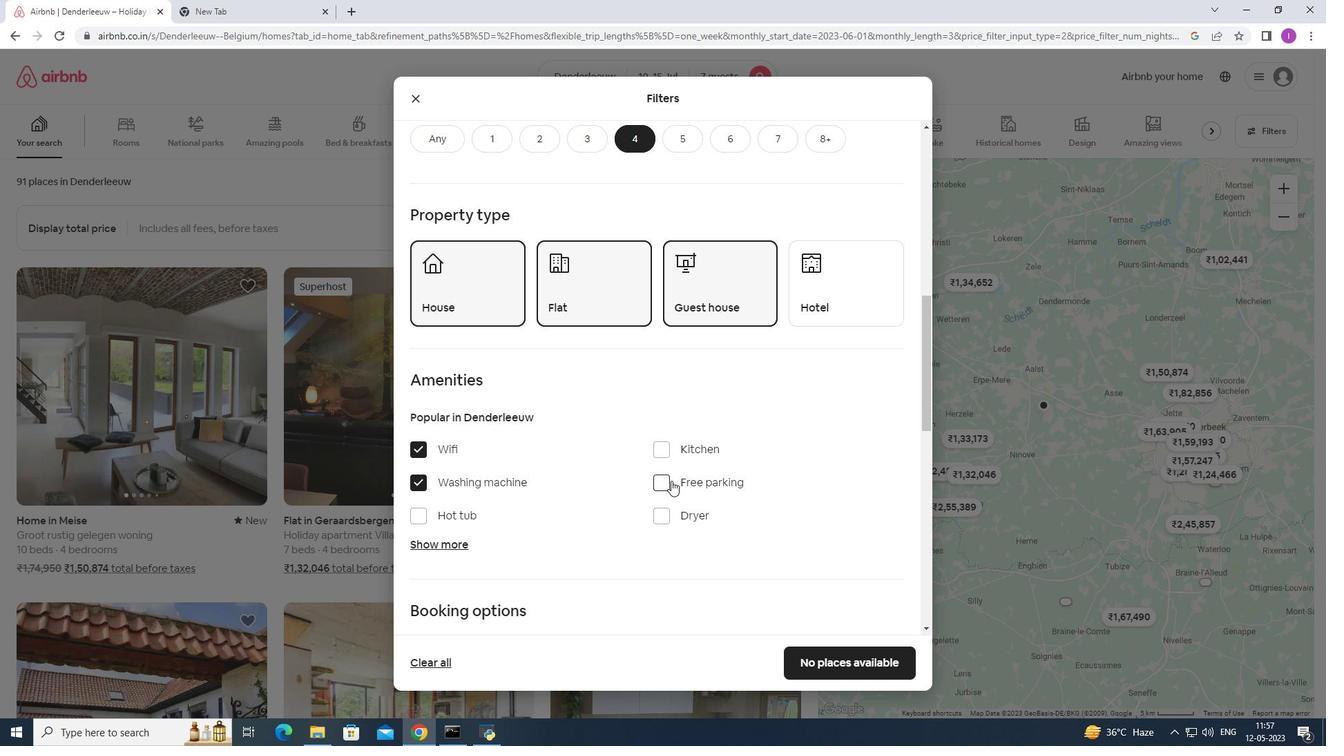 
Action: Mouse pressed left at (653, 484)
Screenshot: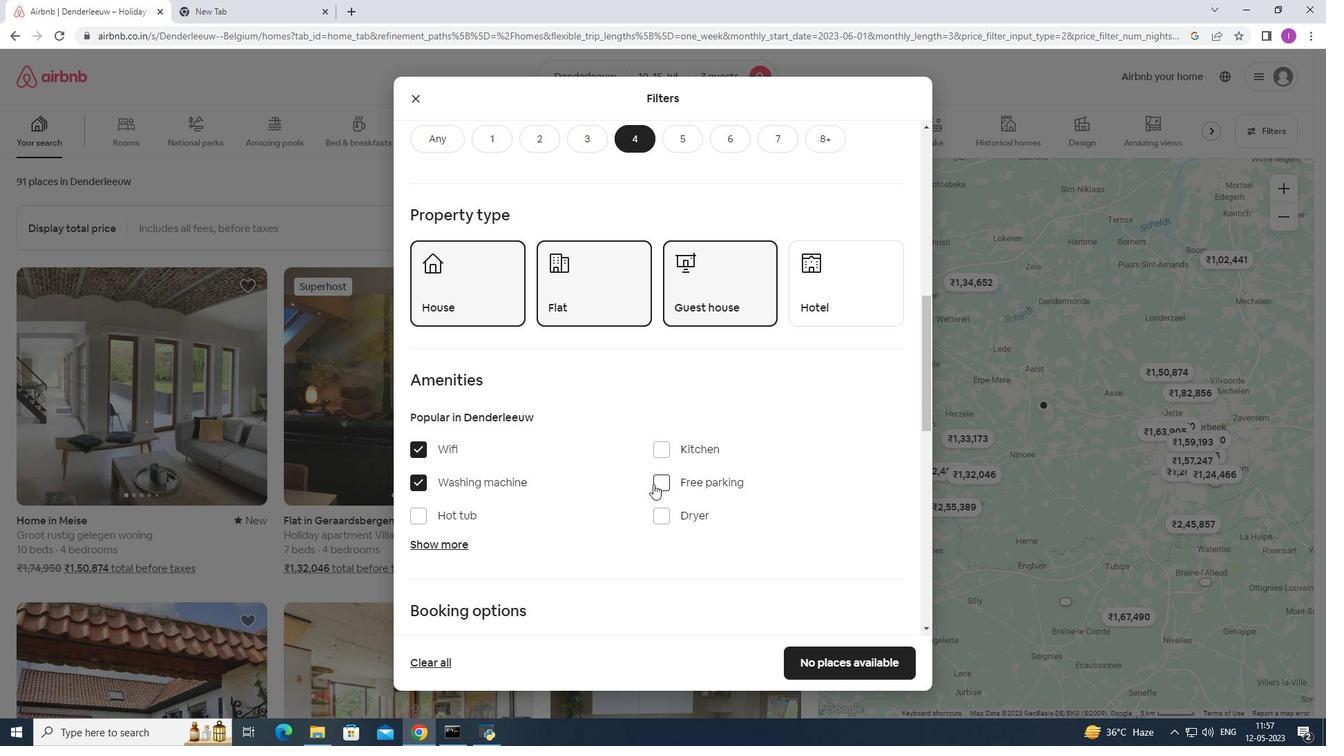 
Action: Mouse moved to (450, 545)
Screenshot: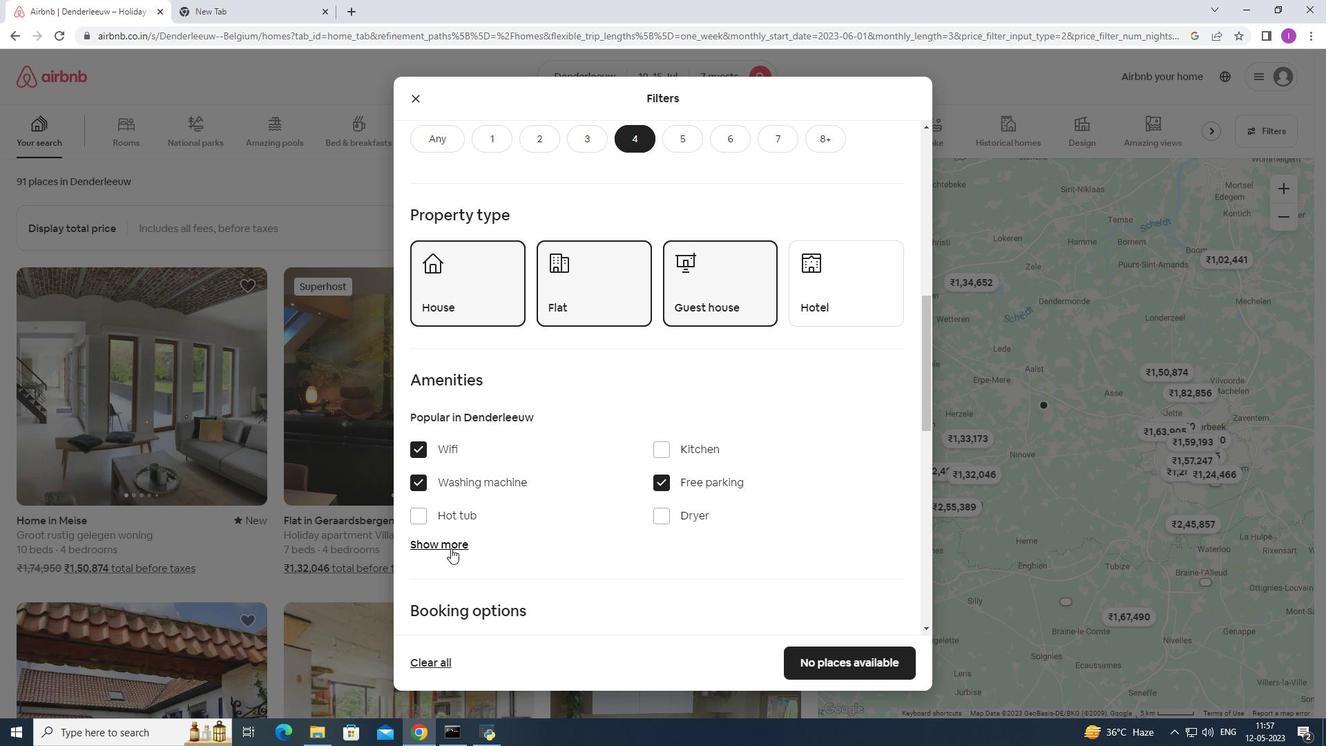 
Action: Mouse pressed left at (450, 545)
Screenshot: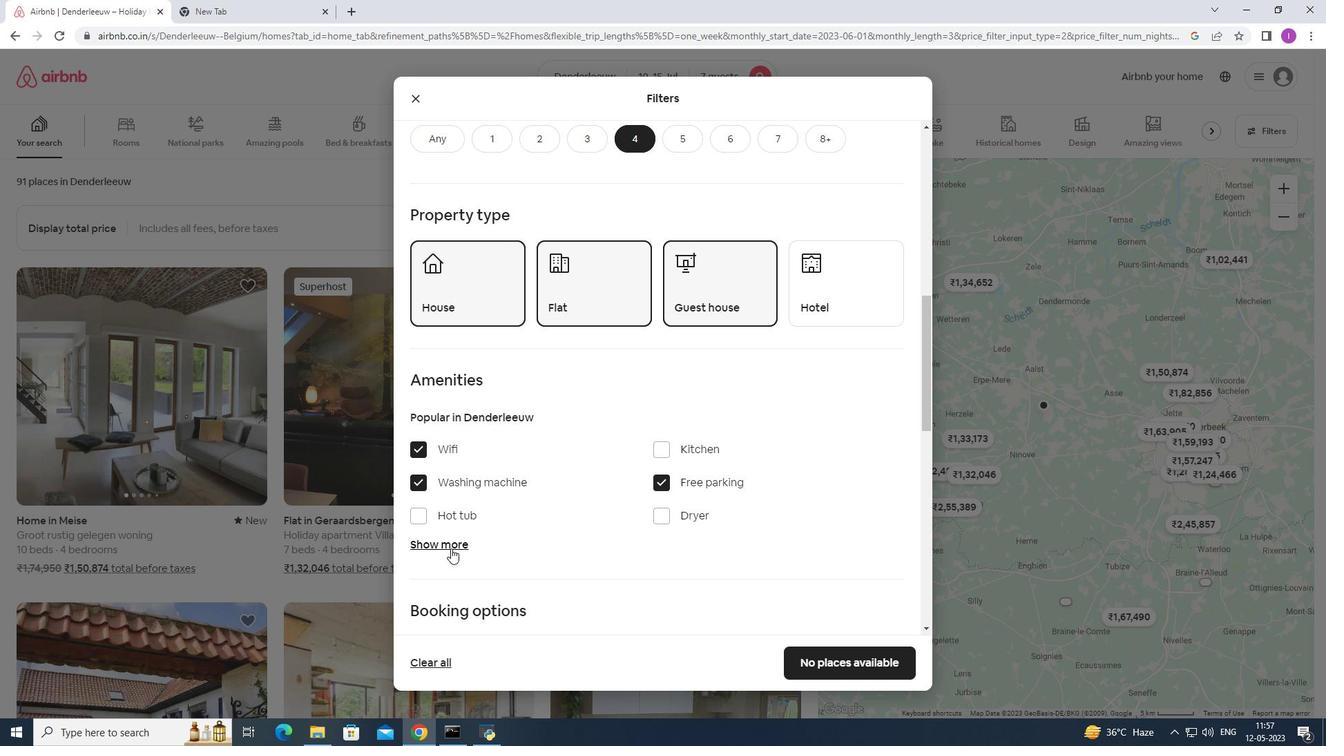 
Action: Mouse moved to (420, 520)
Screenshot: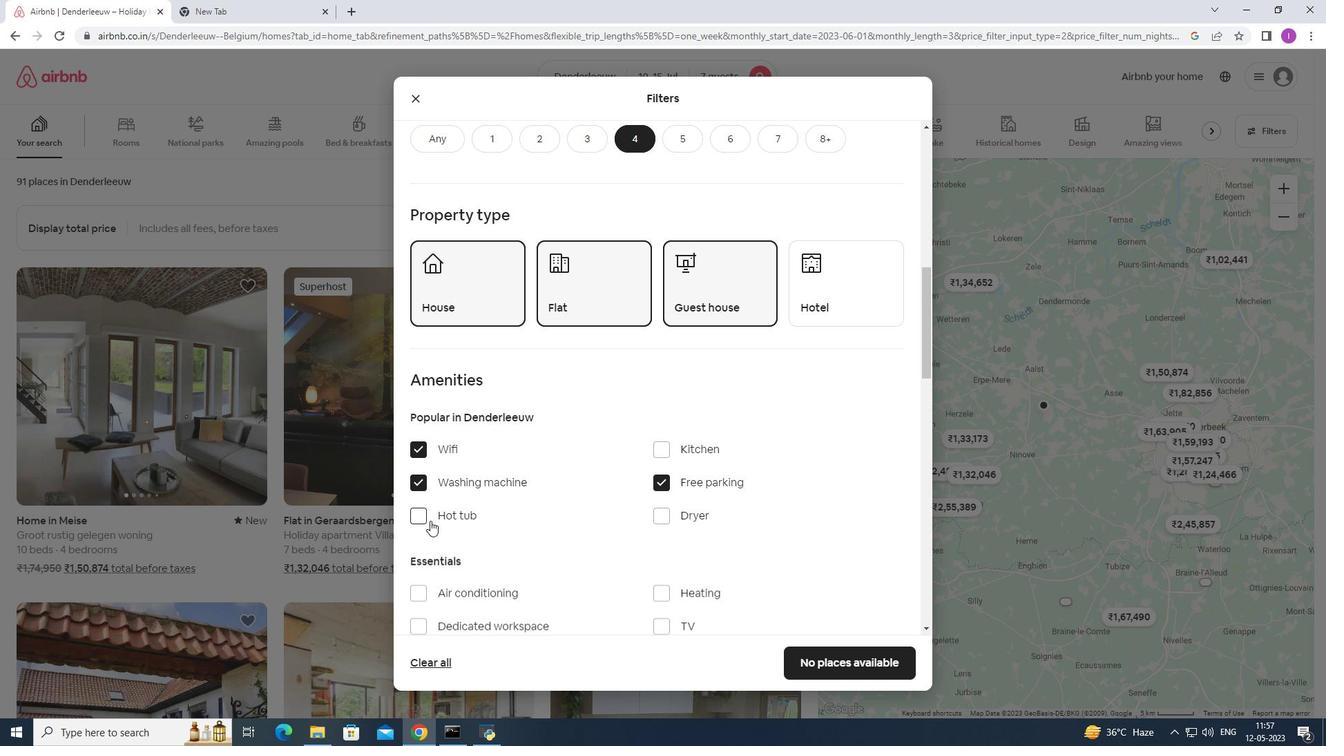 
Action: Mouse pressed left at (420, 520)
Screenshot: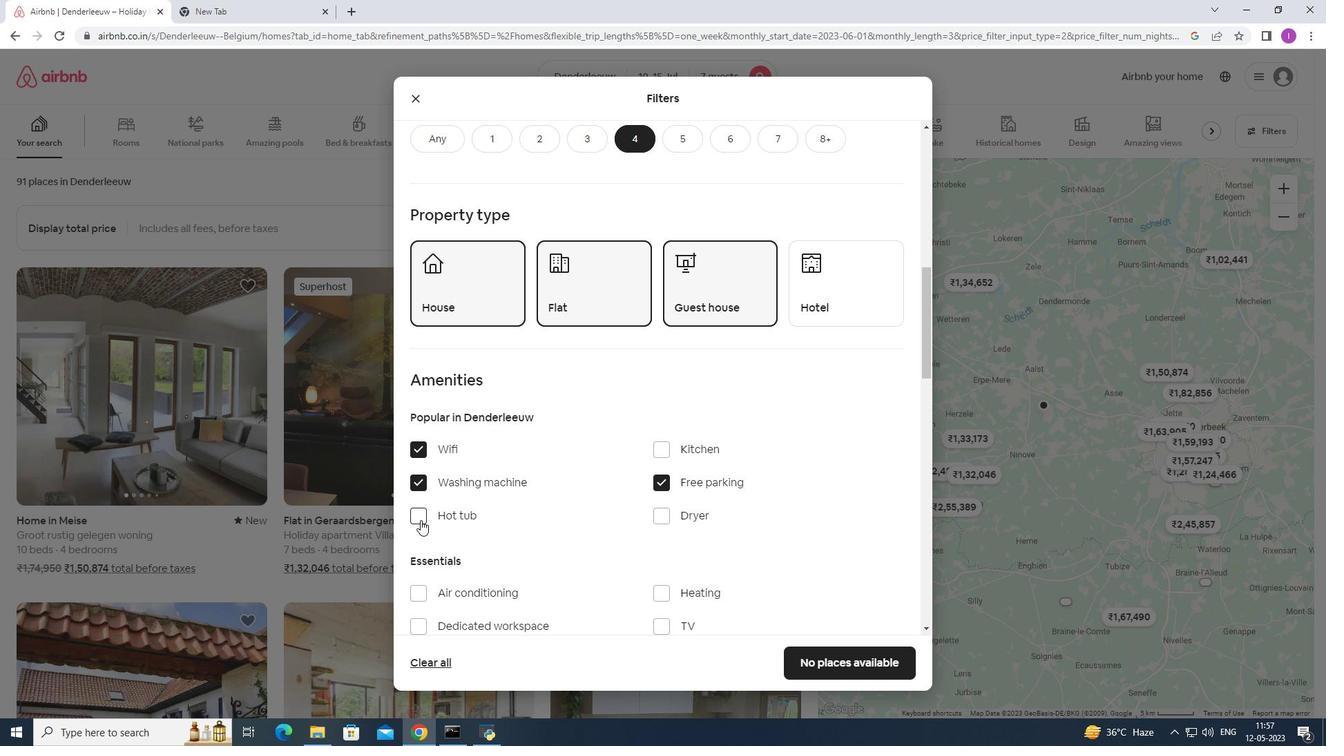 
Action: Mouse moved to (662, 592)
Screenshot: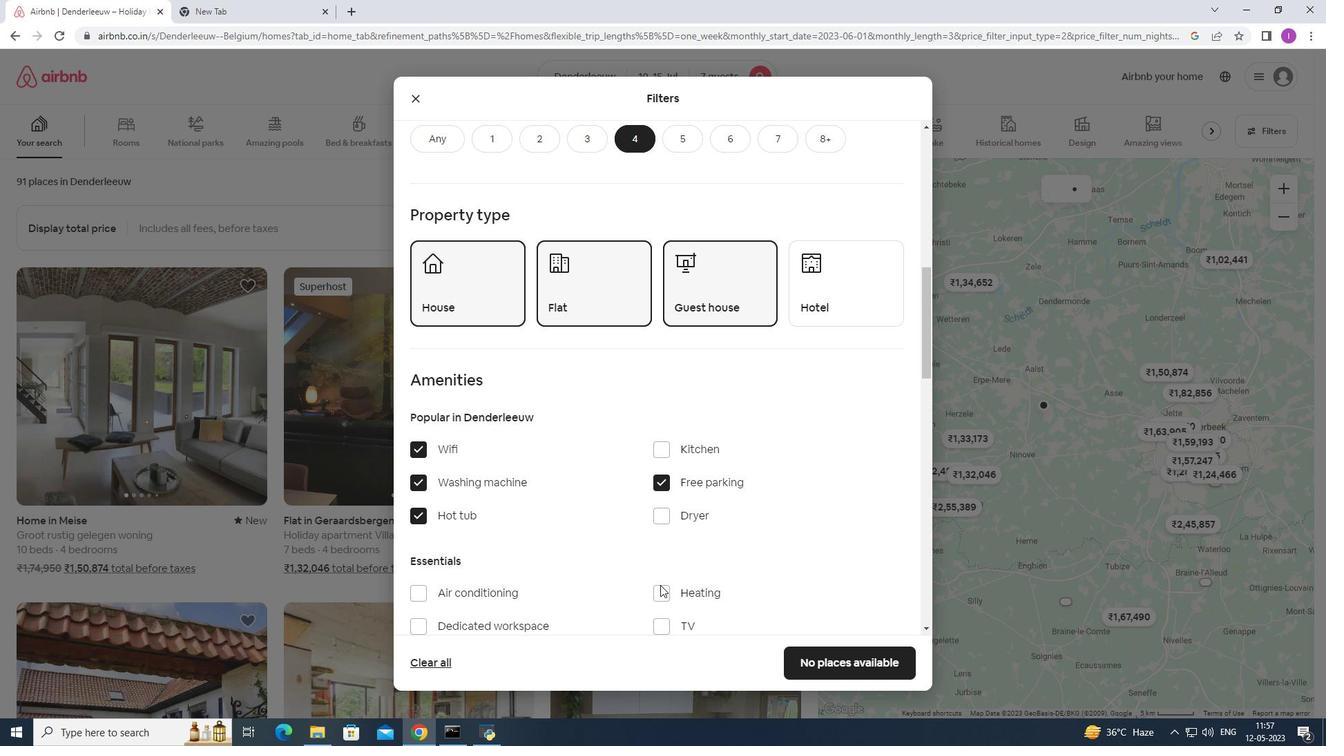 
Action: Mouse pressed left at (662, 592)
Screenshot: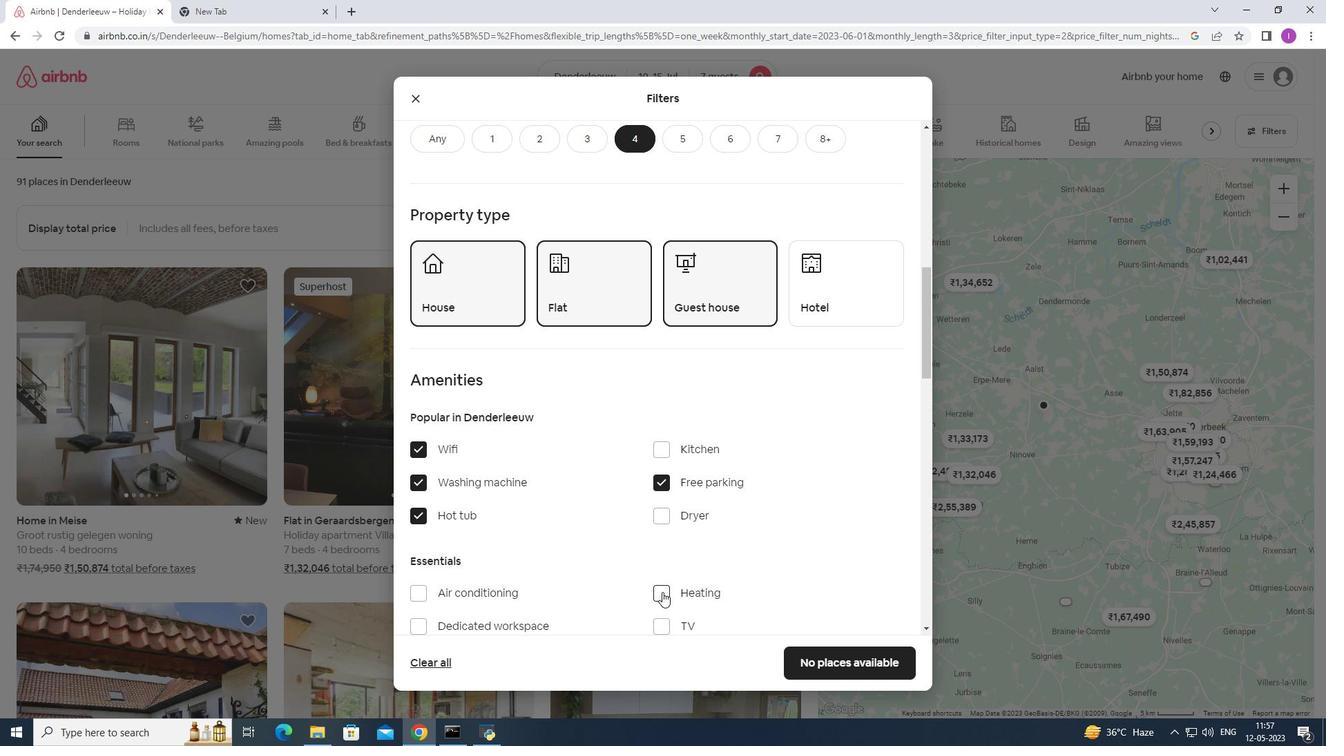 
Action: Mouse moved to (610, 558)
Screenshot: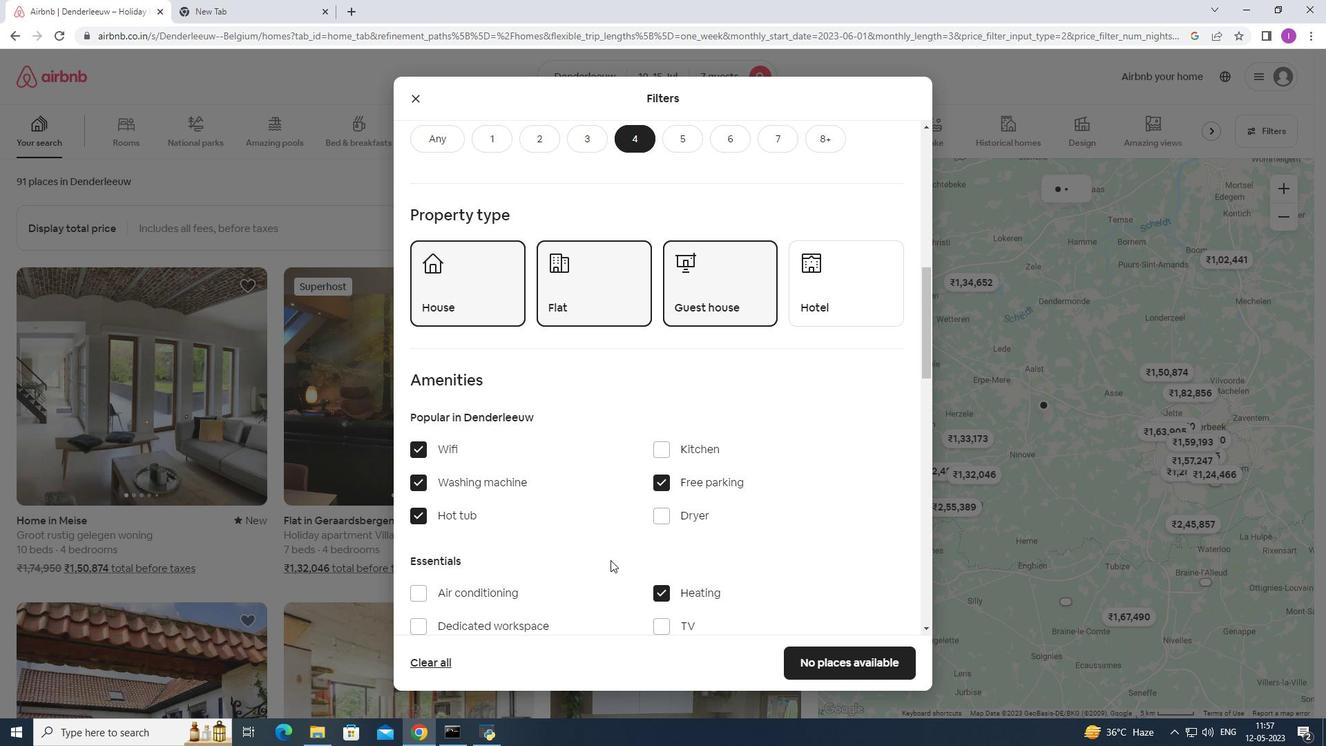 
Action: Mouse scrolled (610, 558) with delta (0, 0)
Screenshot: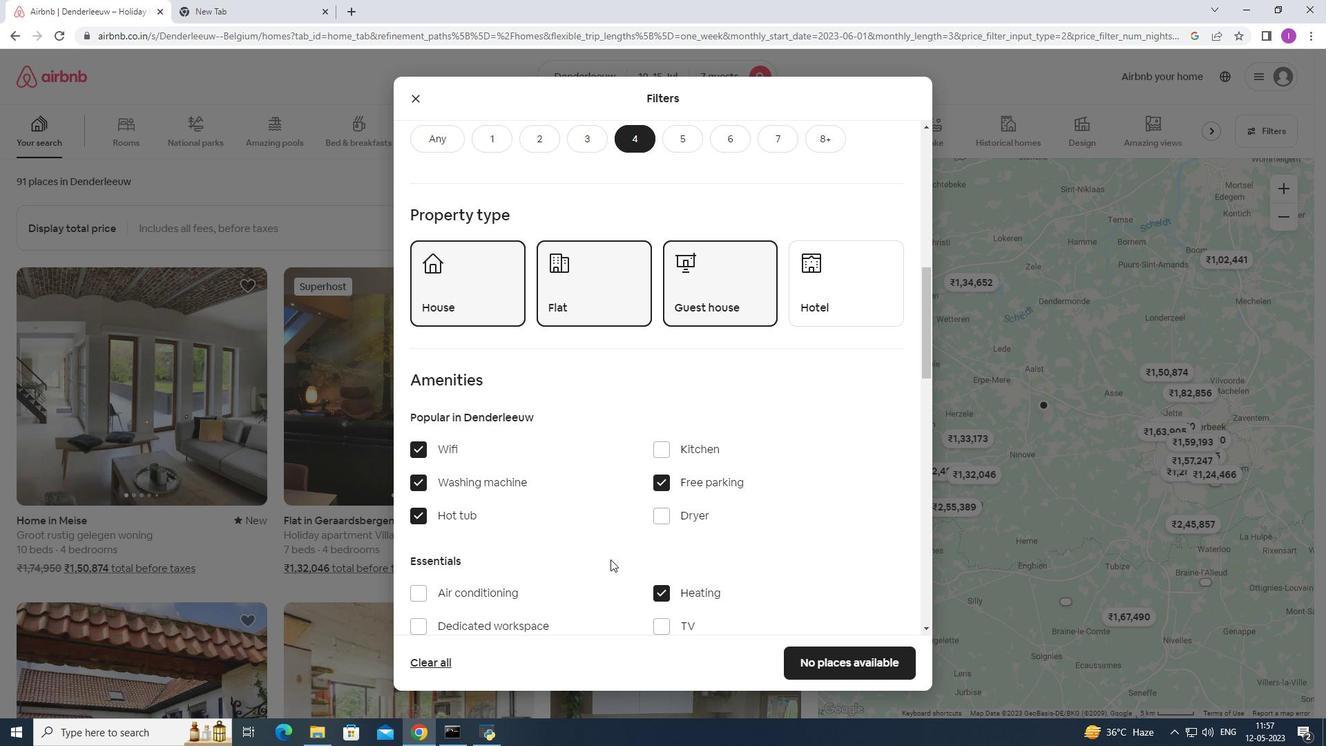 
Action: Mouse moved to (661, 555)
Screenshot: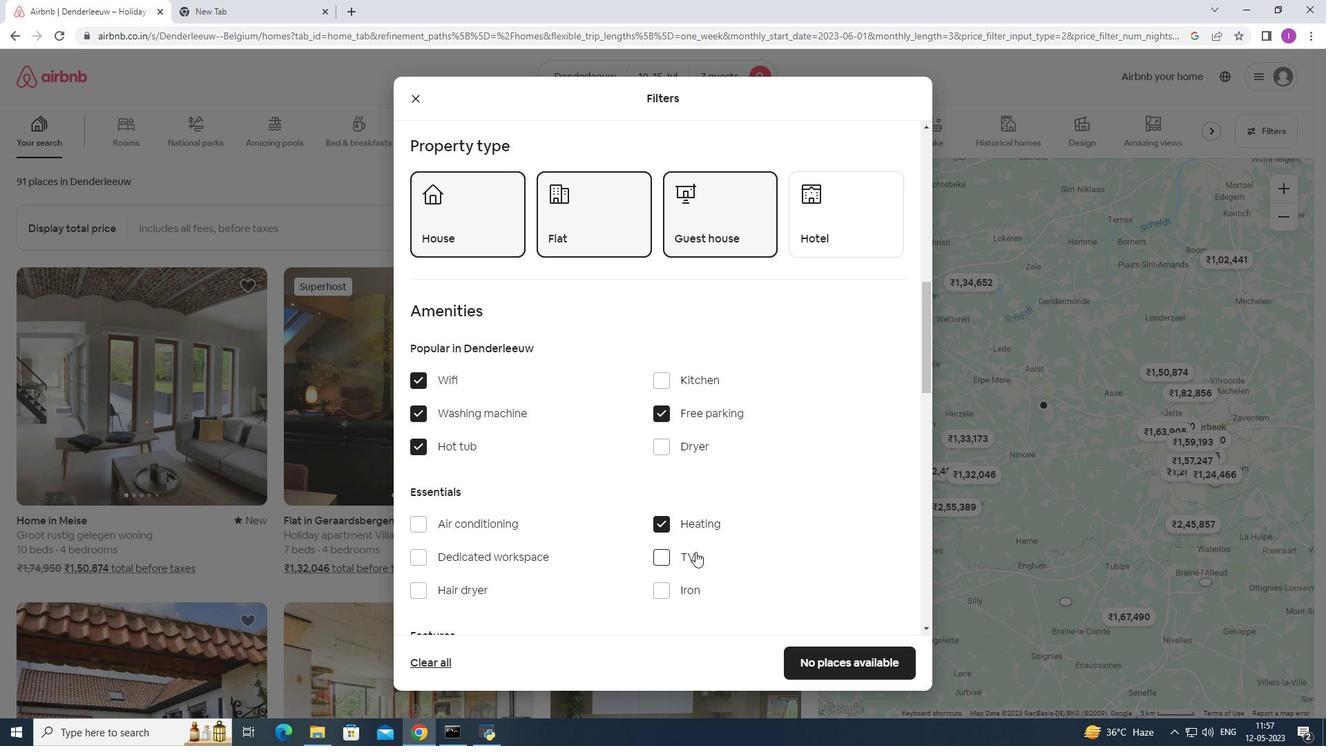 
Action: Mouse pressed left at (661, 555)
Screenshot: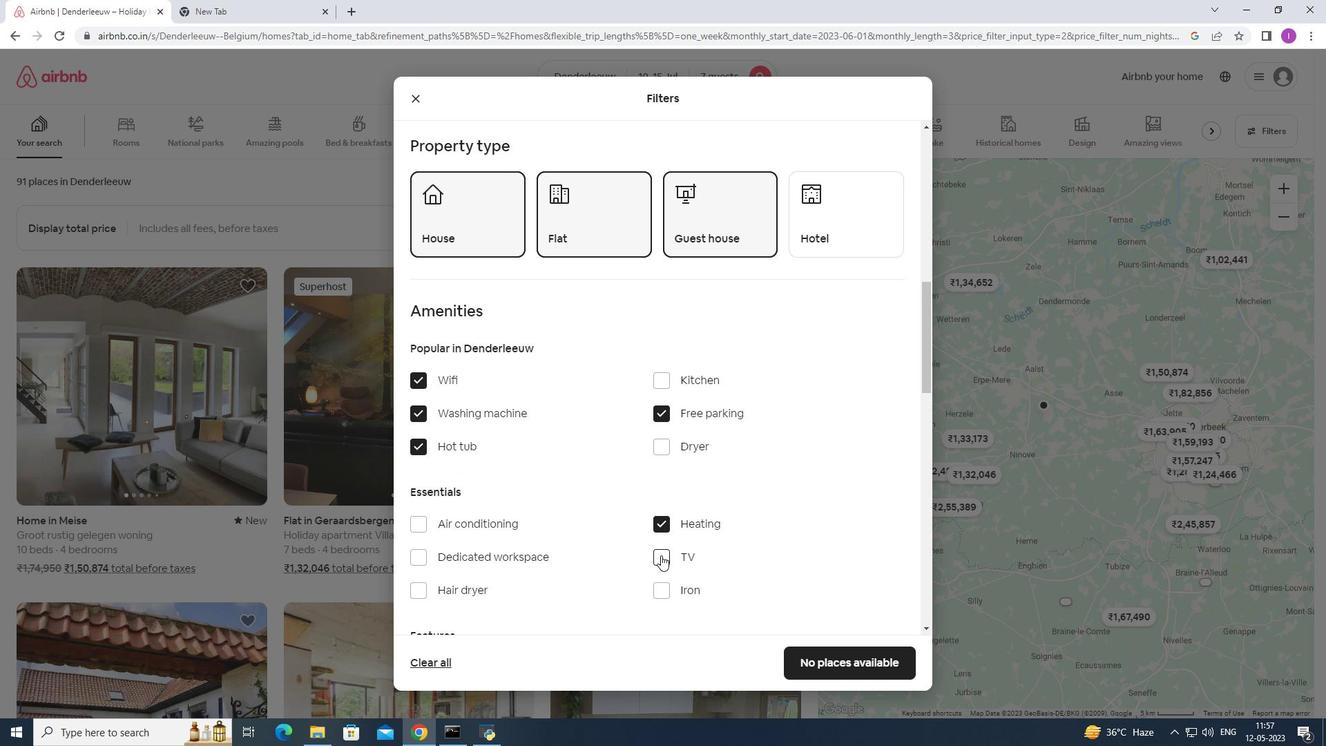 
Action: Mouse moved to (512, 556)
Screenshot: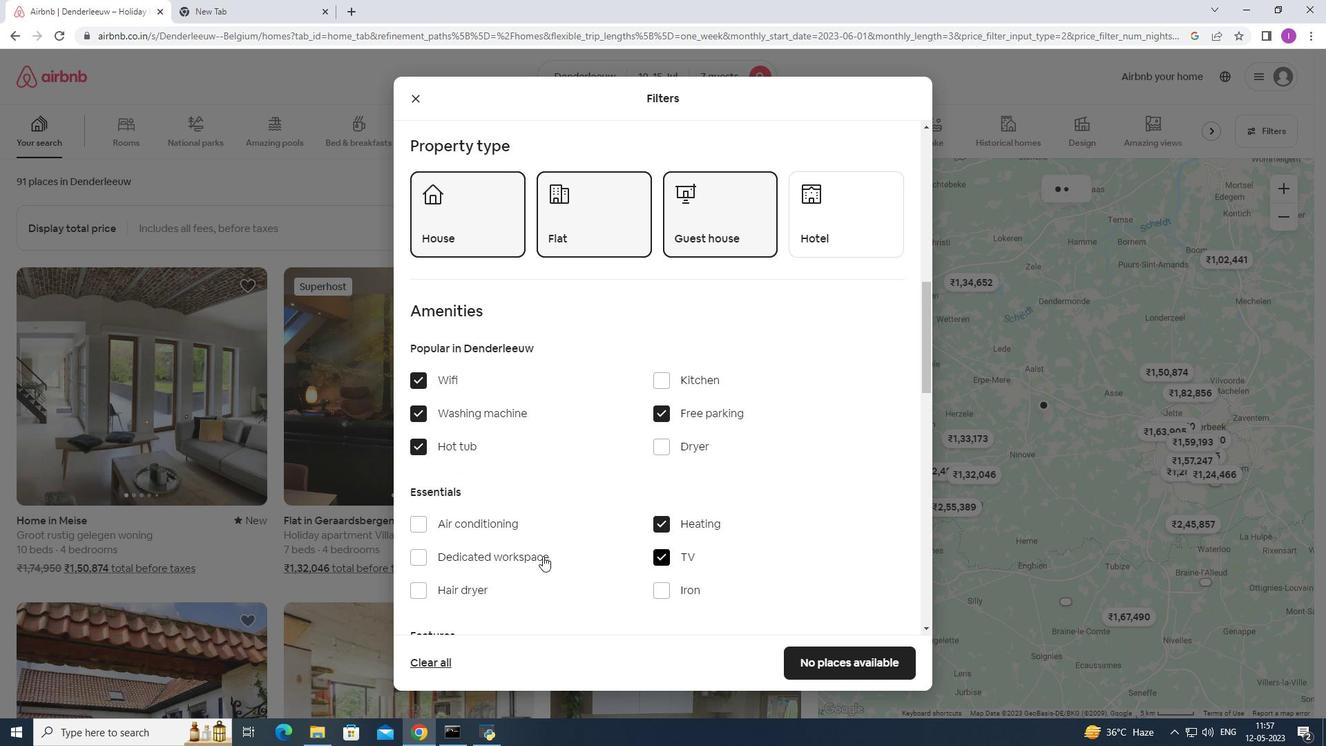 
Action: Mouse scrolled (512, 555) with delta (0, 0)
Screenshot: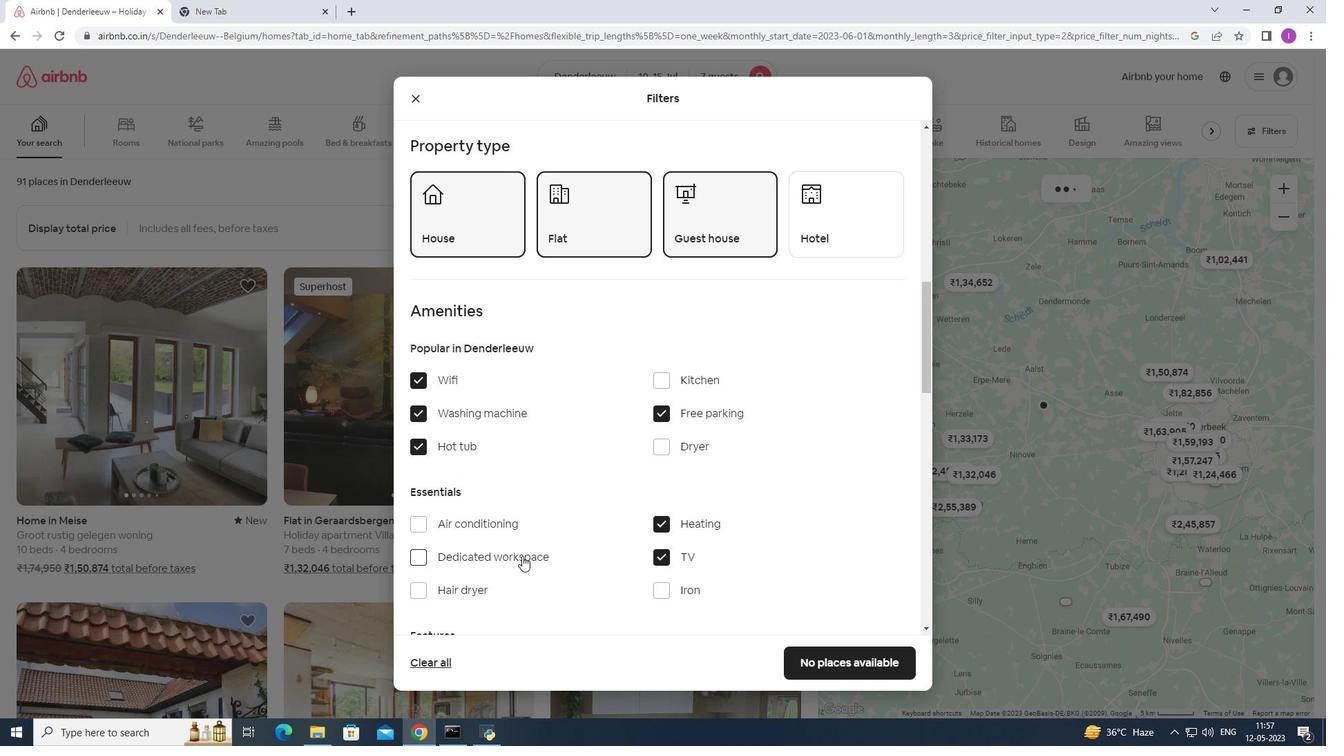 
Action: Mouse scrolled (512, 555) with delta (0, 0)
Screenshot: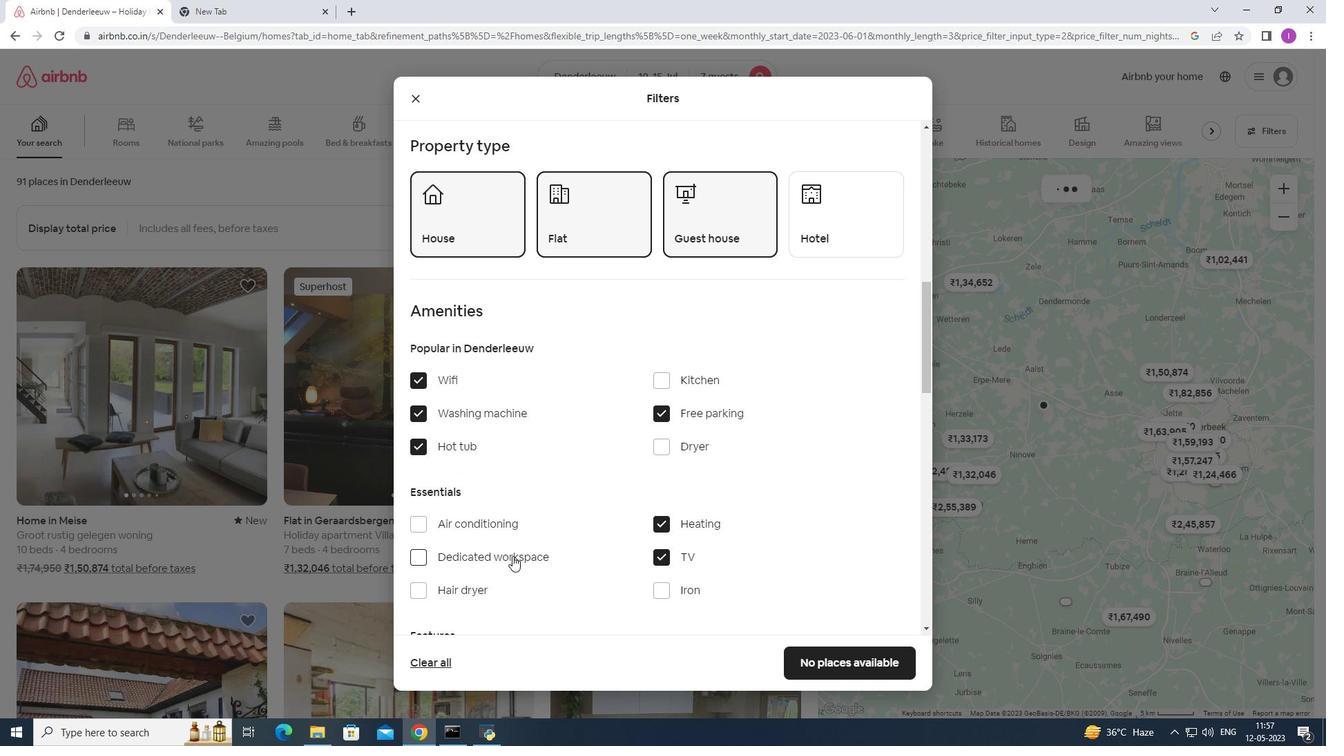 
Action: Mouse moved to (516, 543)
Screenshot: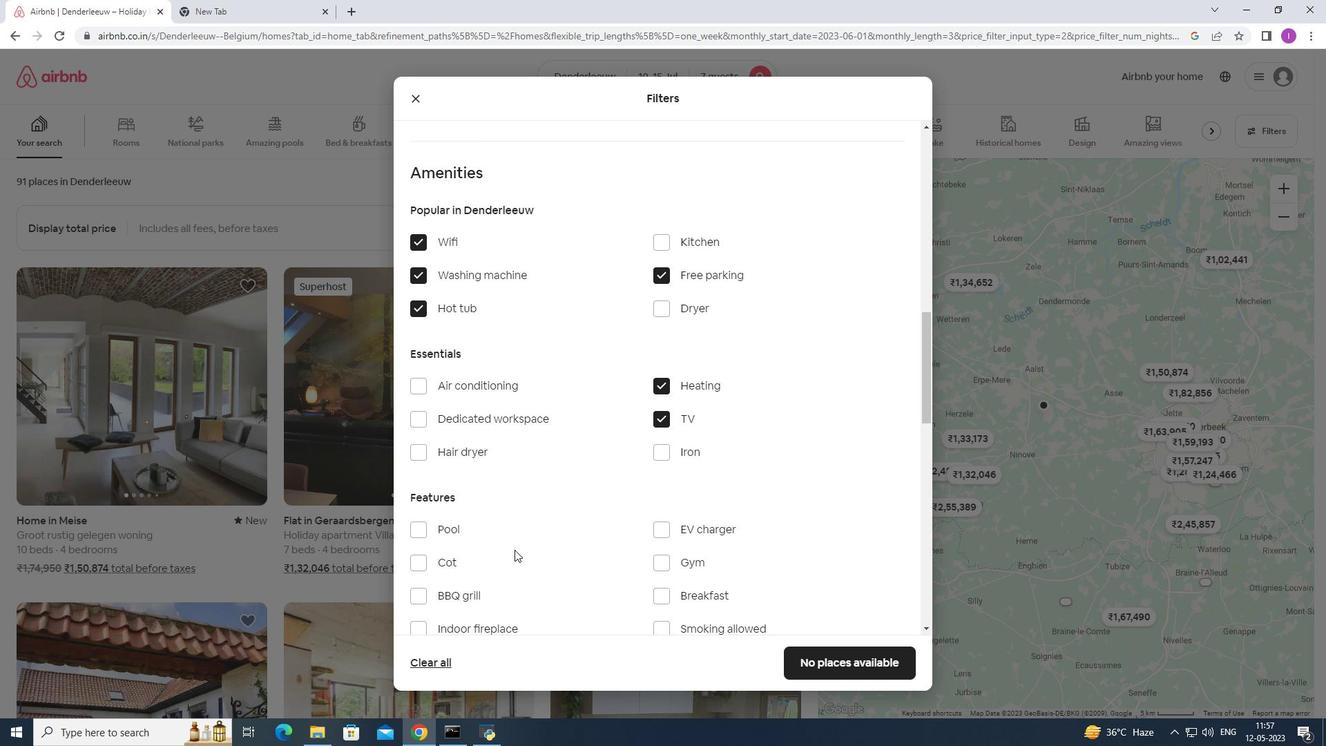 
Action: Mouse scrolled (516, 542) with delta (0, 0)
Screenshot: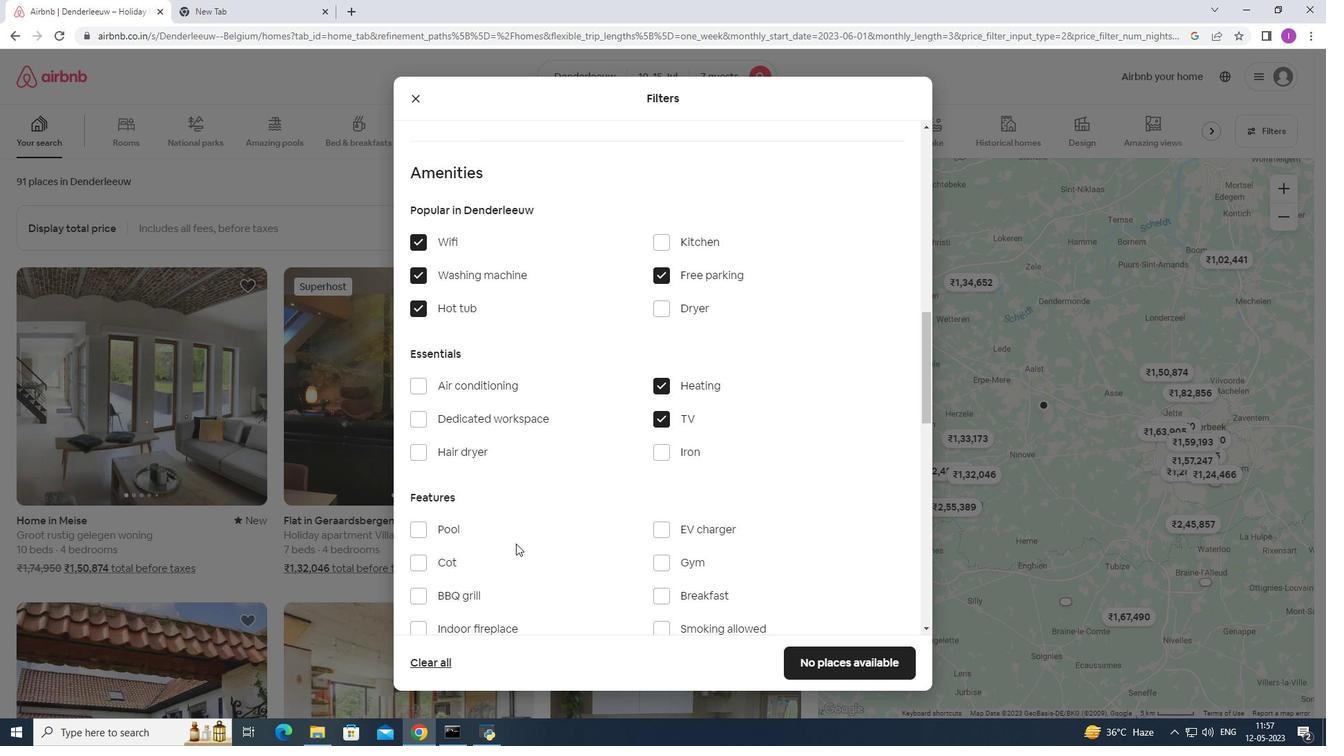 
Action: Mouse scrolled (516, 542) with delta (0, 0)
Screenshot: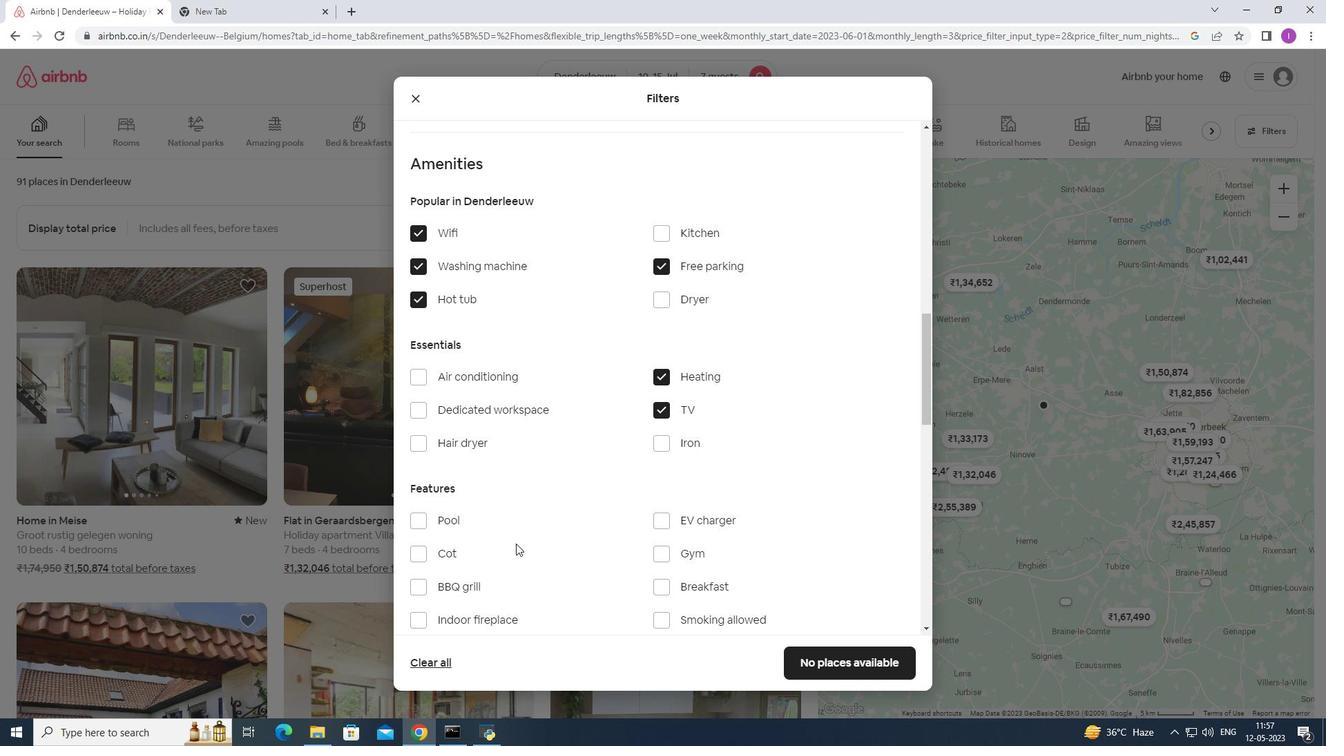 
Action: Mouse moved to (661, 427)
Screenshot: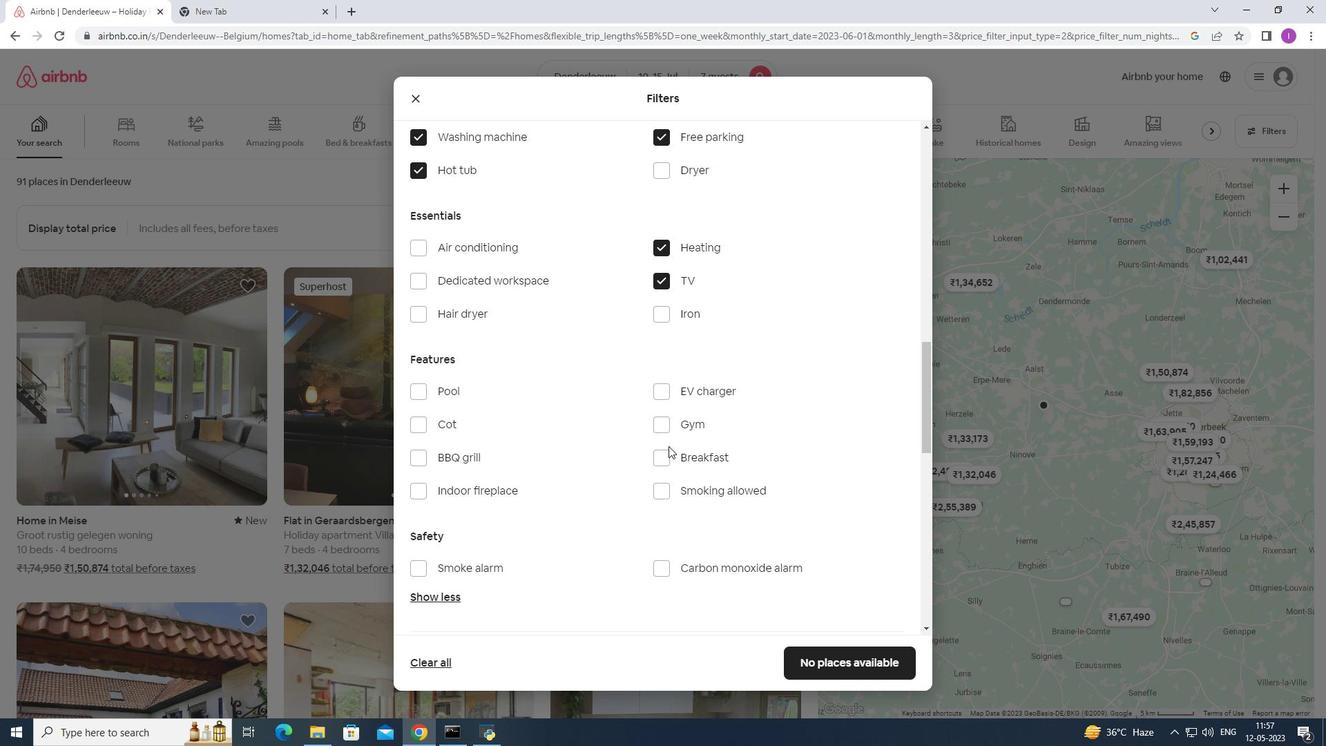 
Action: Mouse pressed left at (661, 427)
Screenshot: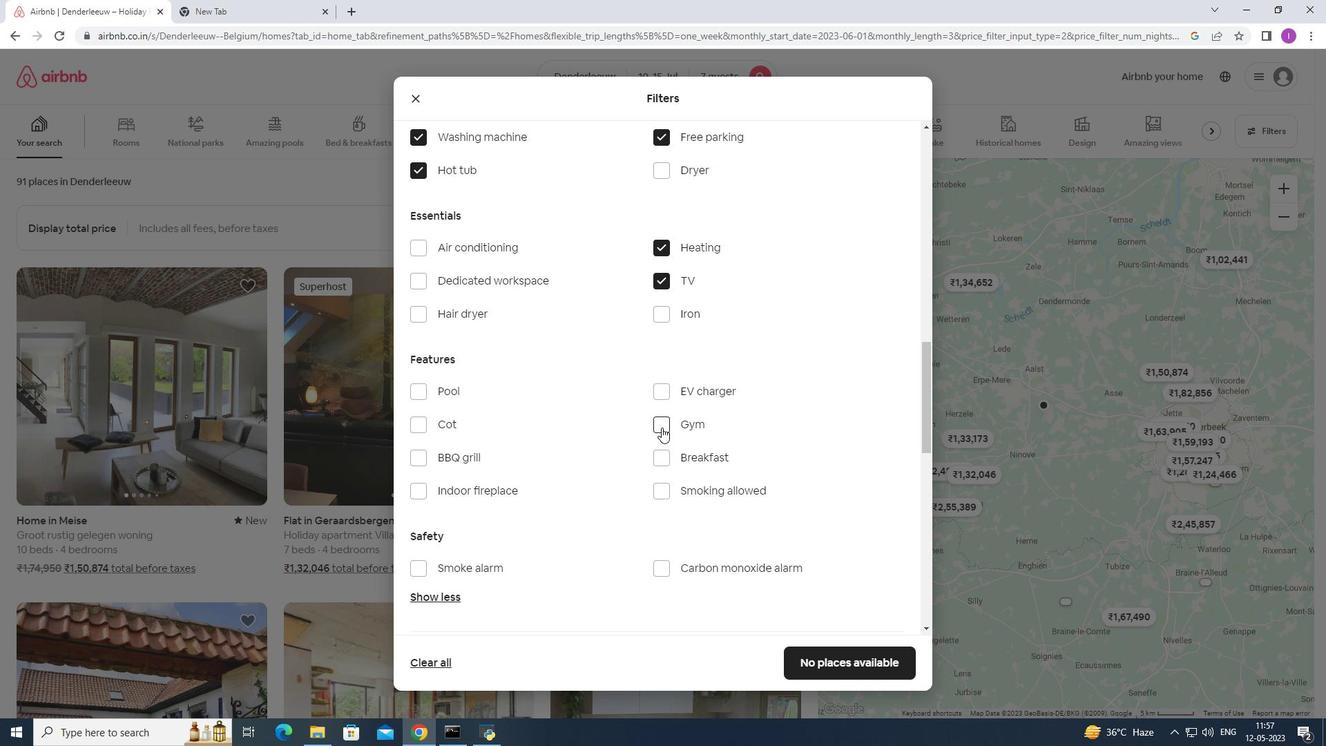 
Action: Mouse moved to (654, 495)
Screenshot: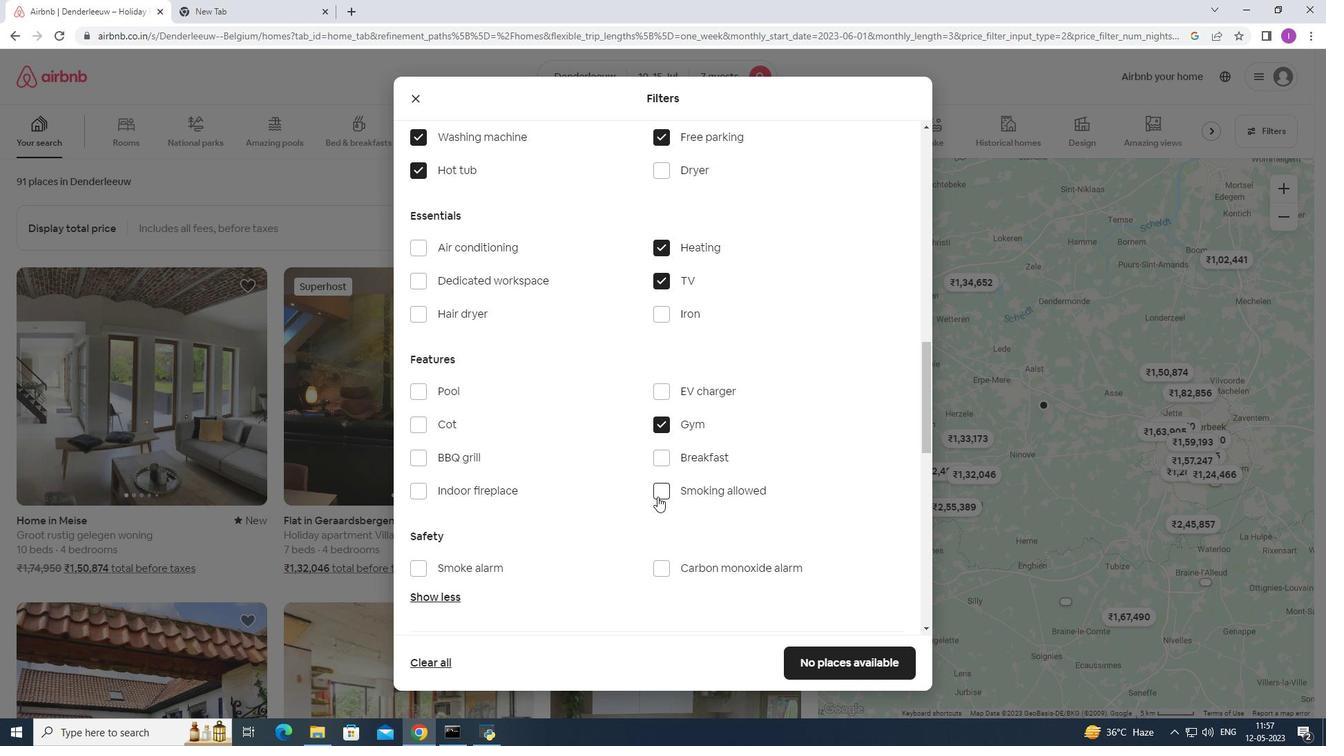 
Action: Mouse pressed left at (654, 495)
Screenshot: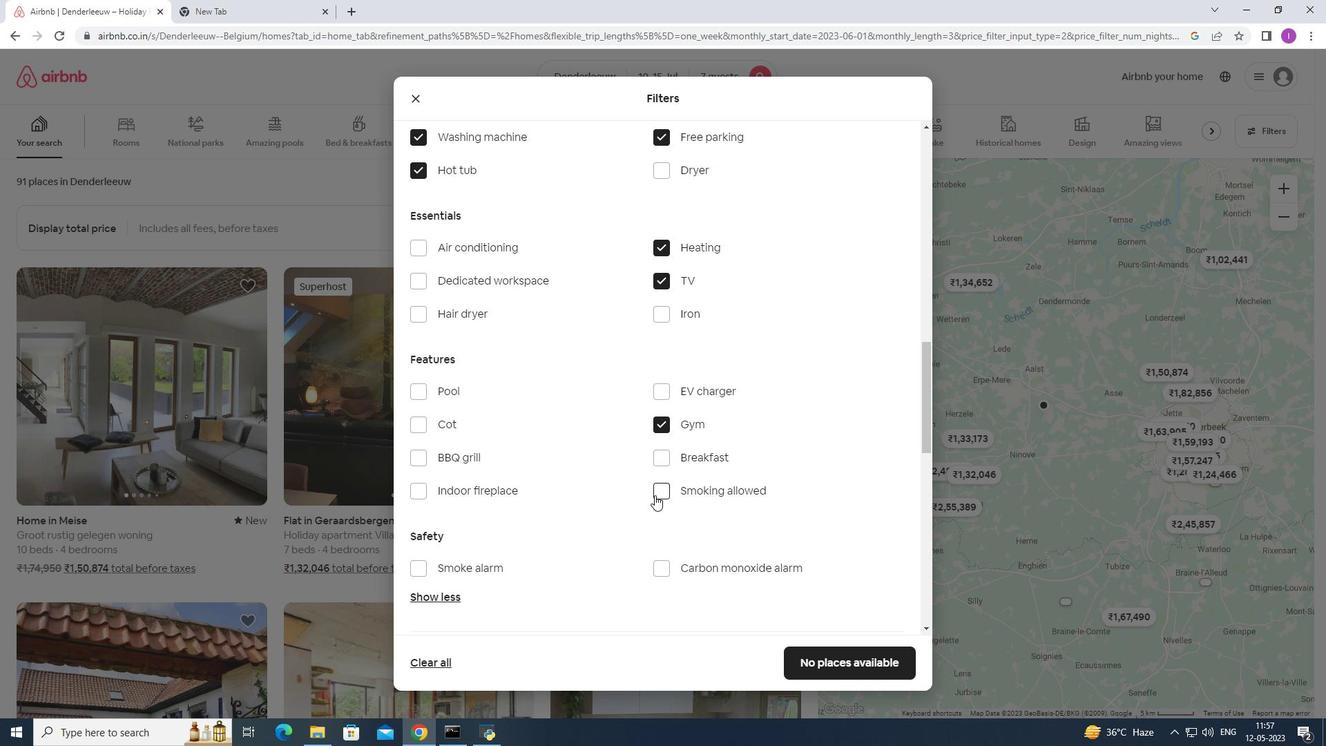 
Action: Mouse scrolled (654, 494) with delta (0, 0)
Screenshot: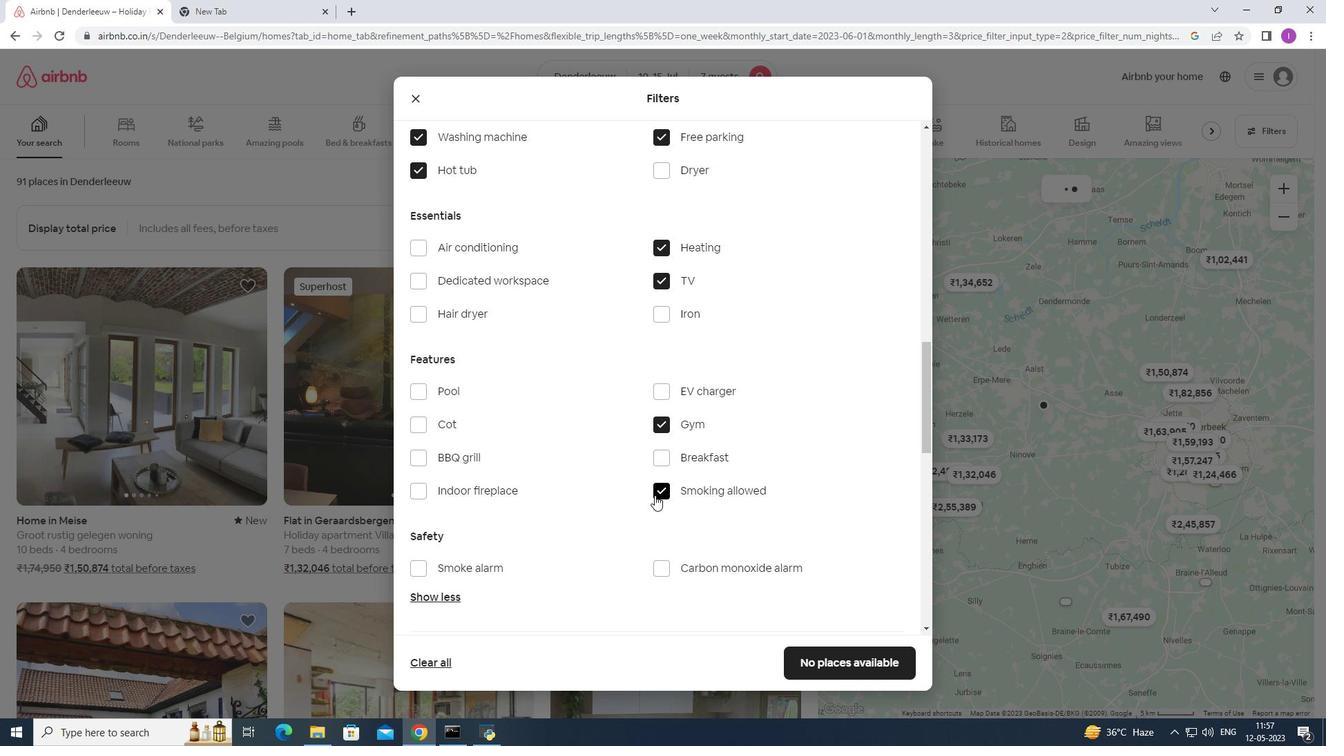 
Action: Mouse scrolled (654, 494) with delta (0, 0)
Screenshot: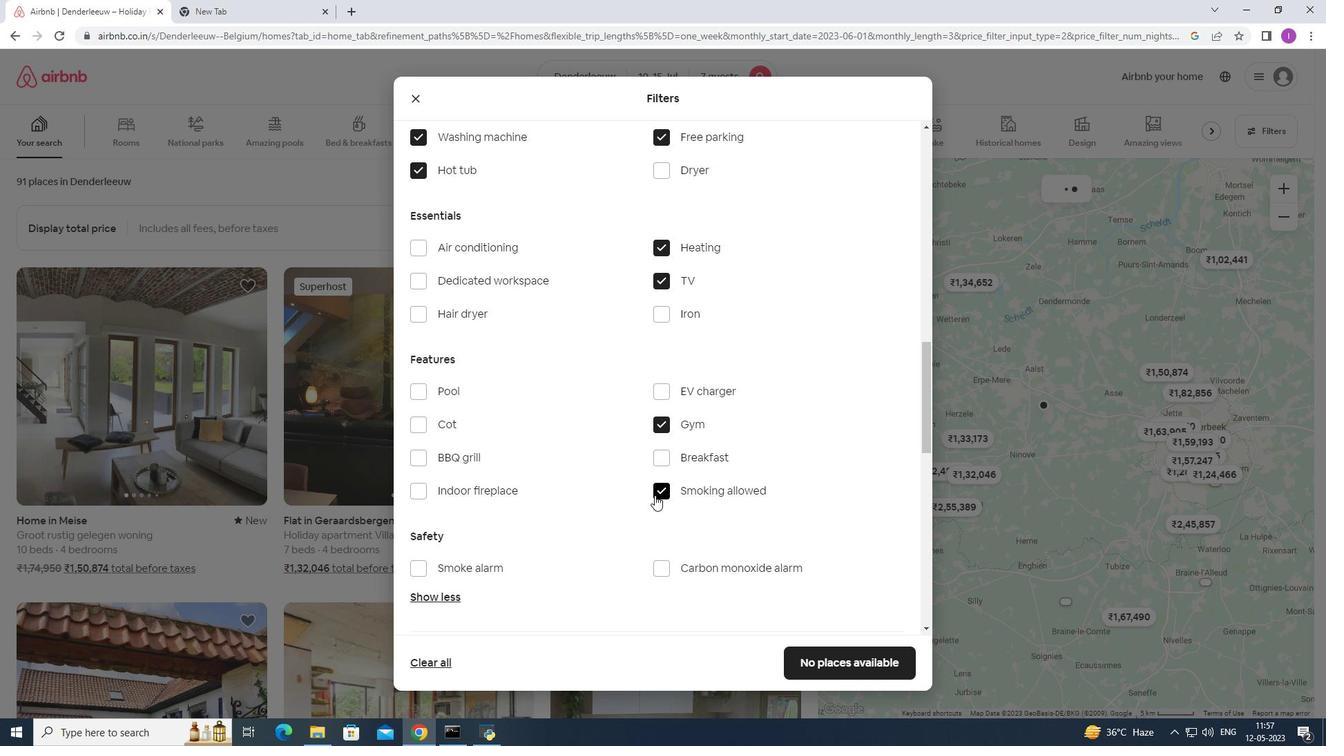 
Action: Mouse moved to (654, 495)
Screenshot: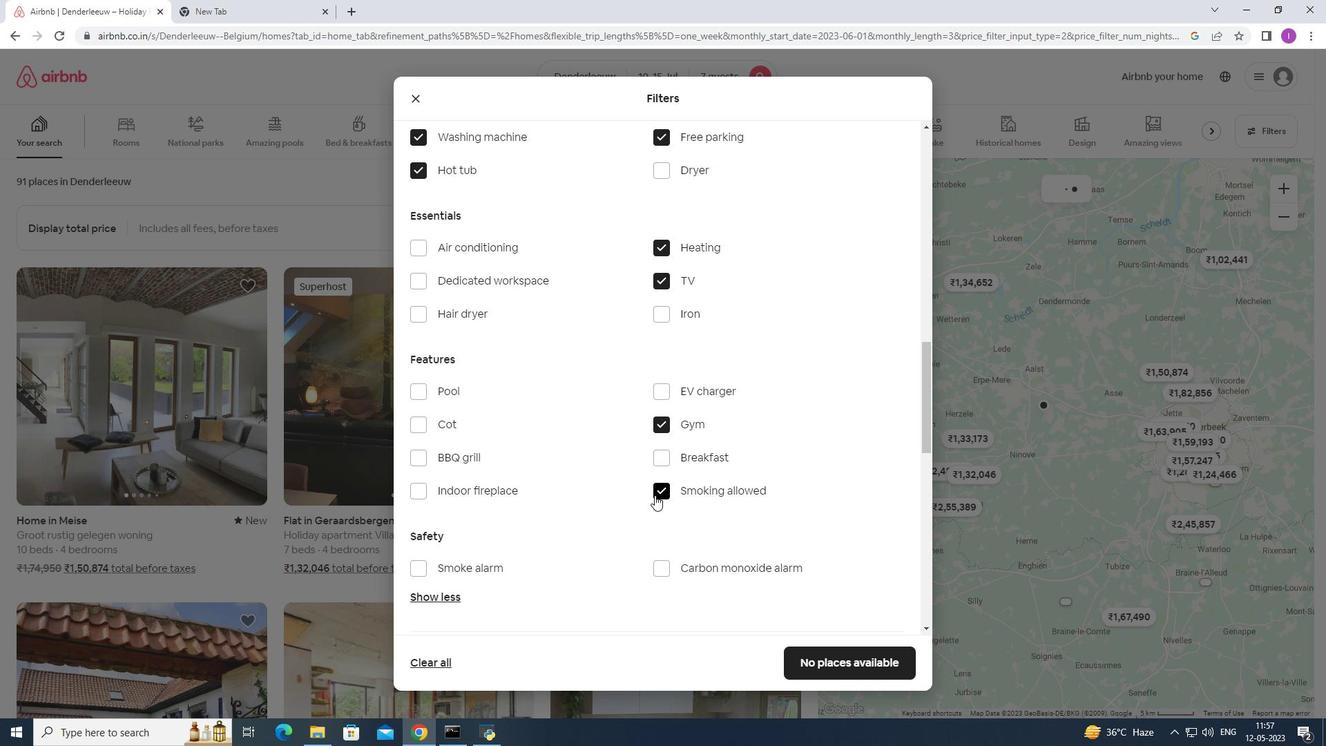 
Action: Mouse scrolled (654, 494) with delta (0, 0)
Screenshot: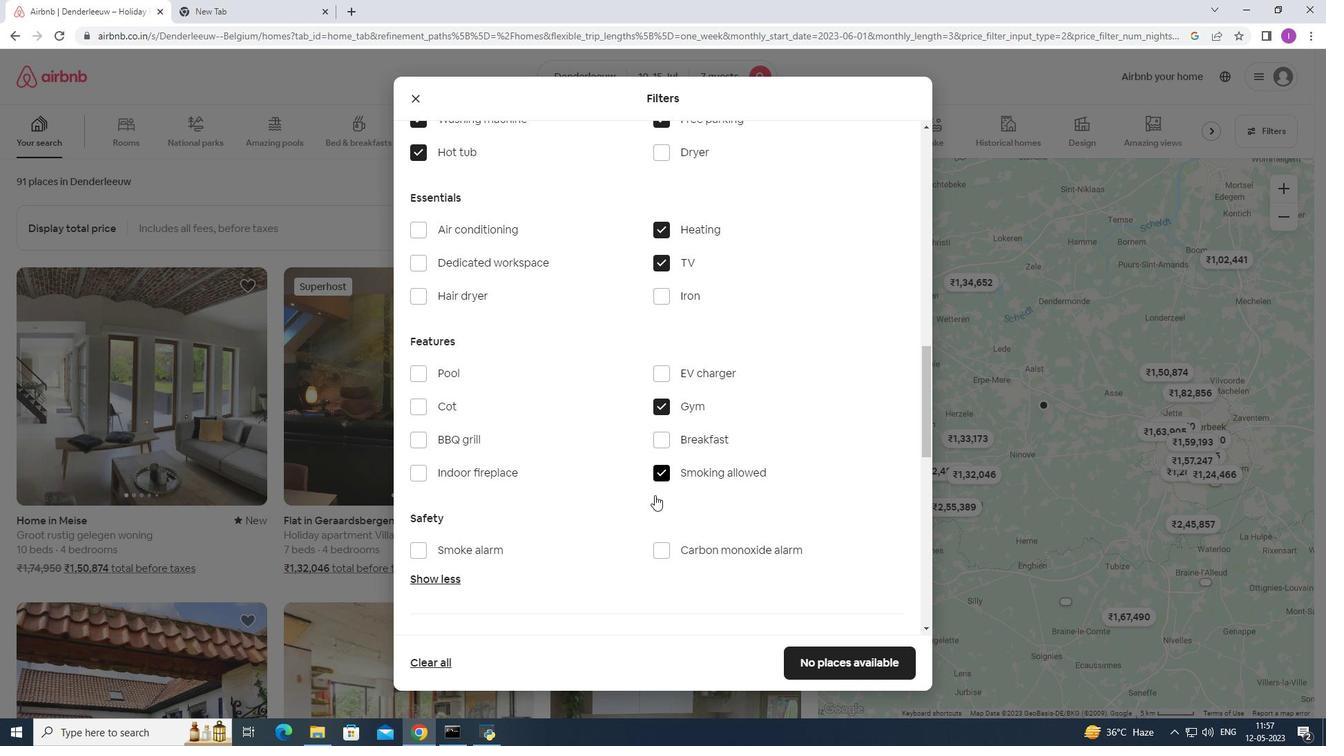 
Action: Mouse scrolled (654, 494) with delta (0, 0)
Screenshot: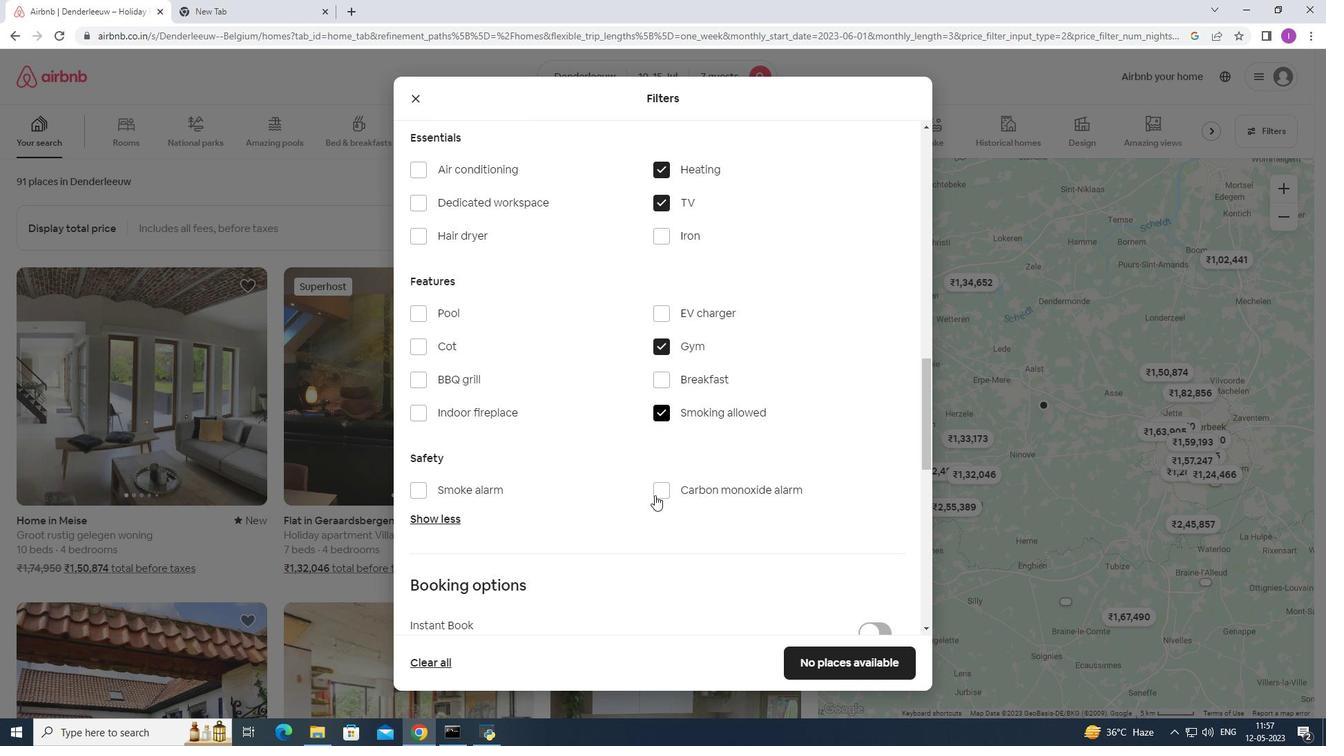 
Action: Mouse scrolled (654, 494) with delta (0, 0)
Screenshot: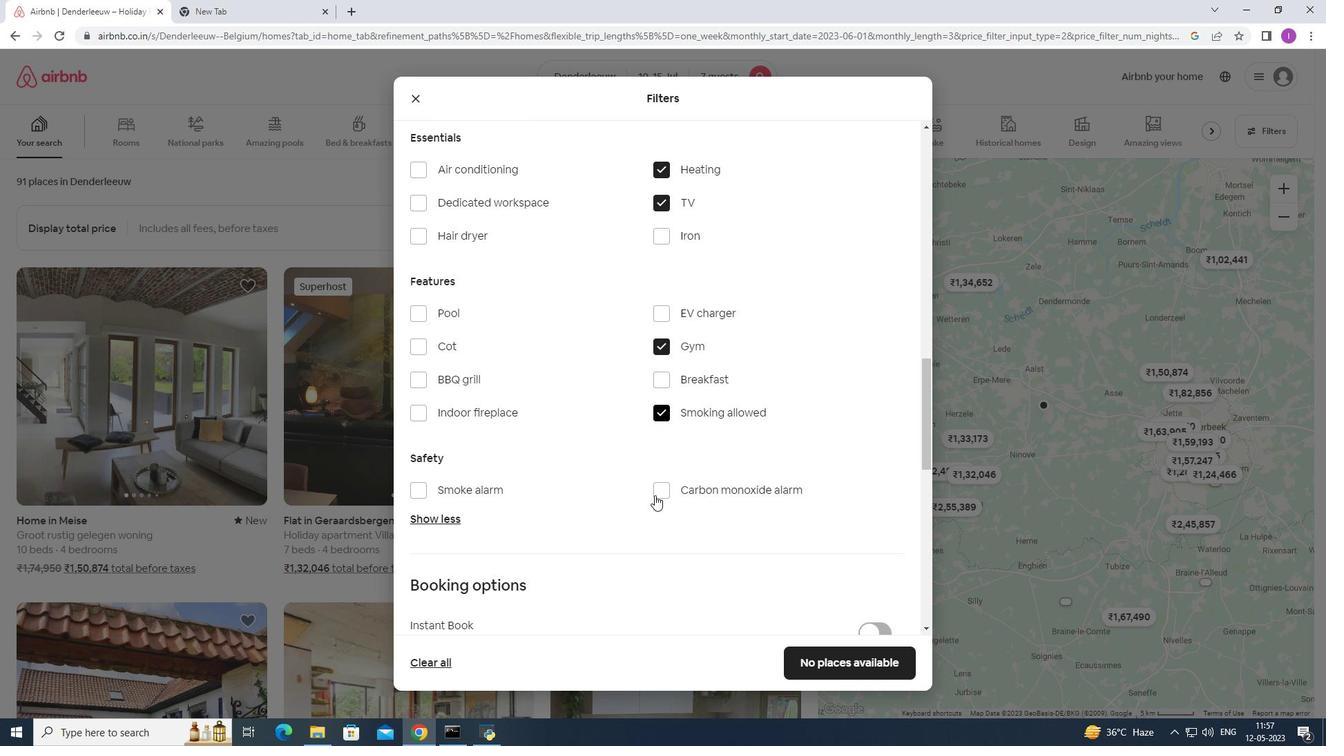 
Action: Mouse moved to (874, 420)
Screenshot: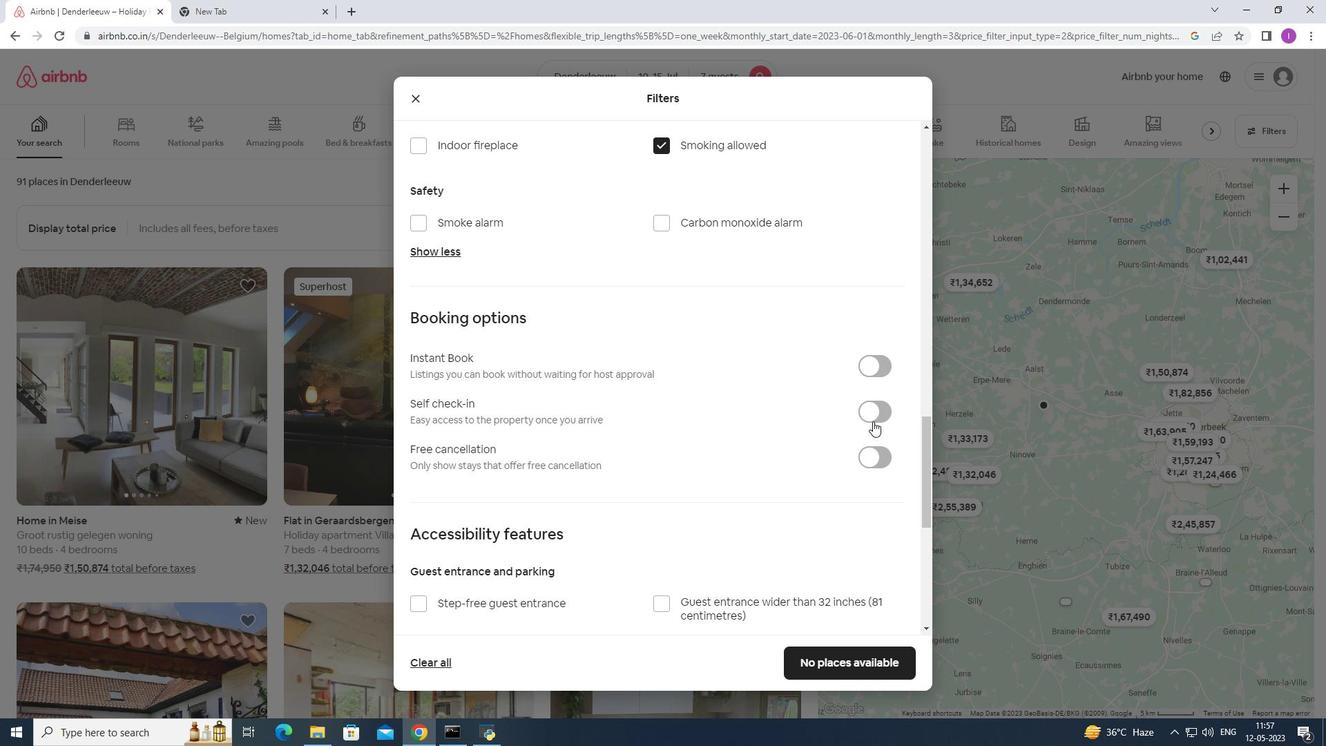 
Action: Mouse pressed left at (874, 420)
Screenshot: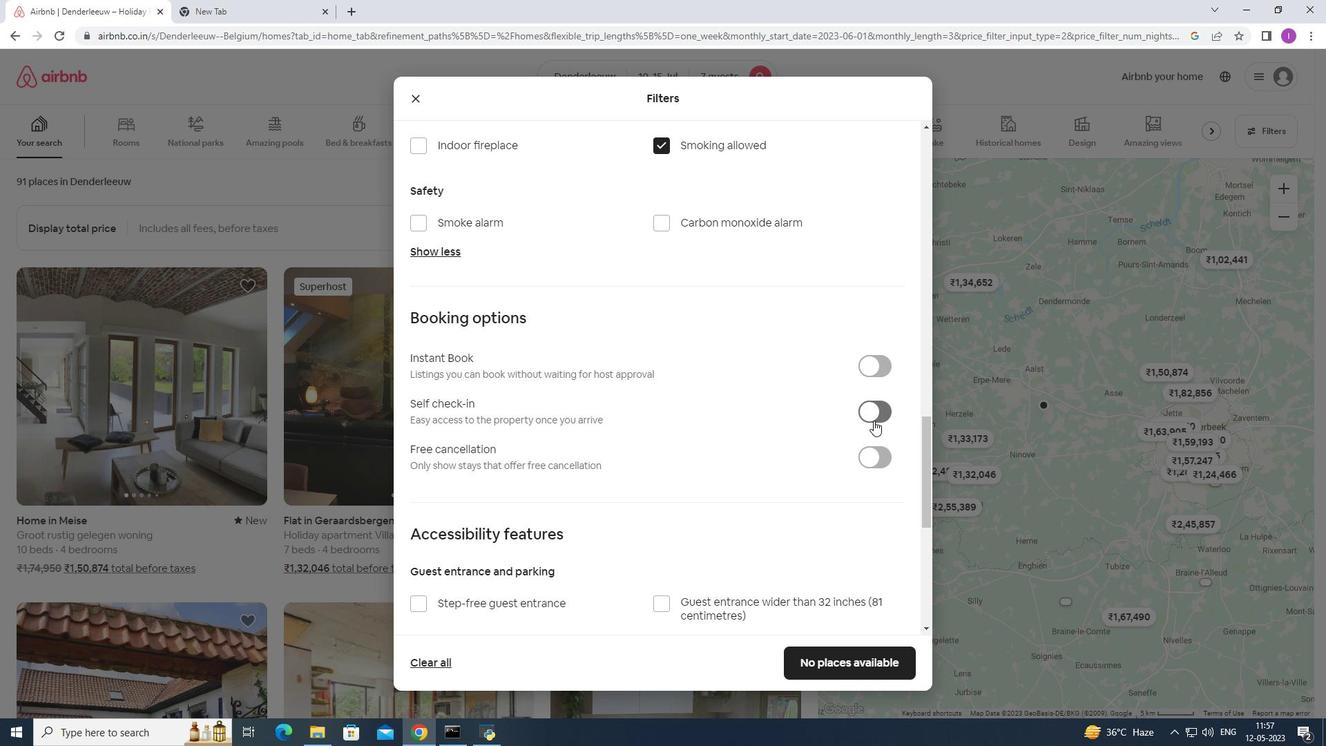
Action: Mouse moved to (855, 461)
Screenshot: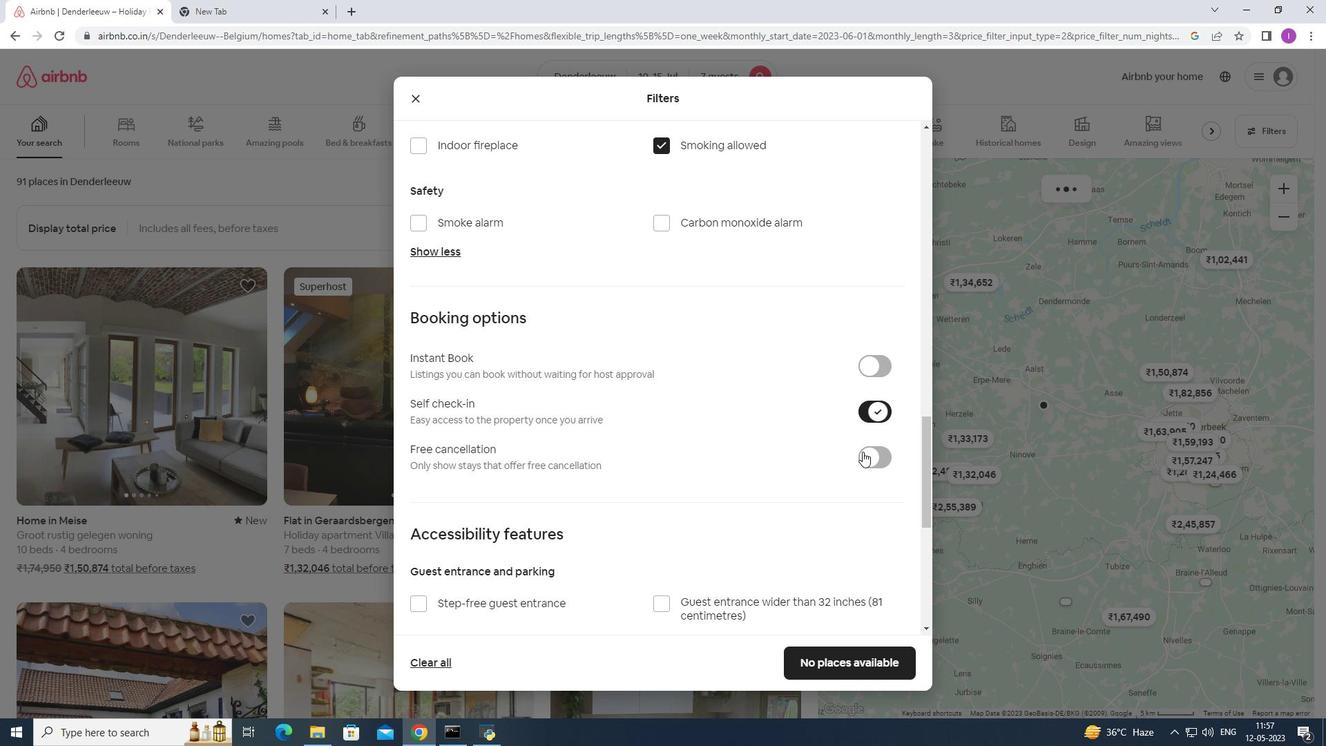
Action: Mouse scrolled (855, 460) with delta (0, 0)
Screenshot: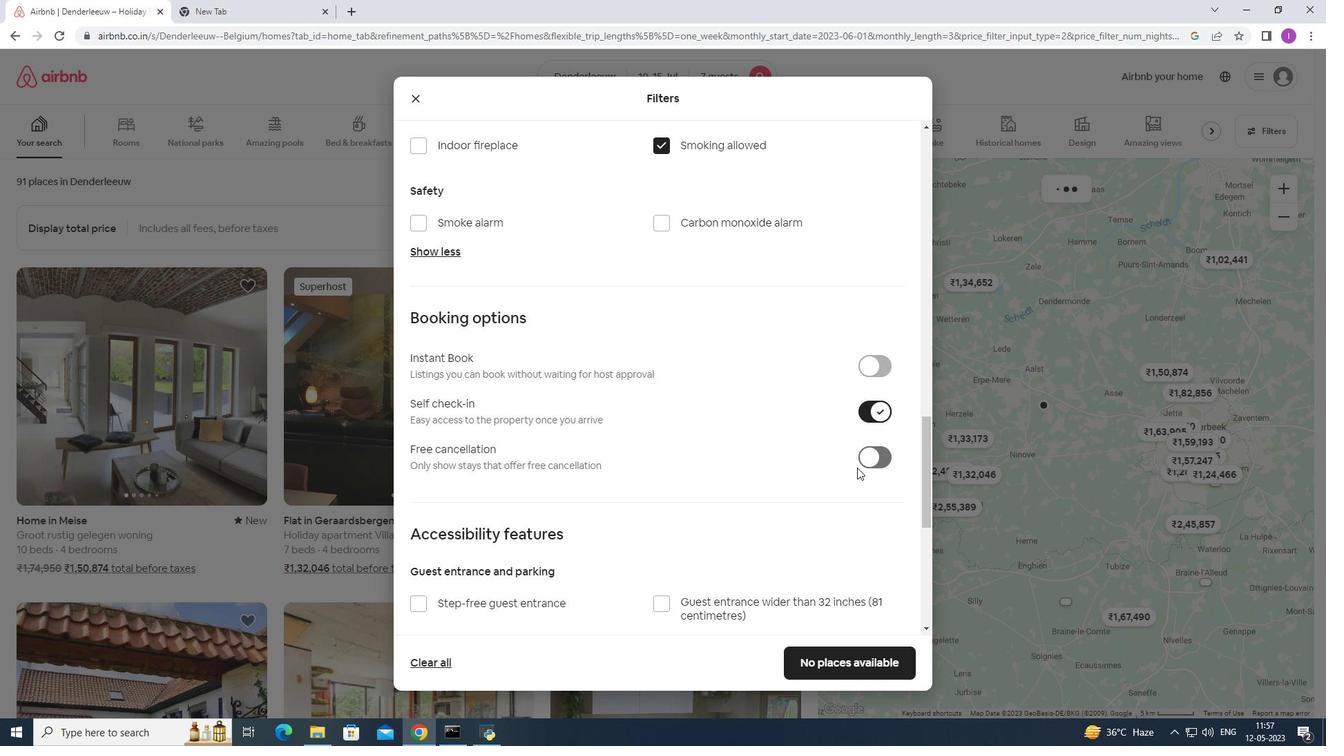 
Action: Mouse moved to (855, 460)
Screenshot: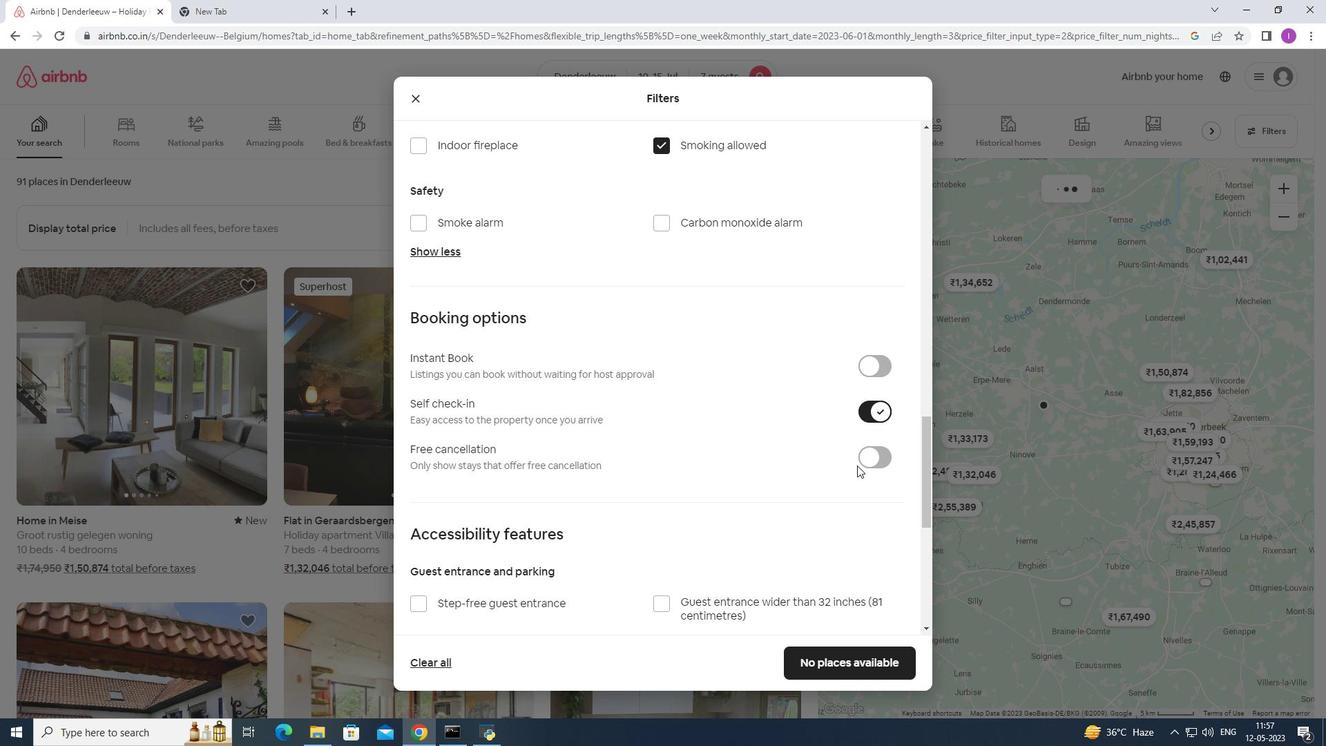 
Action: Mouse scrolled (855, 460) with delta (0, 0)
Screenshot: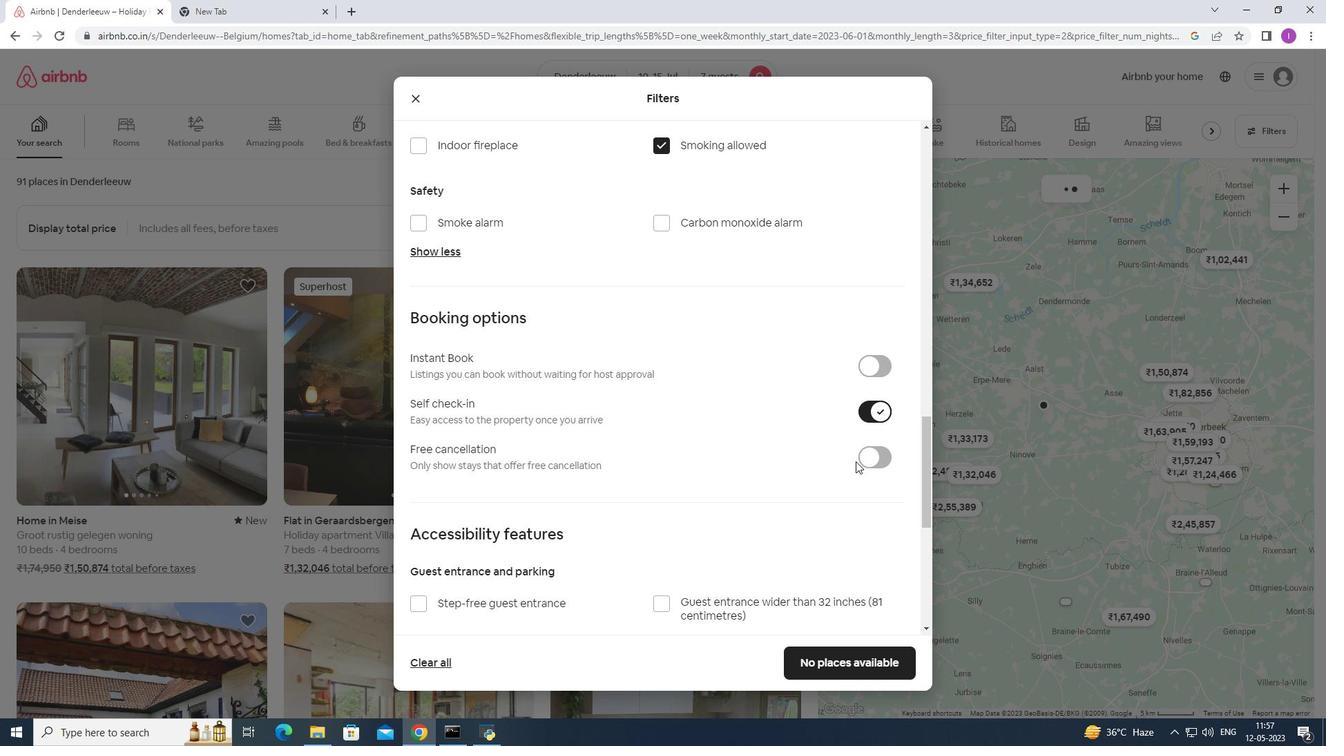 
Action: Mouse scrolled (855, 460) with delta (0, 0)
Screenshot: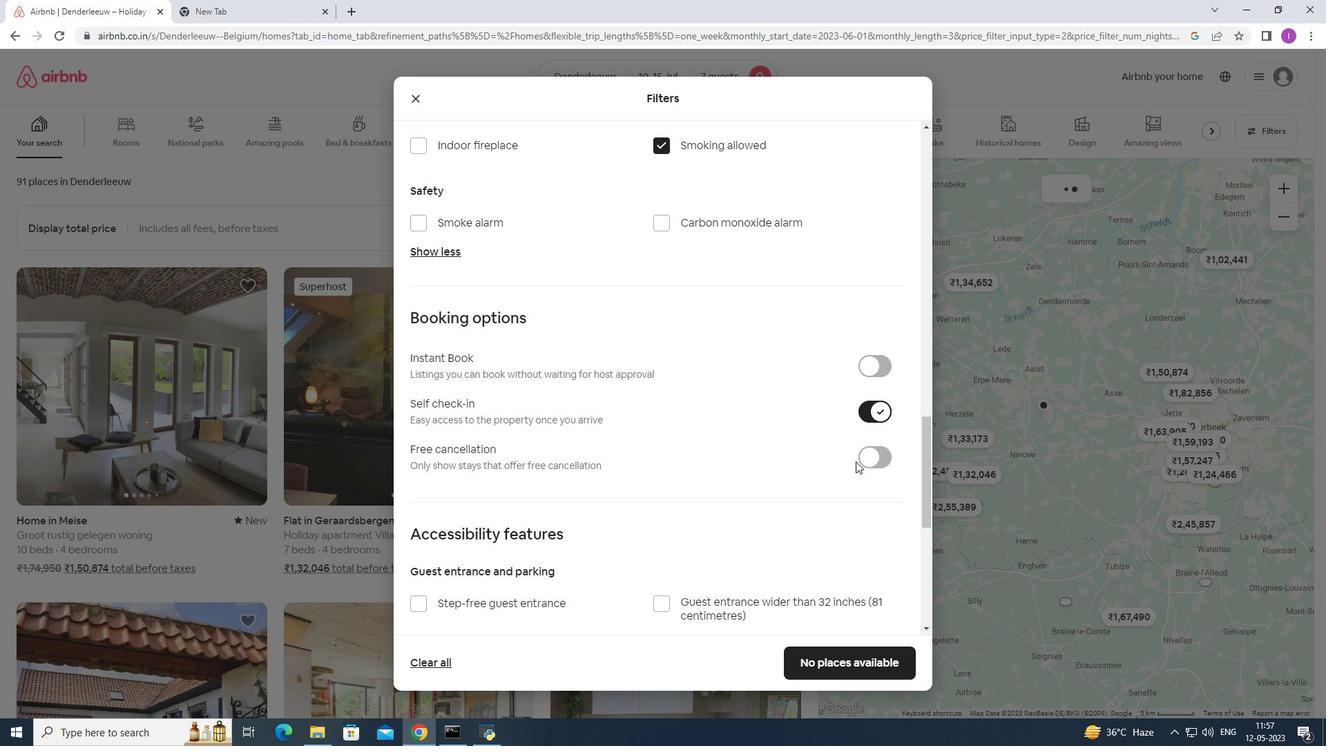 
Action: Mouse moved to (855, 460)
Screenshot: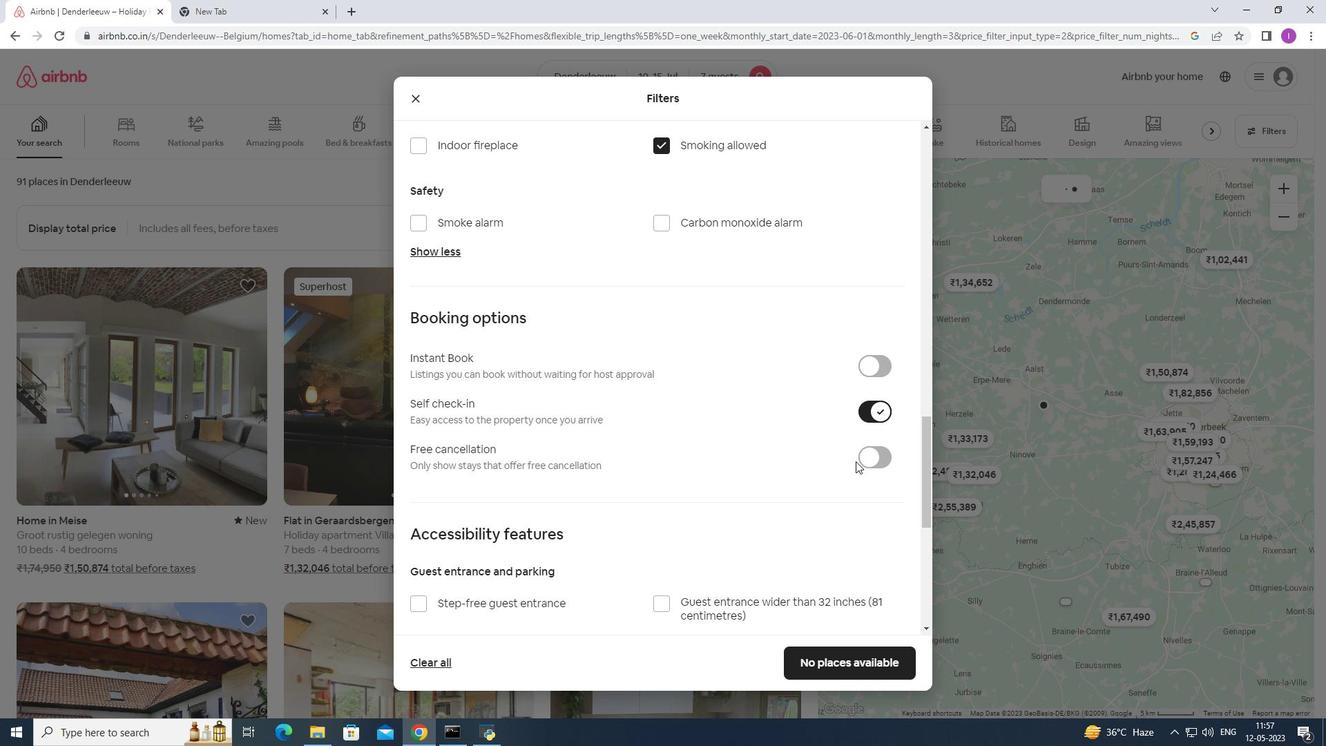 
Action: Mouse scrolled (855, 460) with delta (0, 0)
Screenshot: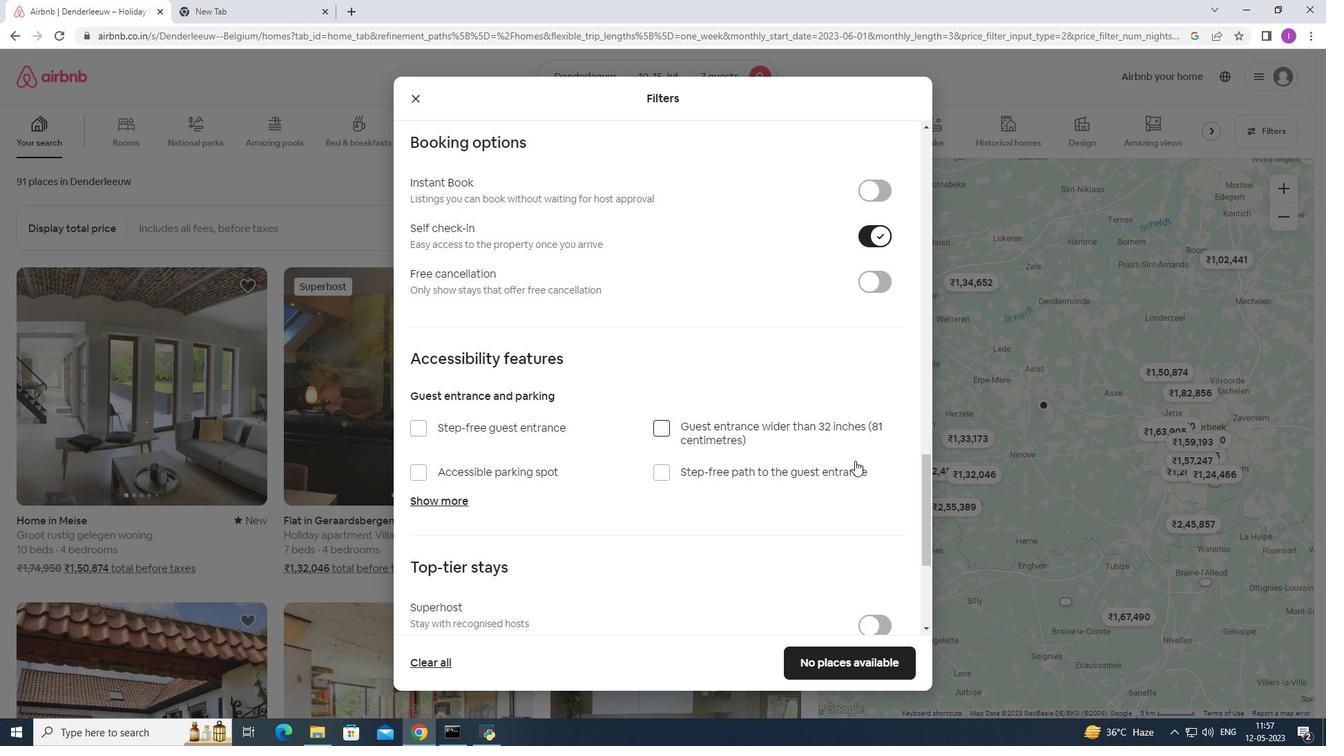 
Action: Mouse scrolled (855, 461) with delta (0, 0)
Screenshot: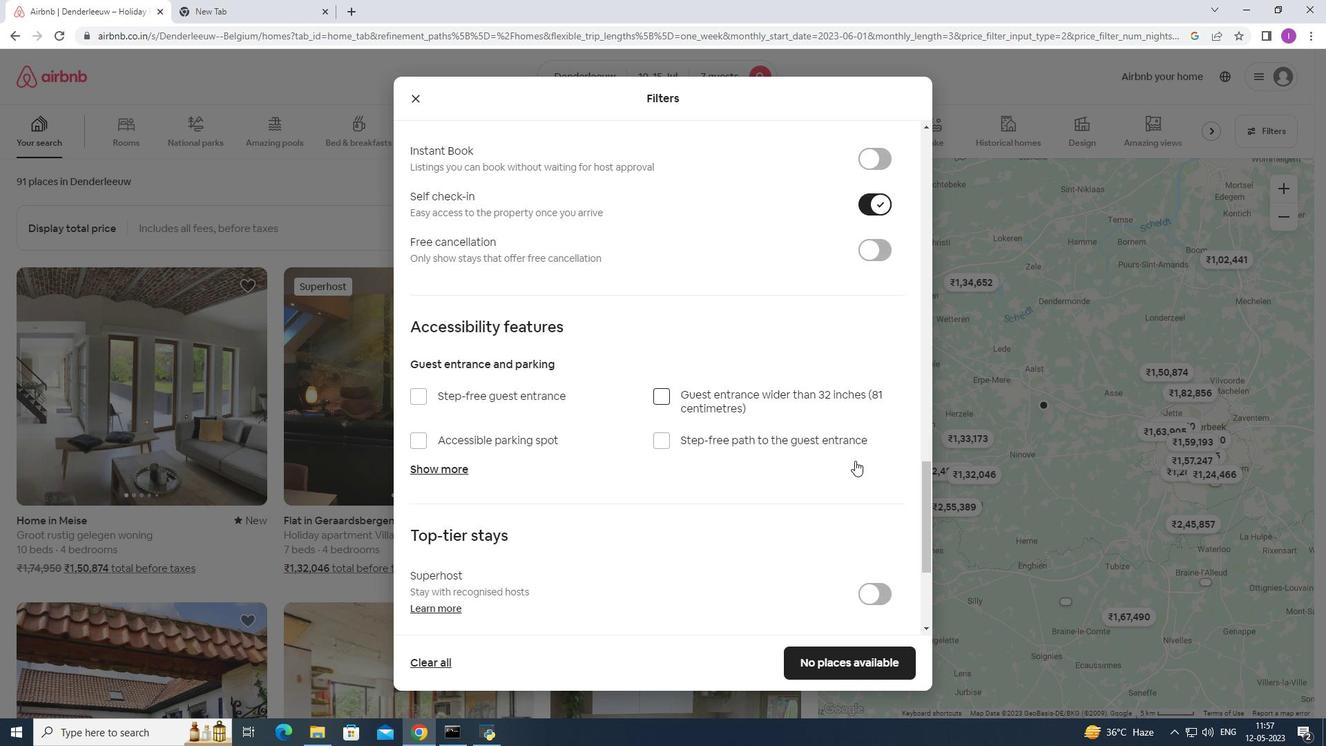 
Action: Mouse scrolled (855, 460) with delta (0, 0)
Screenshot: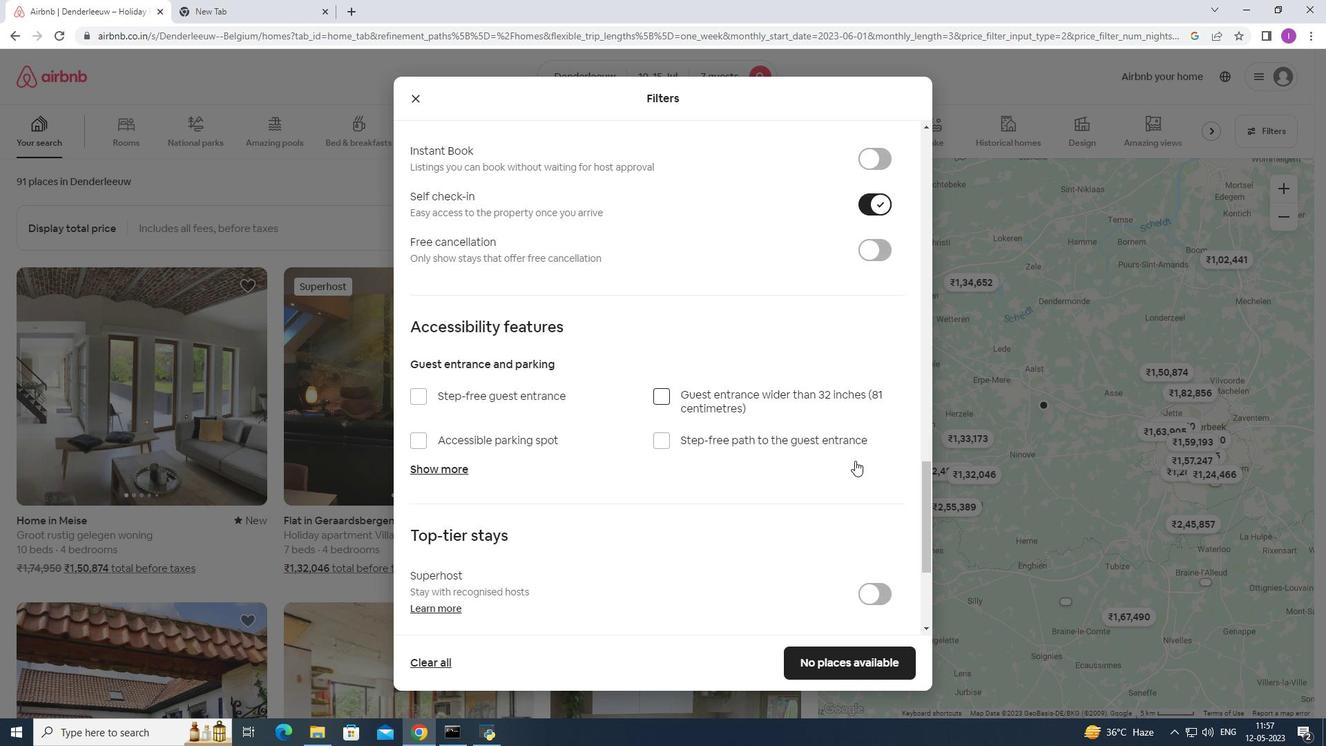 
Action: Mouse scrolled (855, 460) with delta (0, 0)
Screenshot: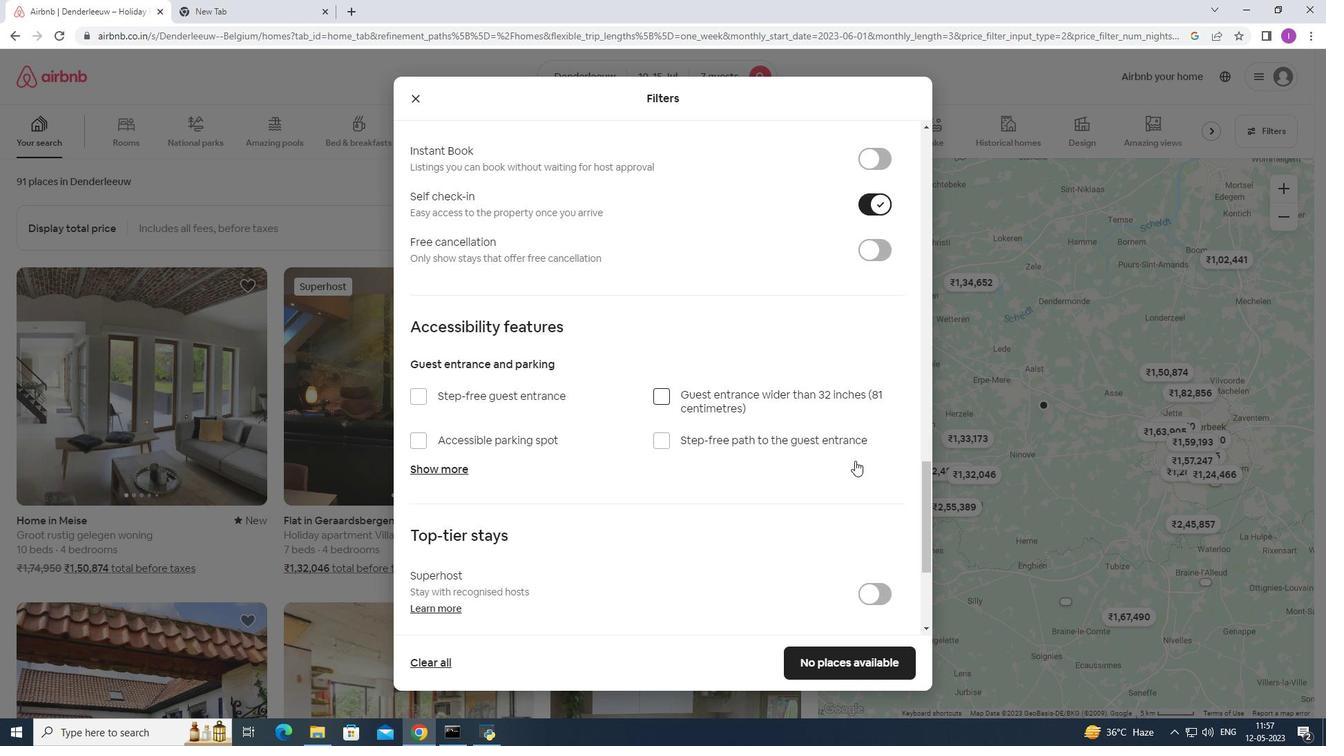 
Action: Mouse scrolled (855, 460) with delta (0, 0)
Screenshot: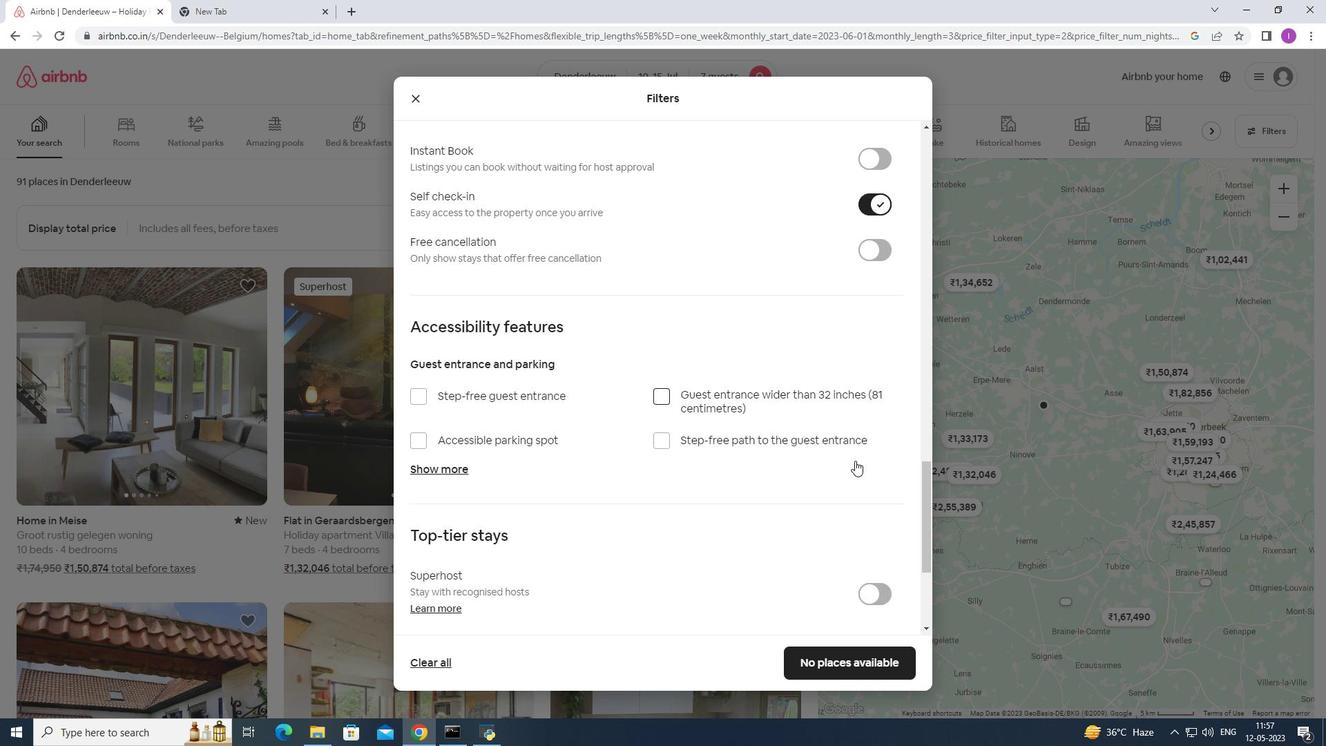 
Action: Mouse moved to (855, 461)
Screenshot: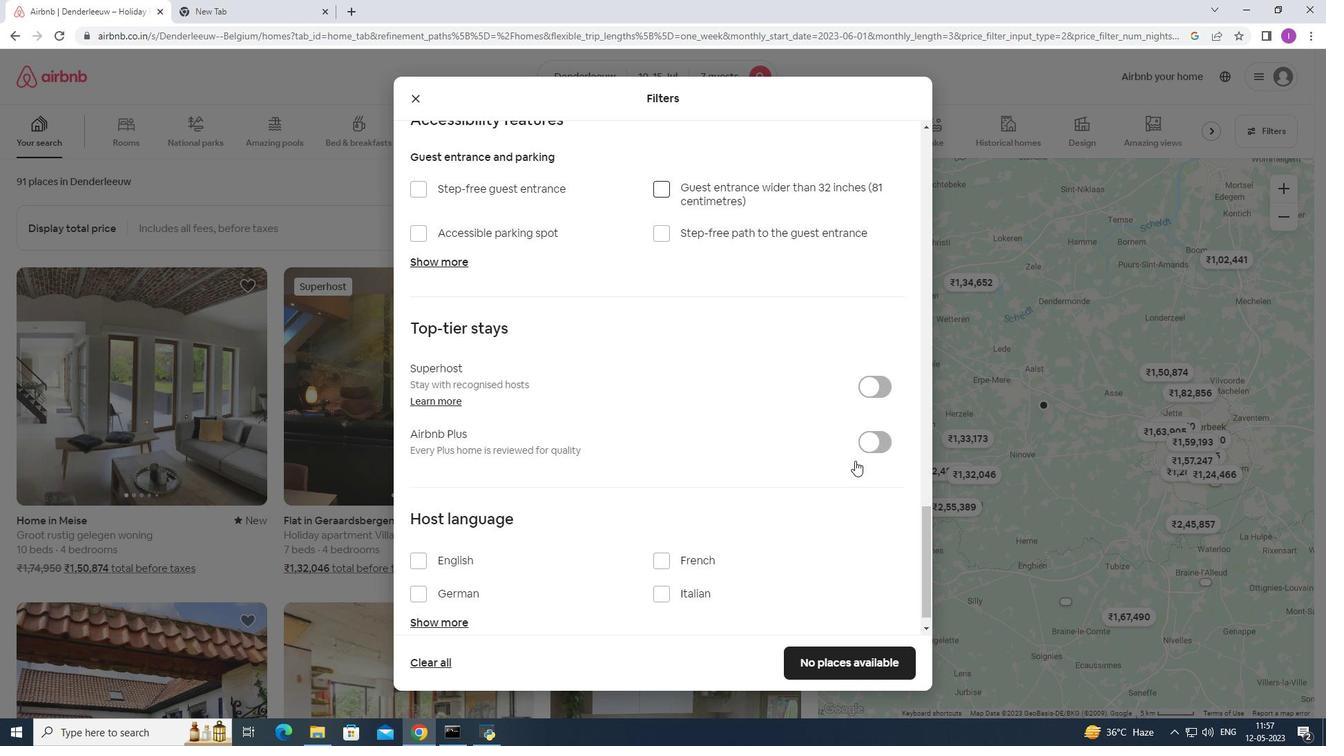 
Action: Mouse scrolled (855, 460) with delta (0, 0)
Screenshot: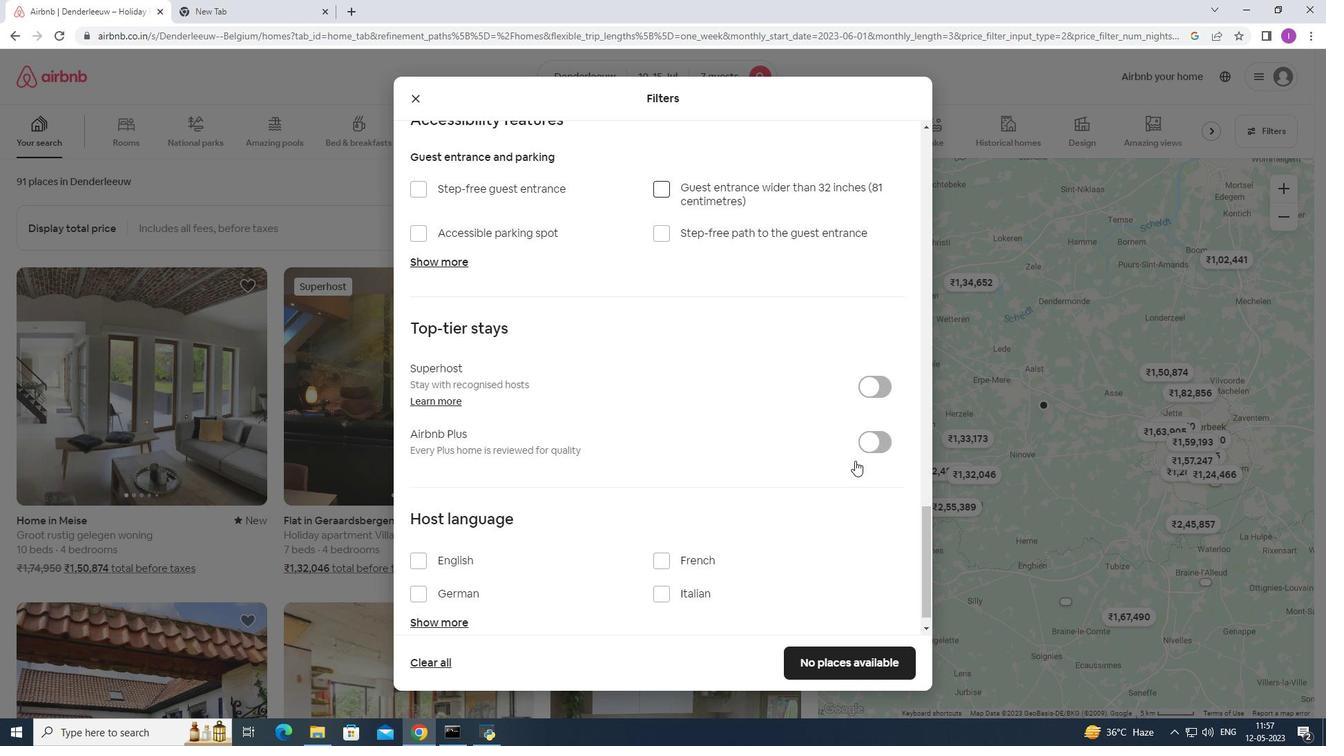 
Action: Mouse moved to (855, 462)
Screenshot: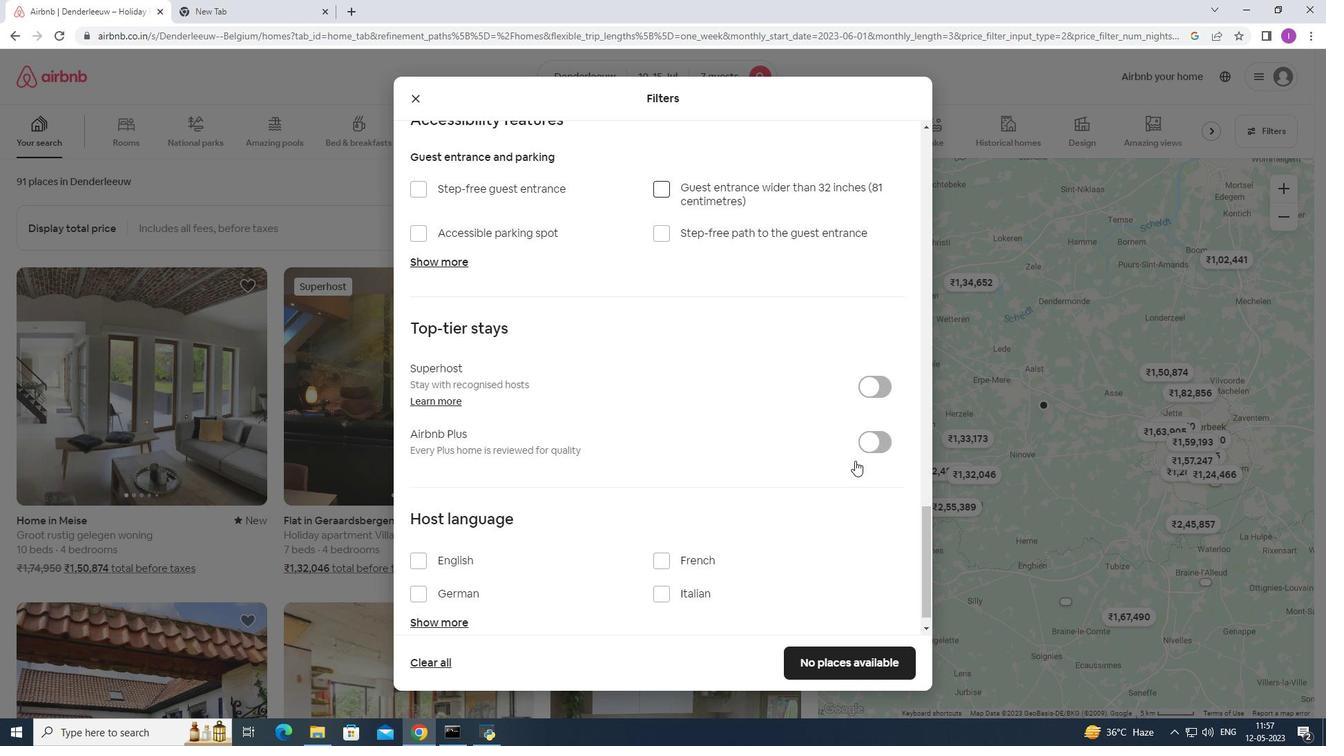 
Action: Mouse scrolled (855, 462) with delta (0, 0)
Screenshot: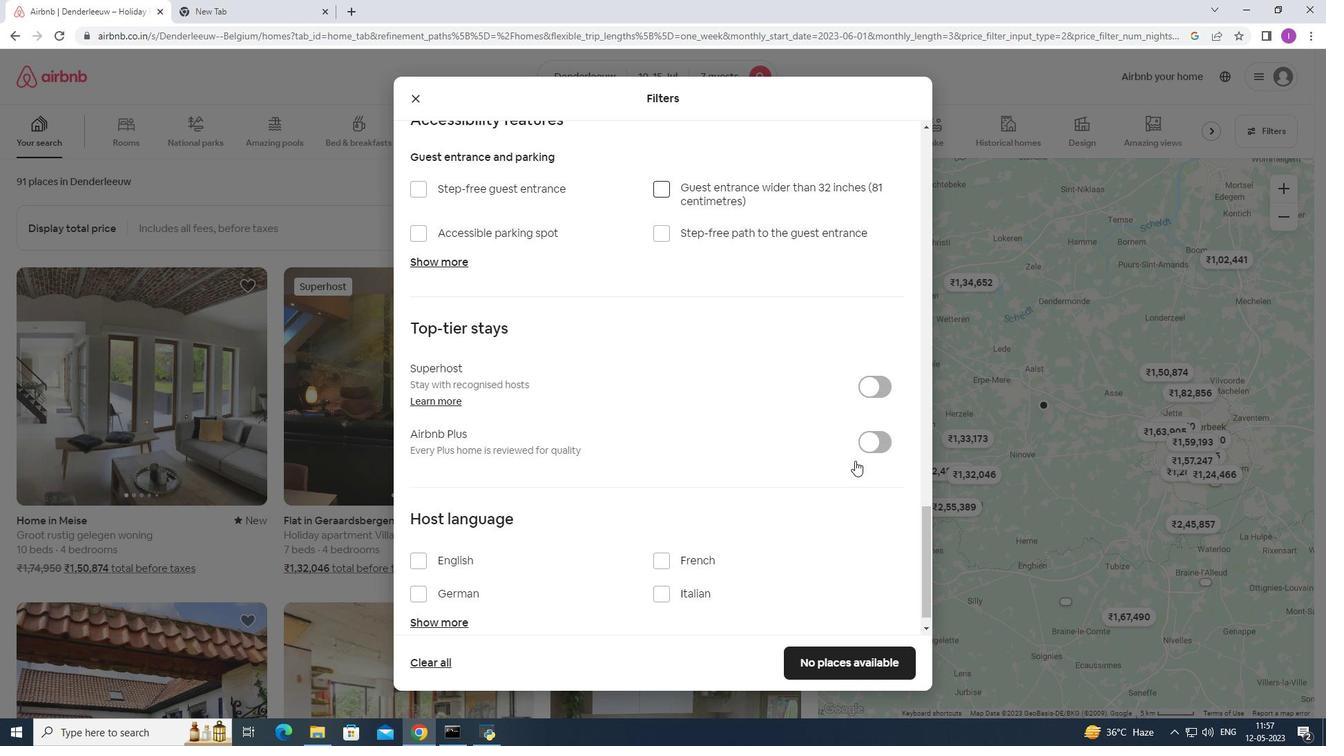 
Action: Mouse moved to (855, 462)
Screenshot: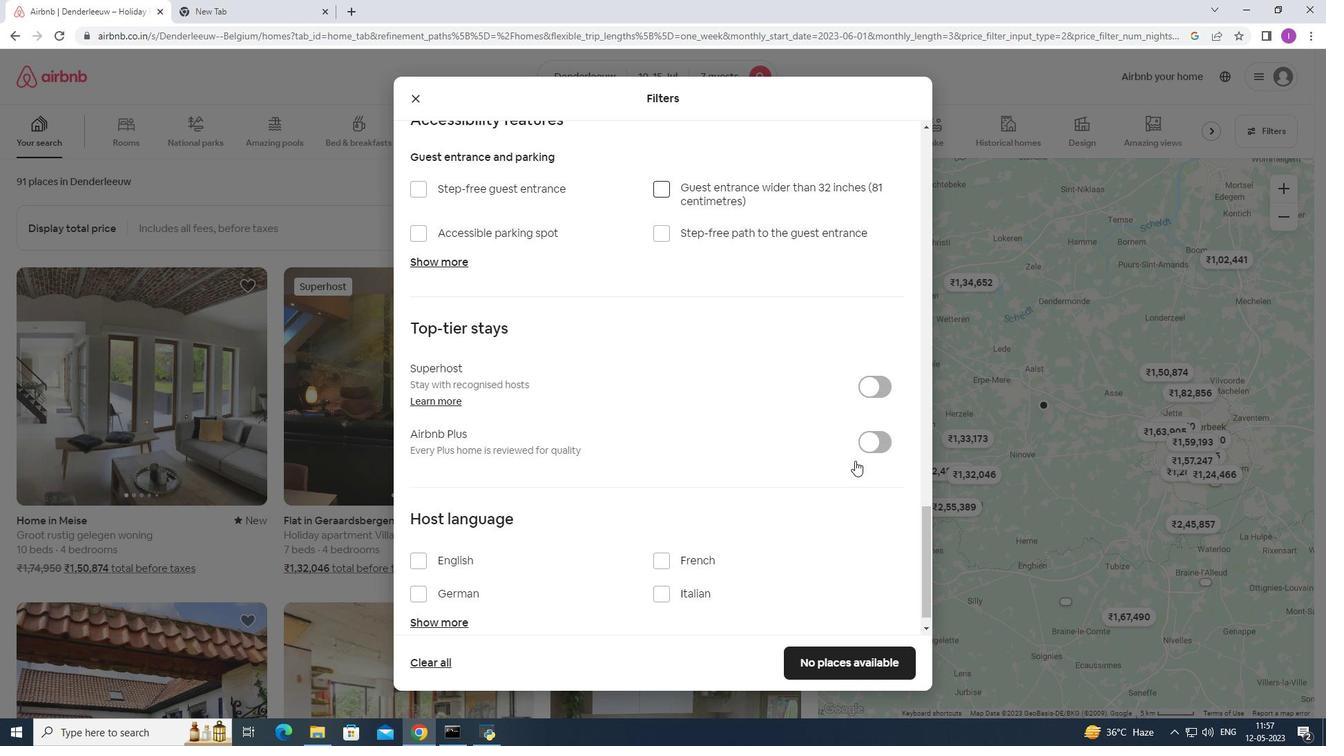 
Action: Mouse scrolled (855, 462) with delta (0, 0)
Screenshot: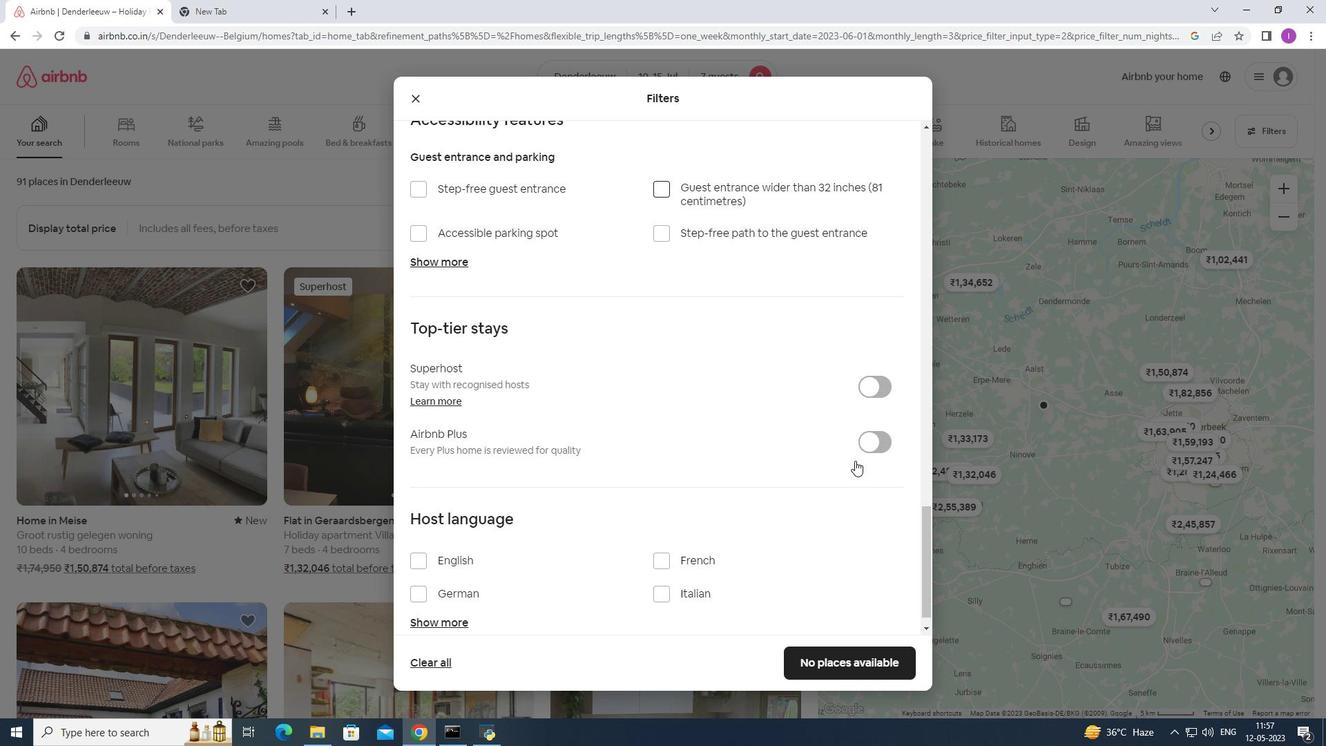 
Action: Mouse moved to (855, 463)
Screenshot: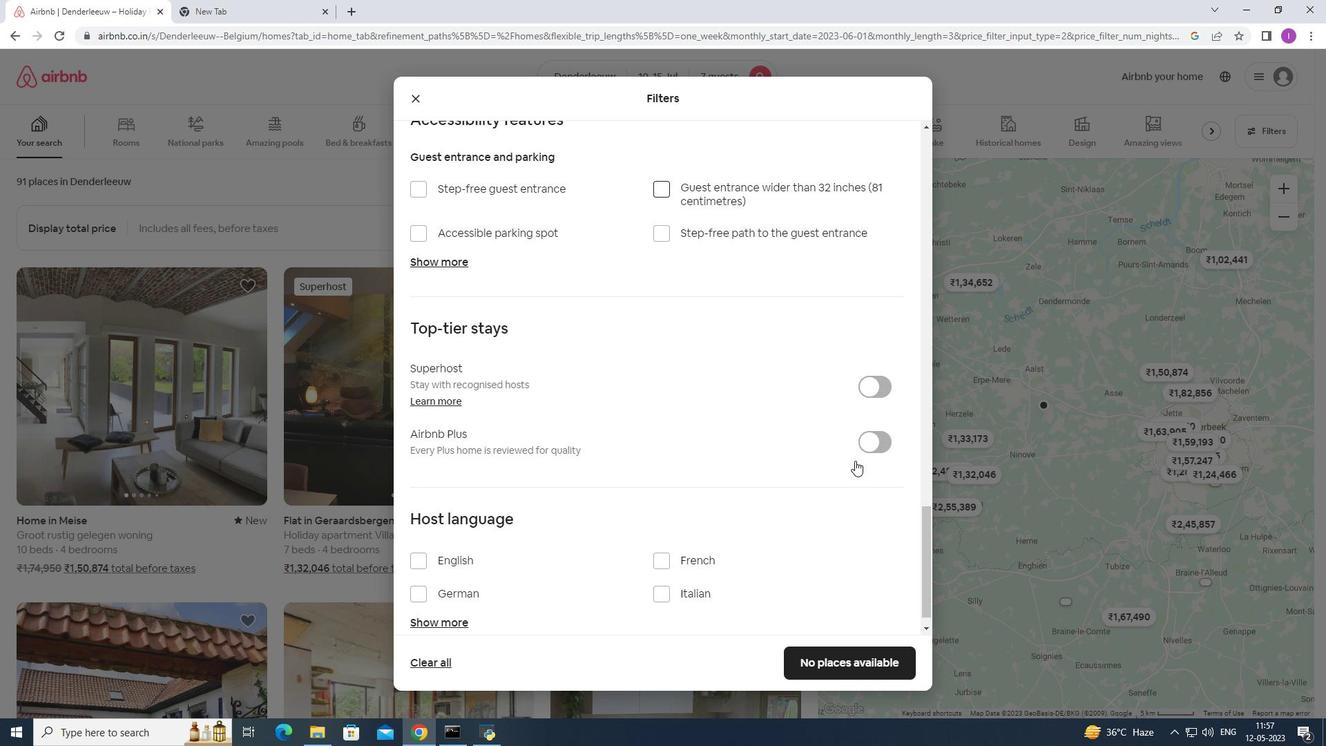 
Action: Mouse scrolled (855, 462) with delta (0, 0)
Screenshot: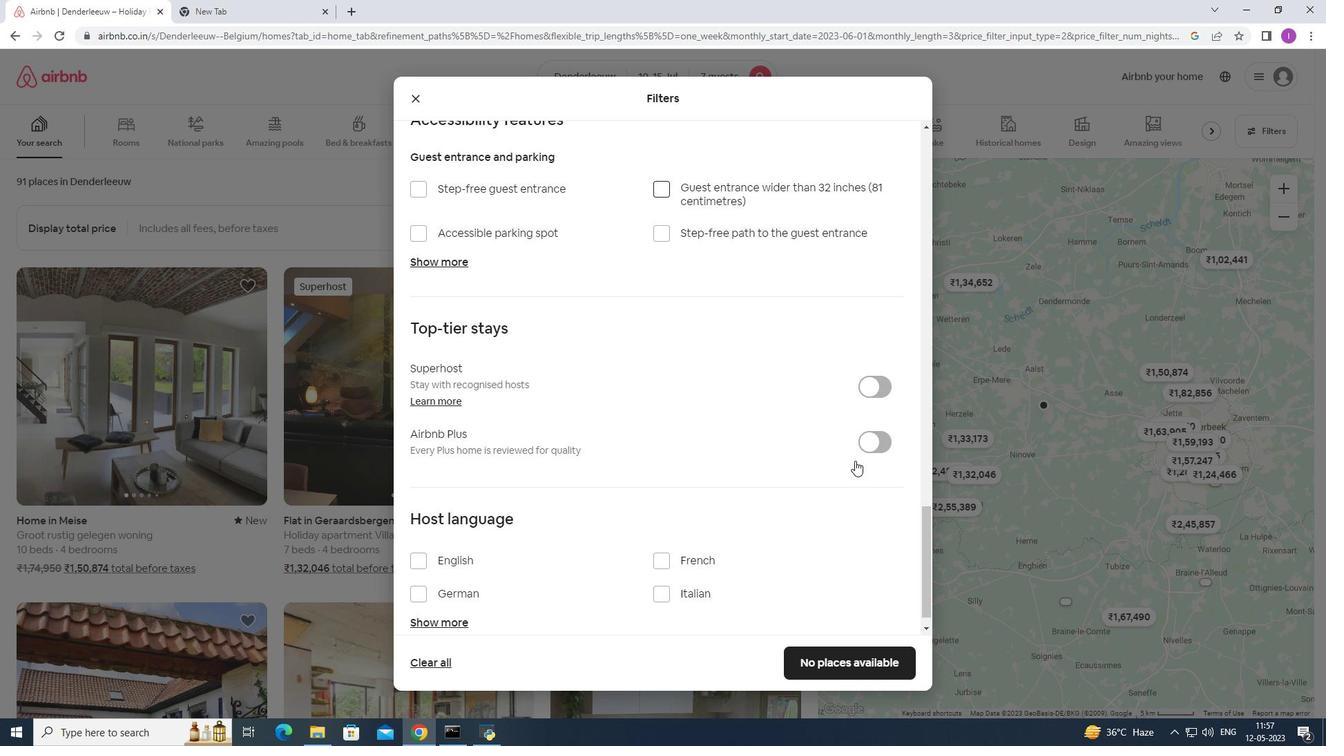
Action: Mouse moved to (855, 464)
Screenshot: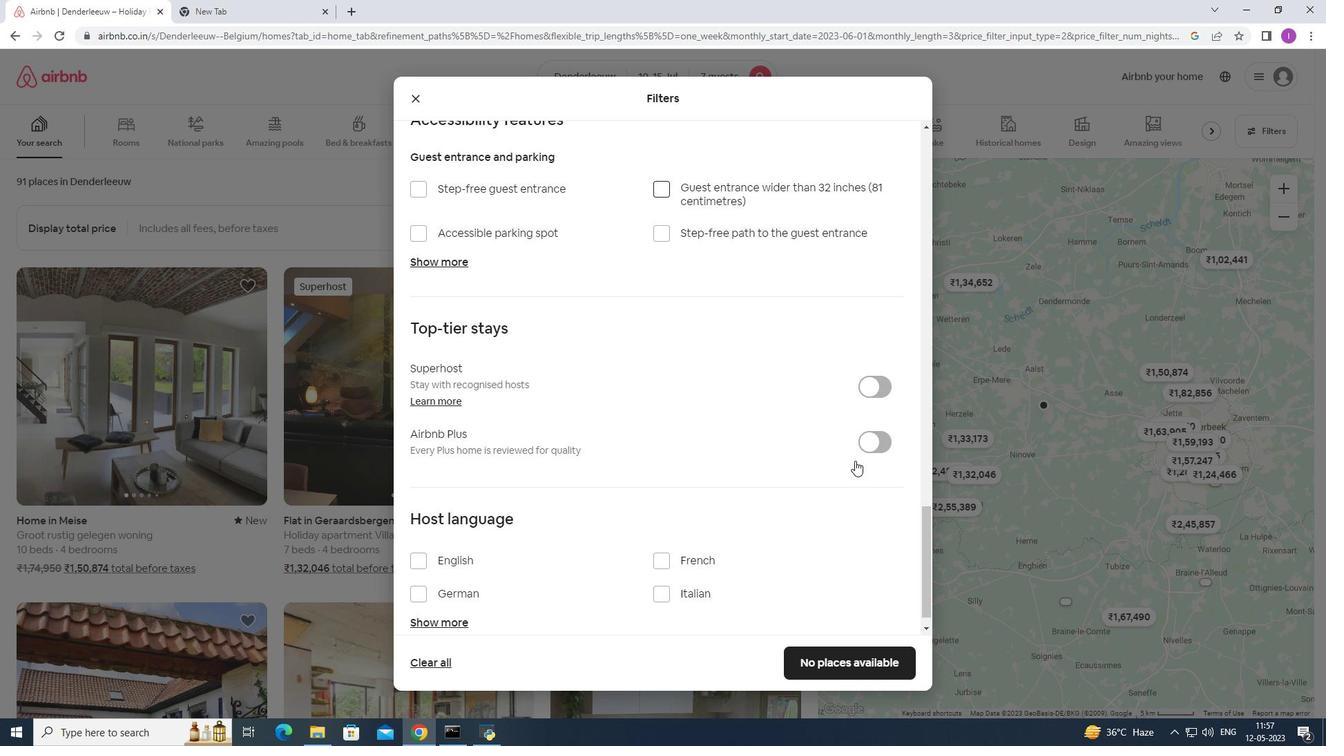 
Action: Mouse scrolled (855, 464) with delta (0, 0)
Screenshot: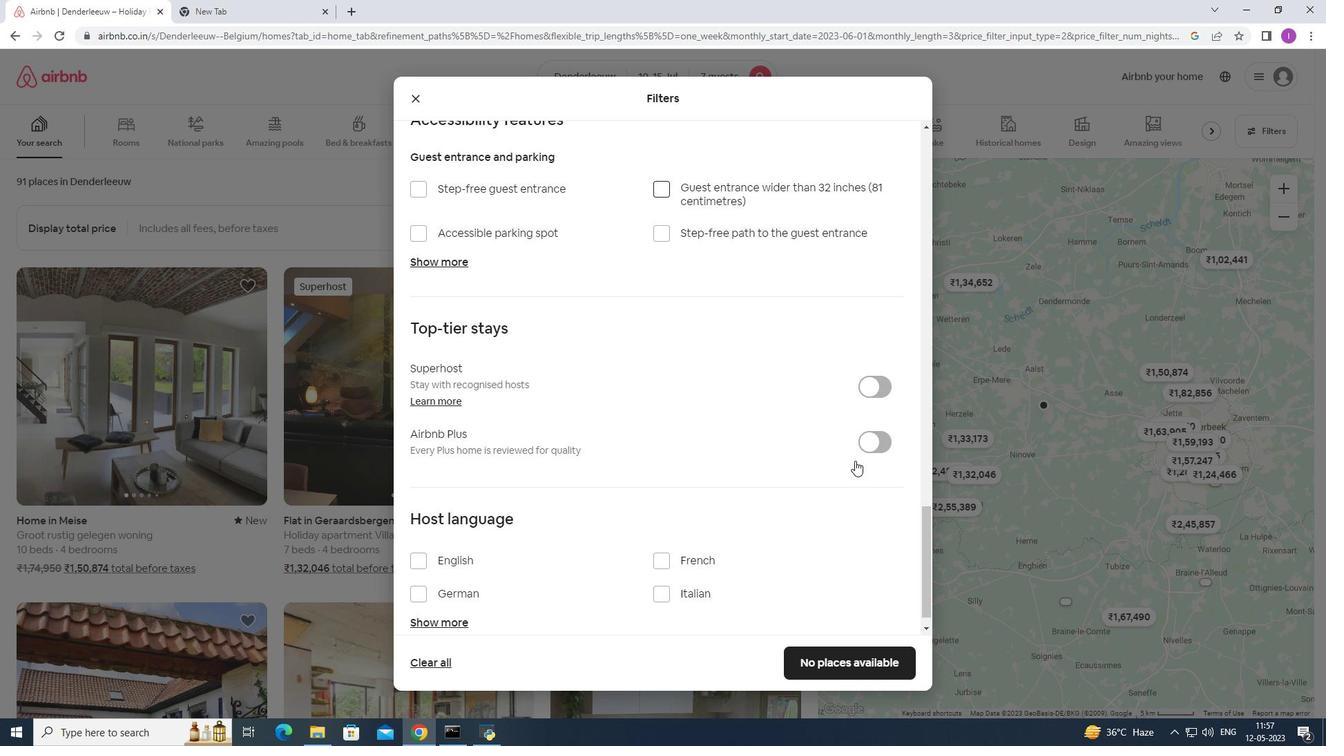 
Action: Mouse moved to (421, 538)
Screenshot: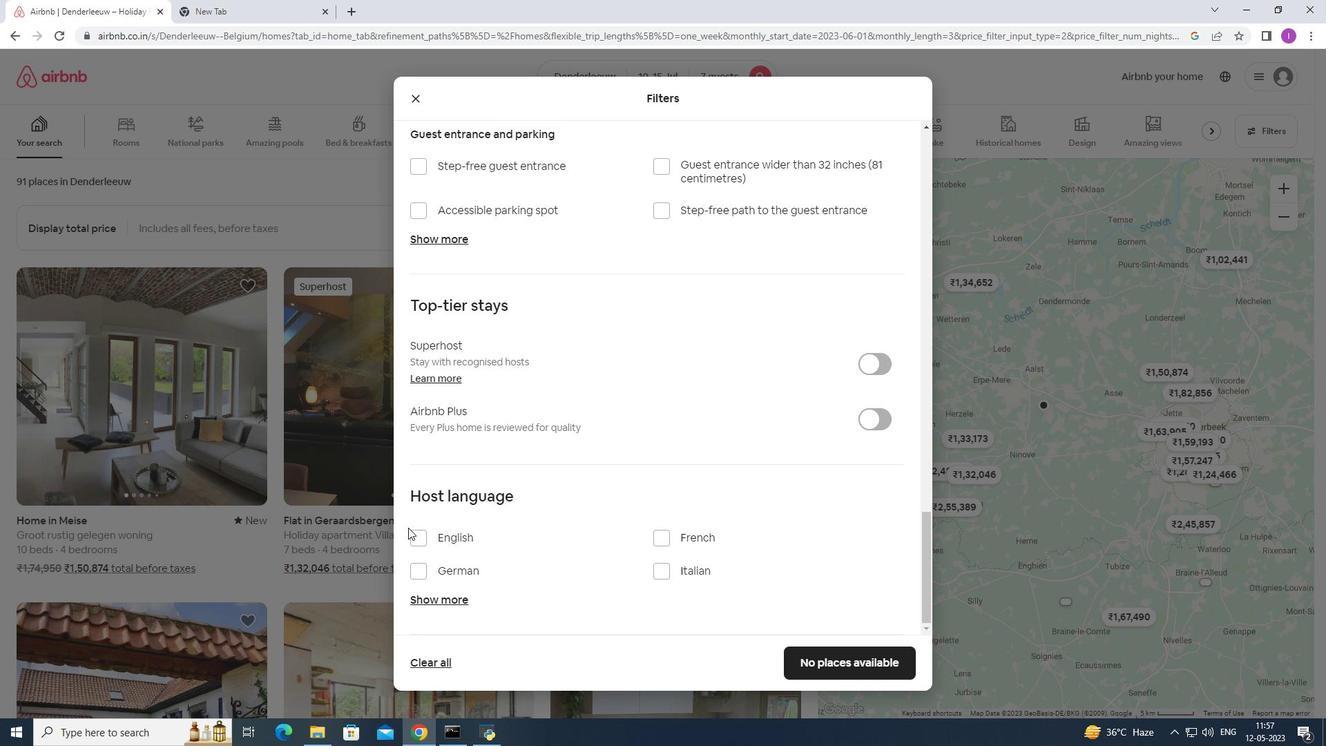 
Action: Mouse pressed left at (421, 538)
Screenshot: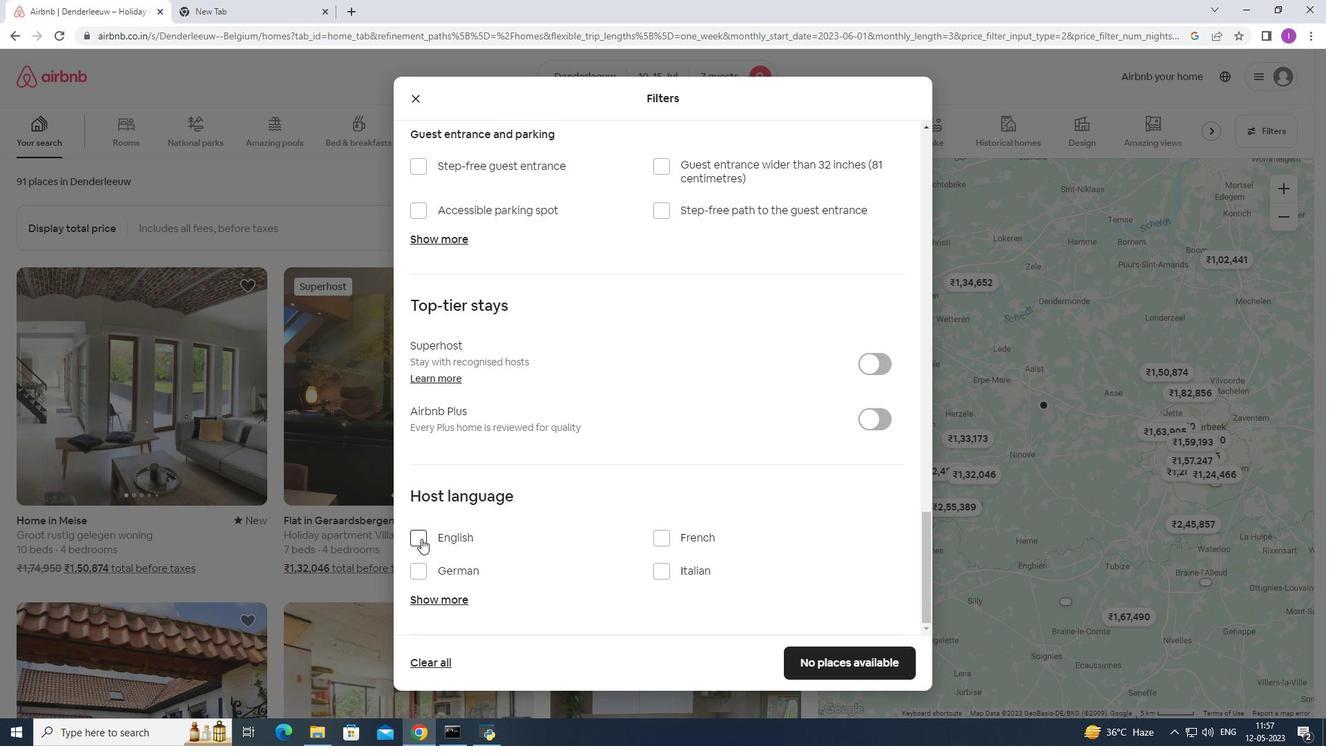 
Action: Mouse moved to (879, 654)
Screenshot: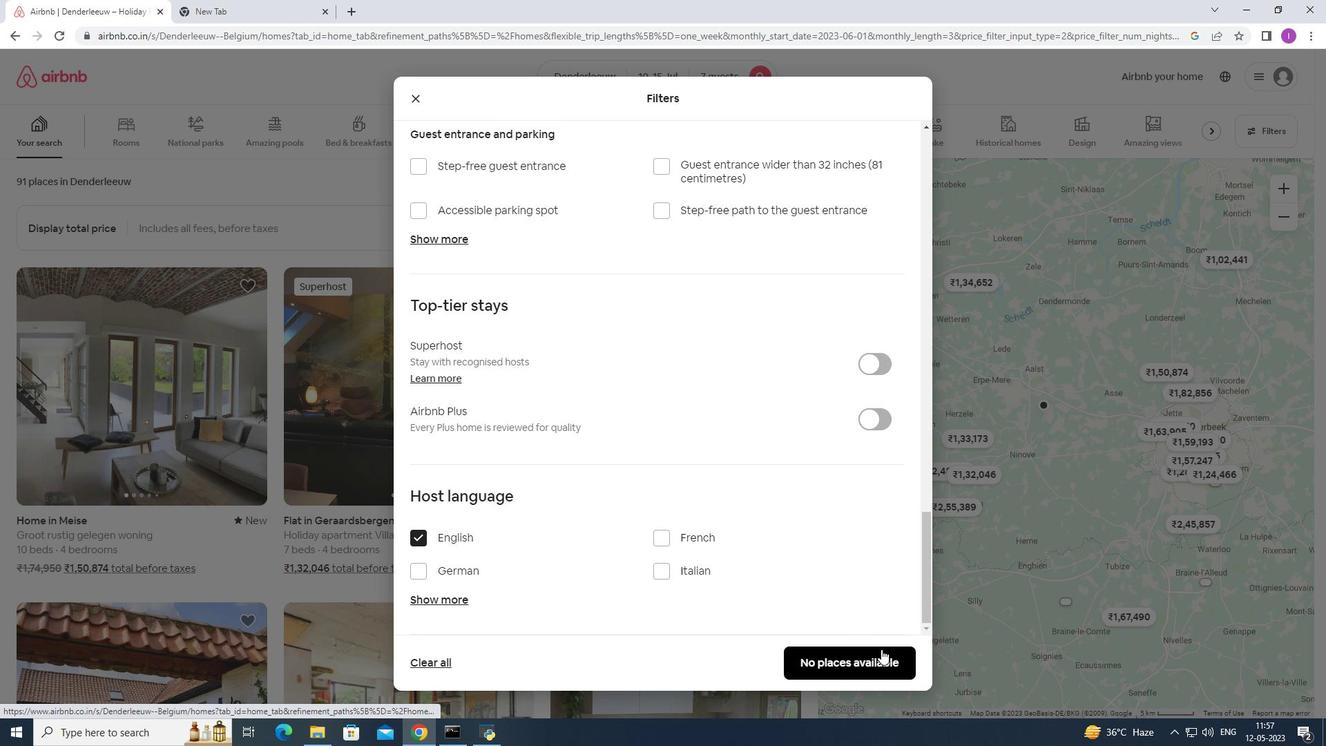 
Action: Mouse pressed left at (879, 654)
Screenshot: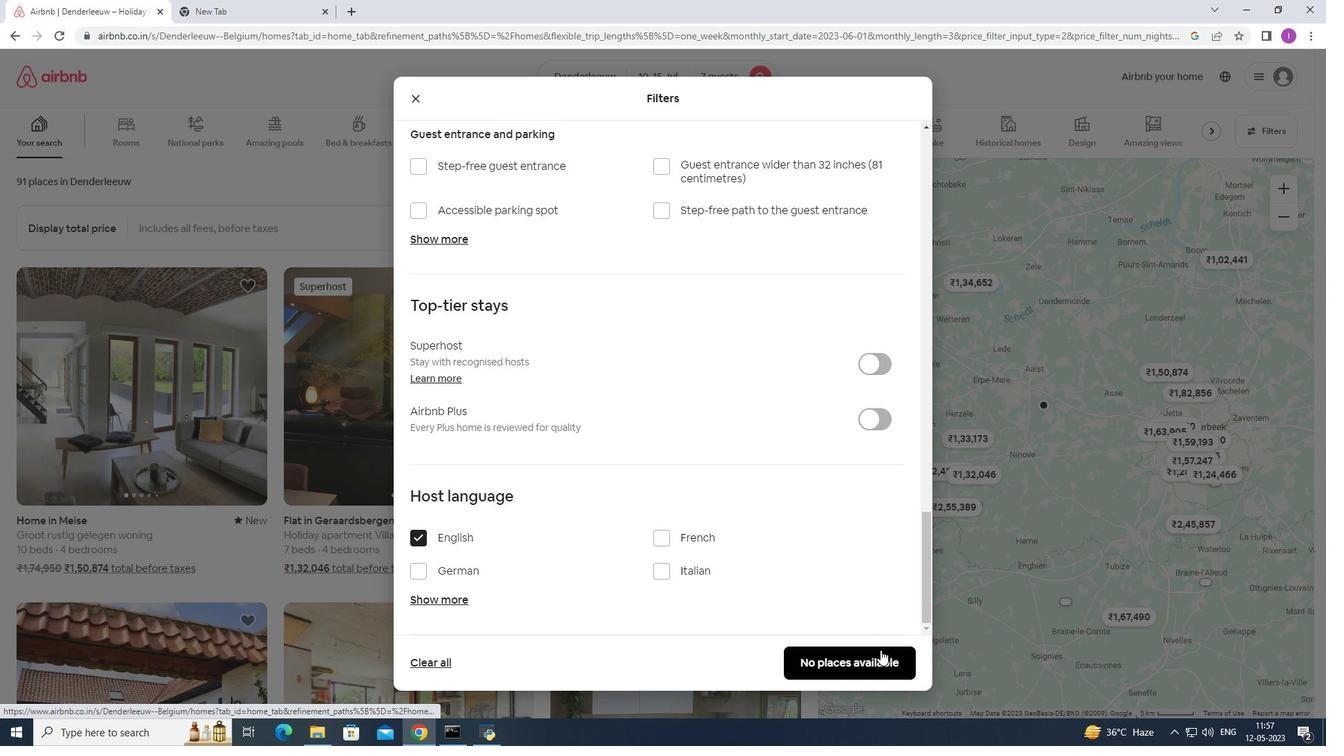 
Action: Mouse moved to (879, 653)
Screenshot: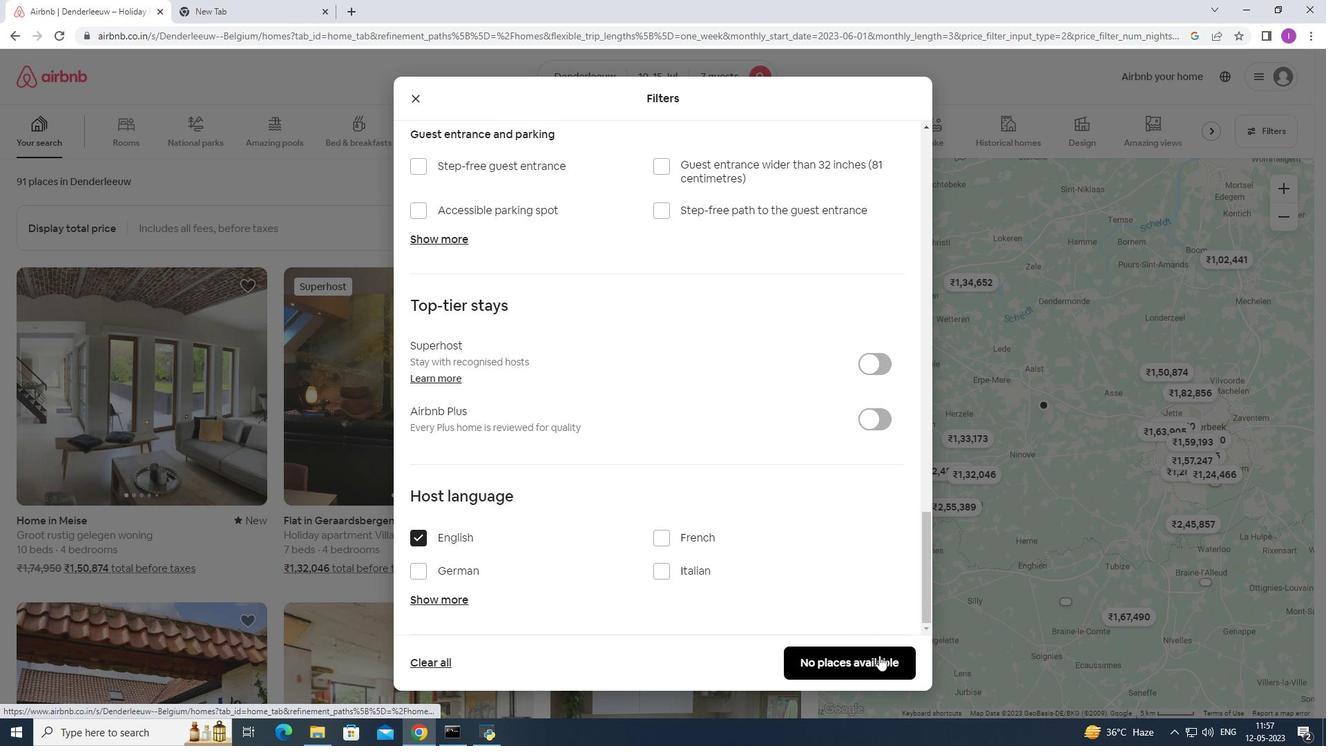 
